 Task: For heading Use Roboto mono with red colour, bold & Underline.  font size for heading24,  'Change the font style of data to'Roboto mono and font size to 16,  Change the alignment of both headline & data to Align right In the sheet  Apex Sales review 
Action: Mouse moved to (88, 221)
Screenshot: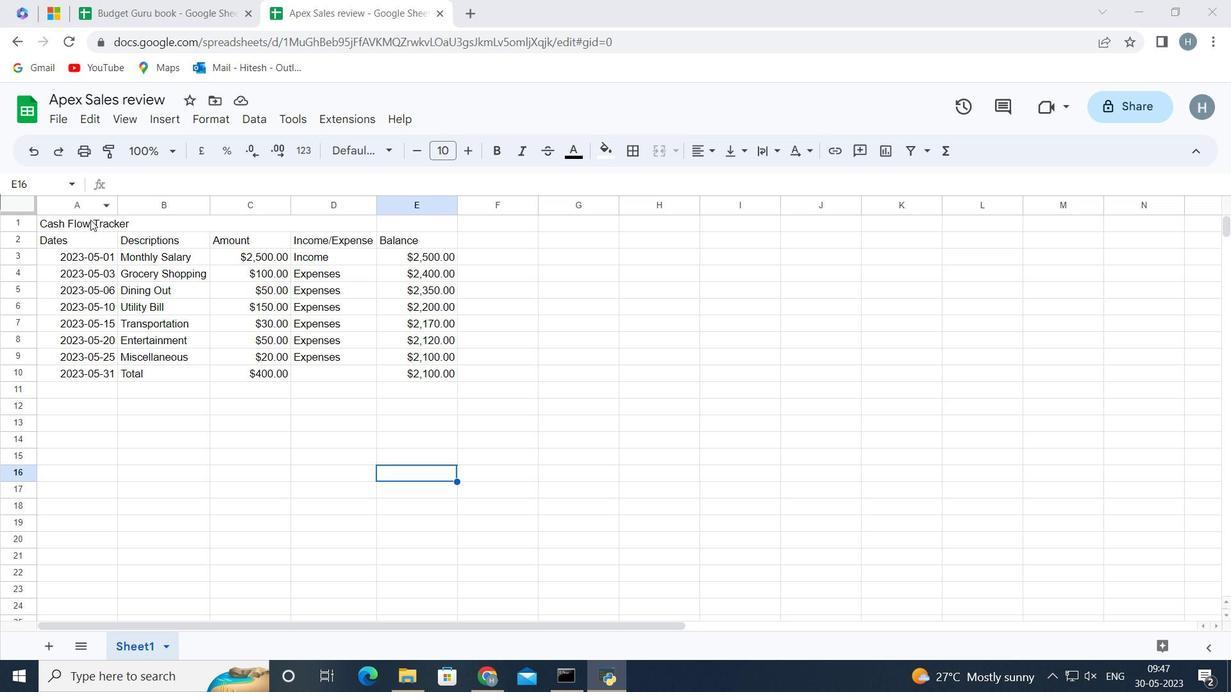 
Action: Mouse pressed left at (88, 221)
Screenshot: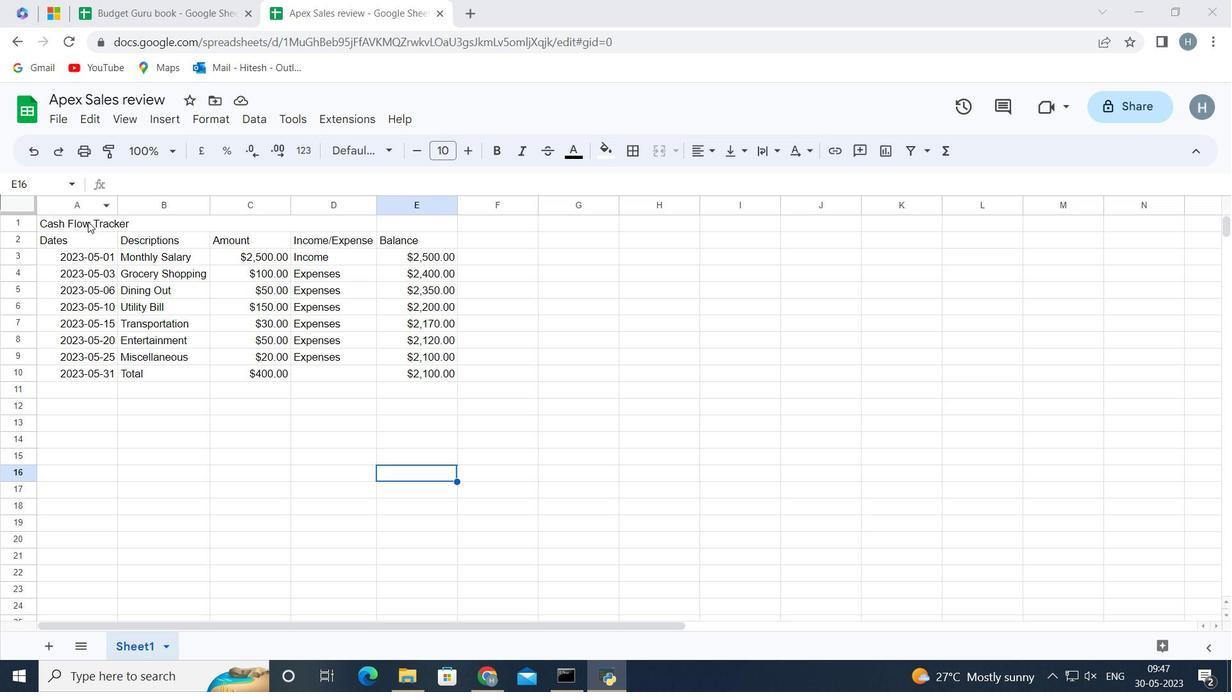 
Action: Key pressed <Key.shift><Key.right>
Screenshot: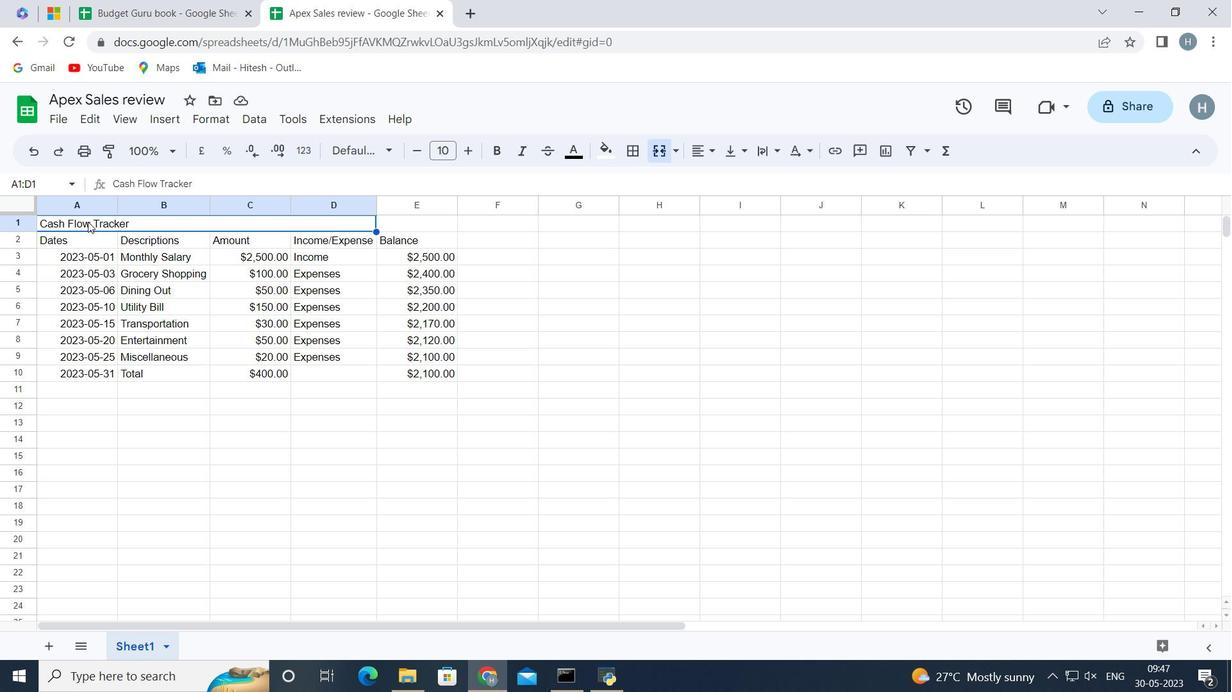
Action: Mouse moved to (658, 146)
Screenshot: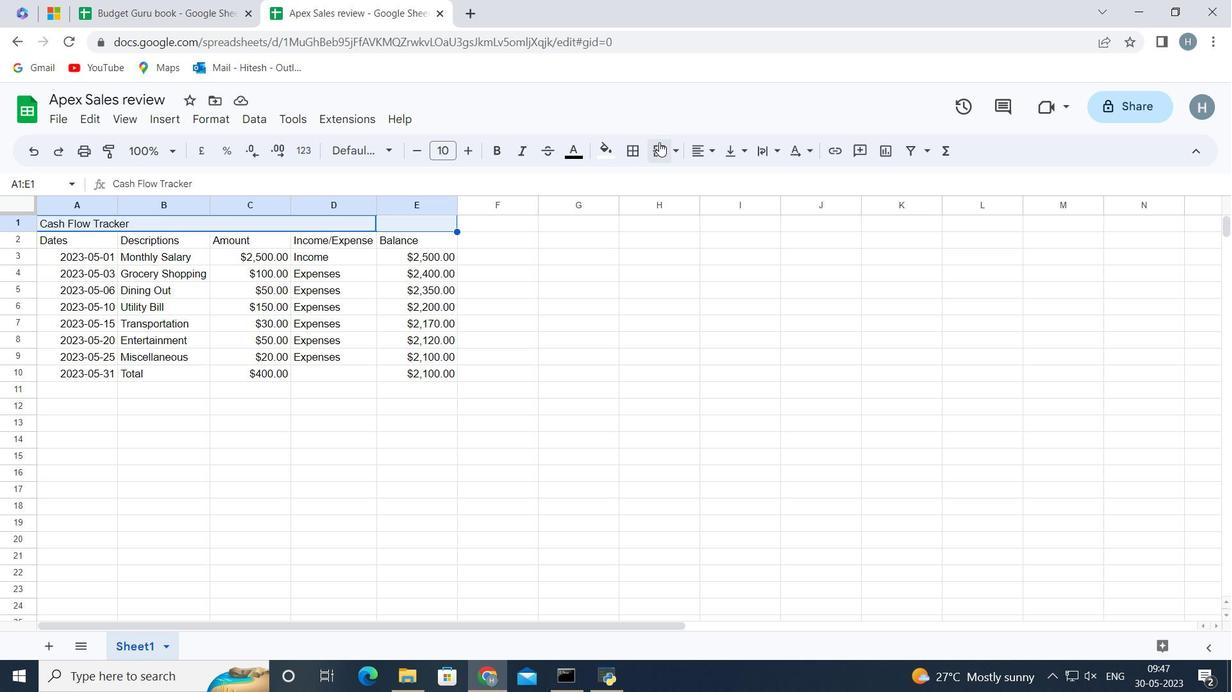 
Action: Mouse pressed left at (658, 146)
Screenshot: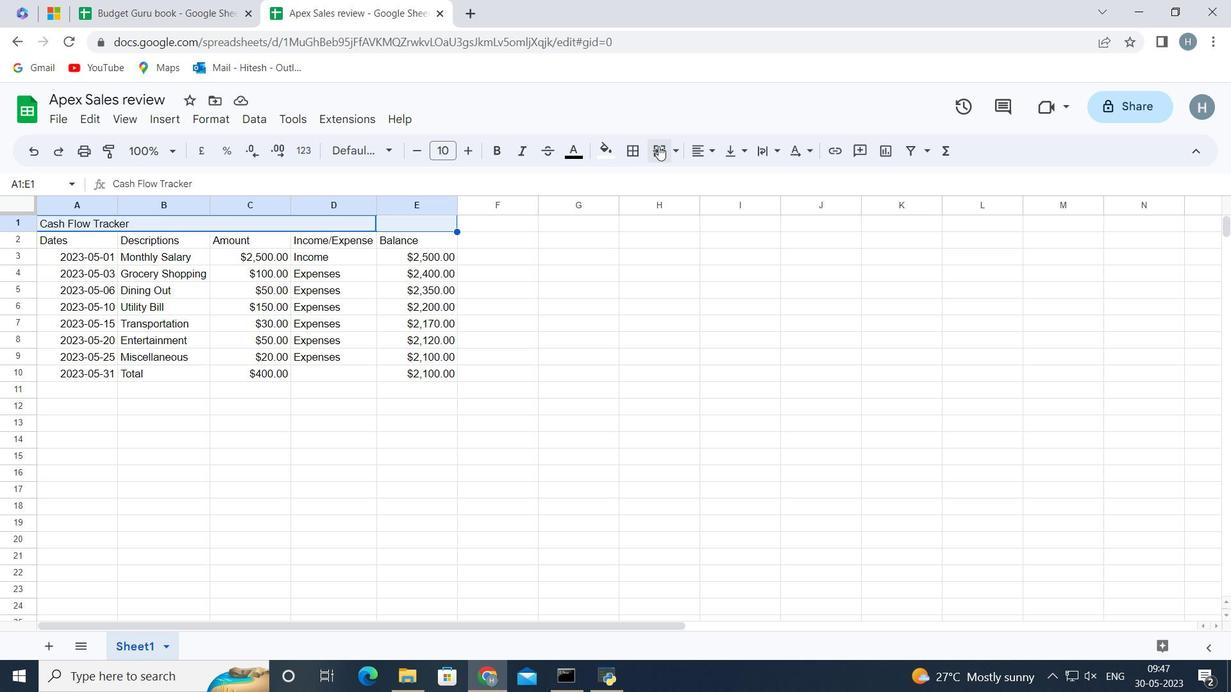 
Action: Mouse moved to (123, 380)
Screenshot: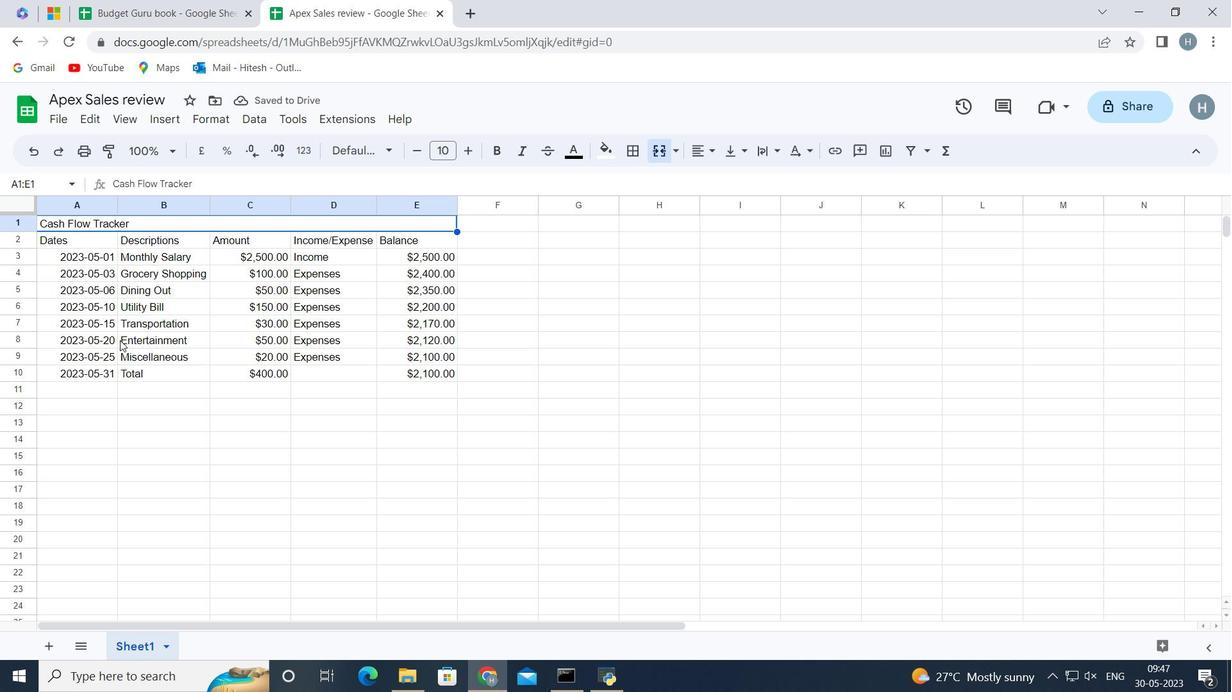 
Action: Mouse pressed left at (123, 380)
Screenshot: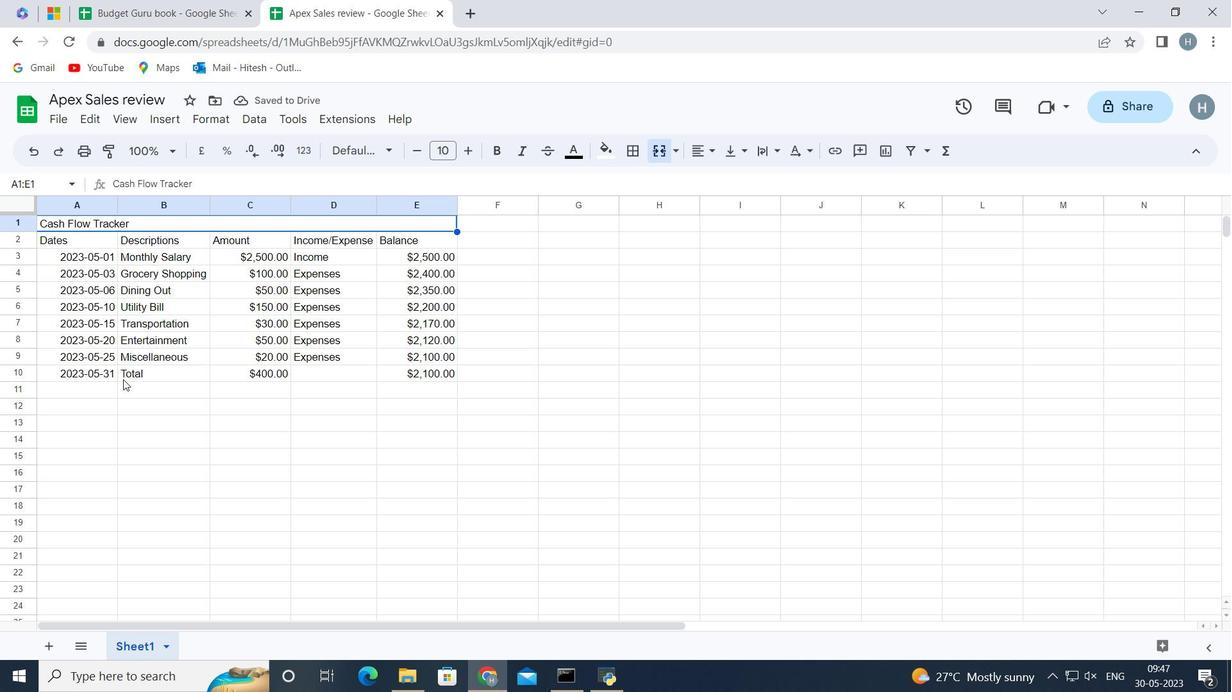 
Action: Mouse moved to (135, 223)
Screenshot: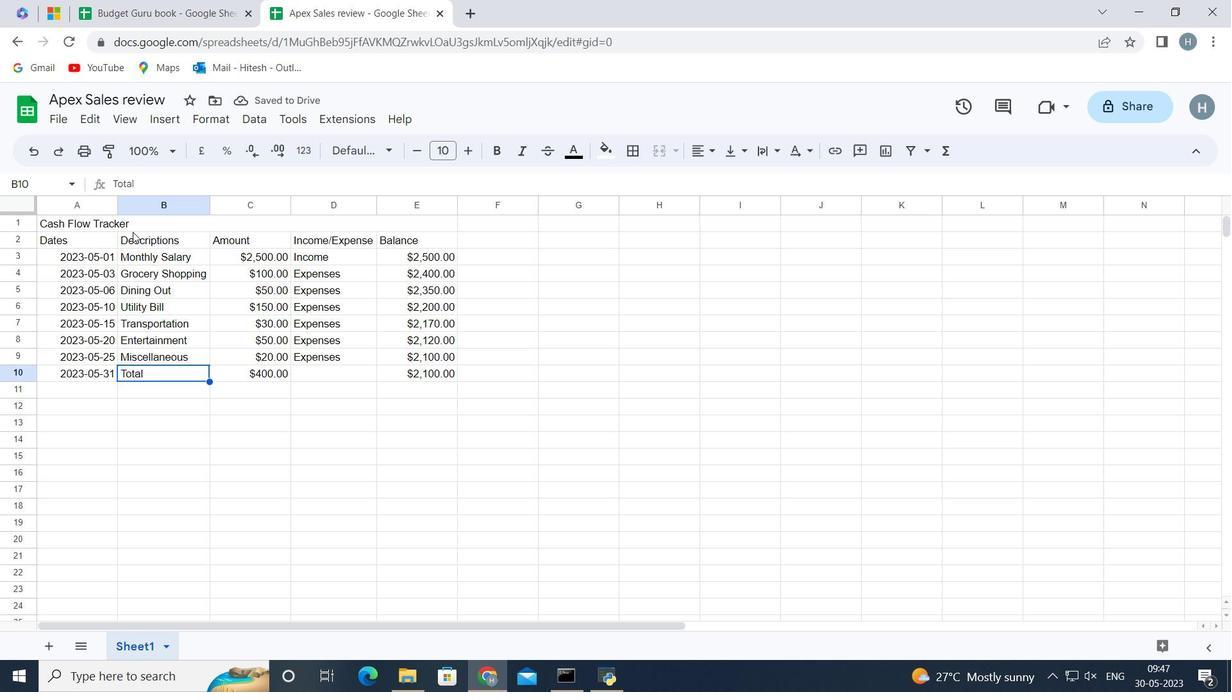 
Action: Mouse pressed left at (135, 223)
Screenshot: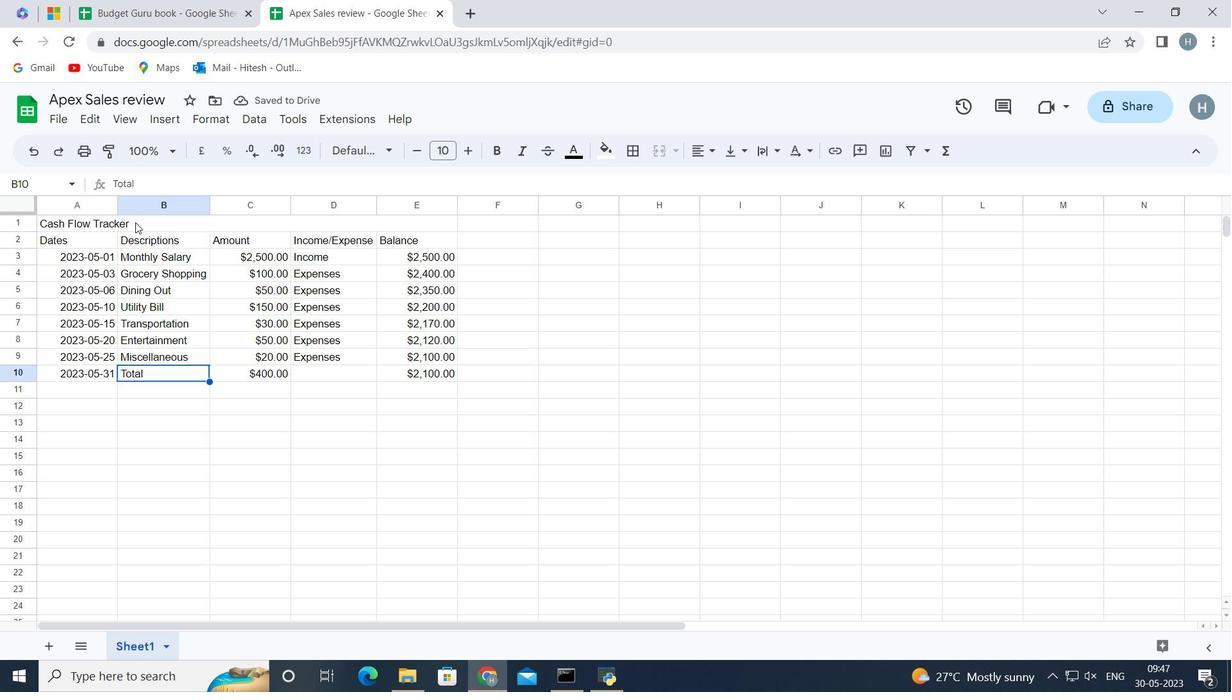 
Action: Mouse moved to (392, 150)
Screenshot: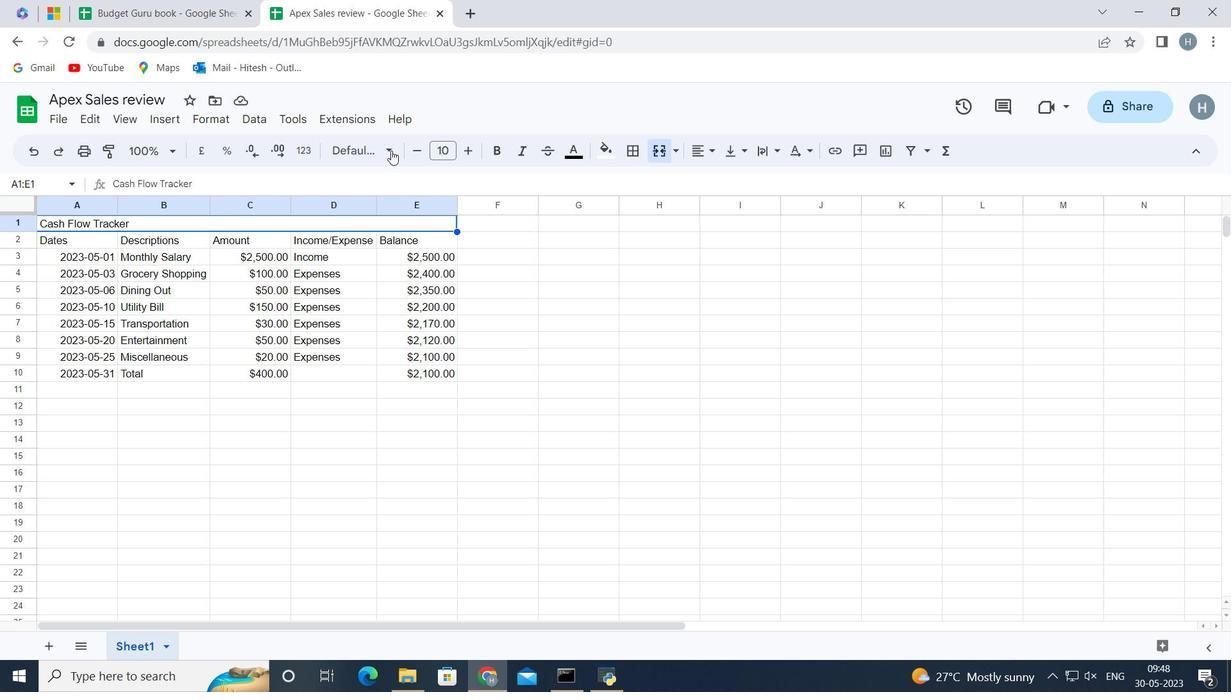 
Action: Mouse pressed left at (392, 150)
Screenshot: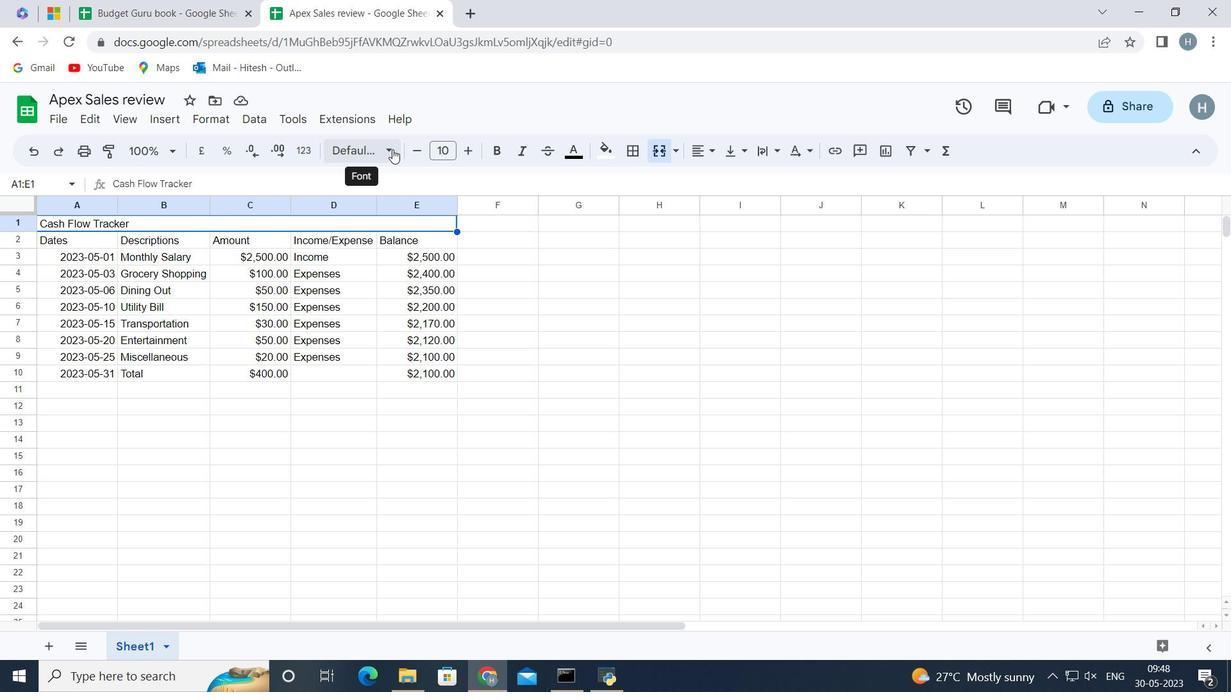 
Action: Mouse moved to (400, 480)
Screenshot: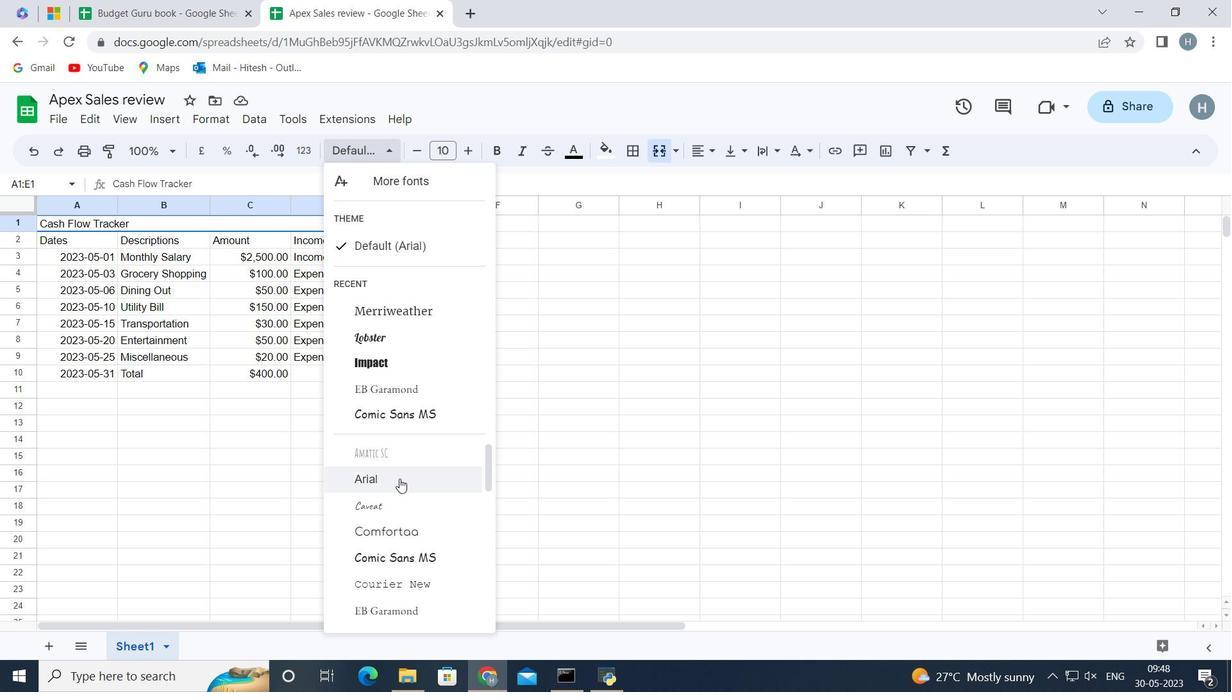 
Action: Mouse scrolled (400, 479) with delta (0, 0)
Screenshot: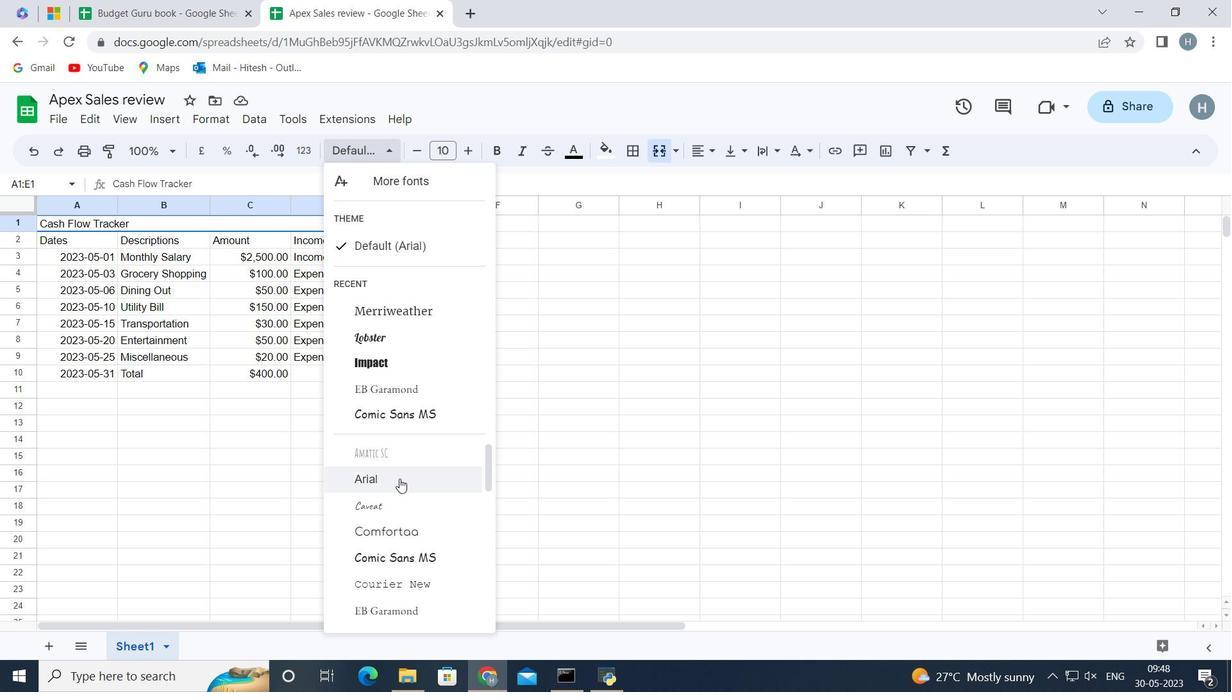 
Action: Mouse scrolled (400, 479) with delta (0, 0)
Screenshot: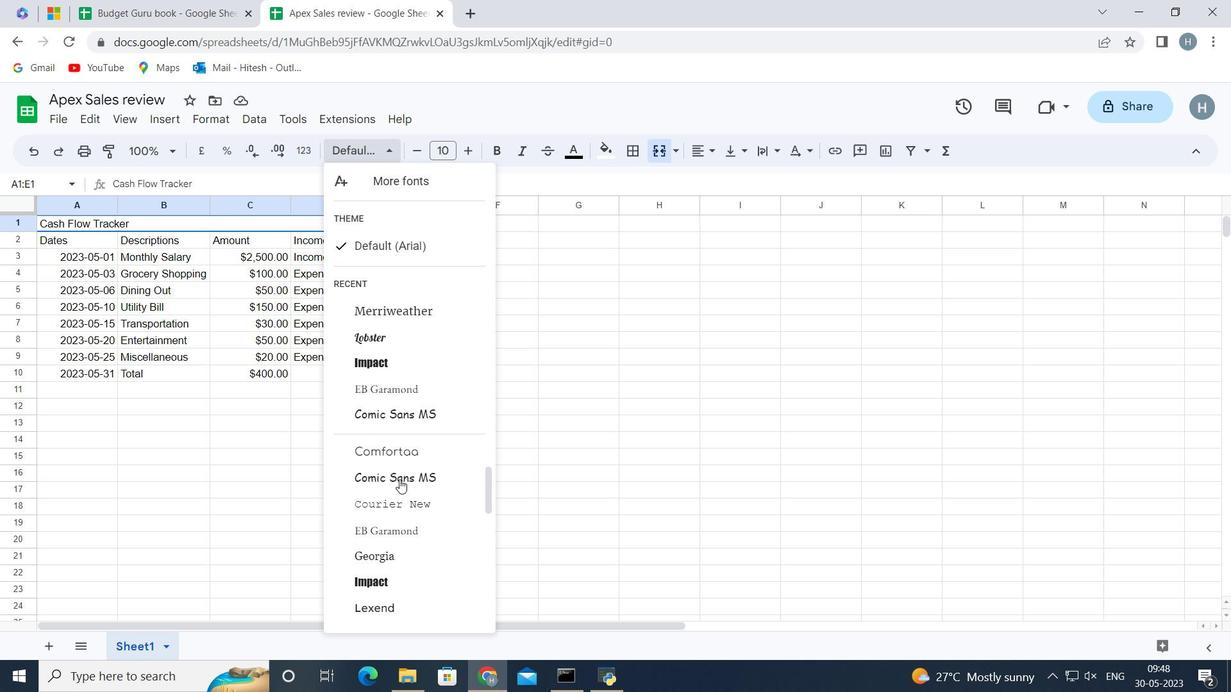 
Action: Mouse scrolled (400, 479) with delta (0, 0)
Screenshot: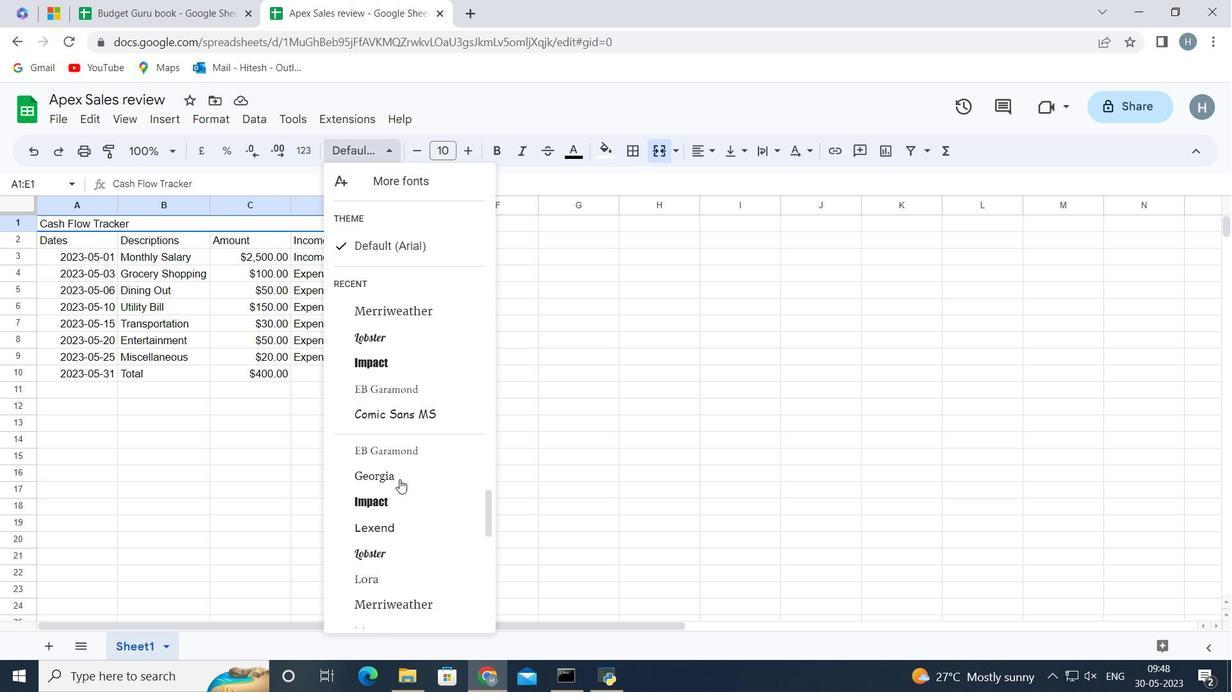 
Action: Mouse scrolled (400, 479) with delta (0, 0)
Screenshot: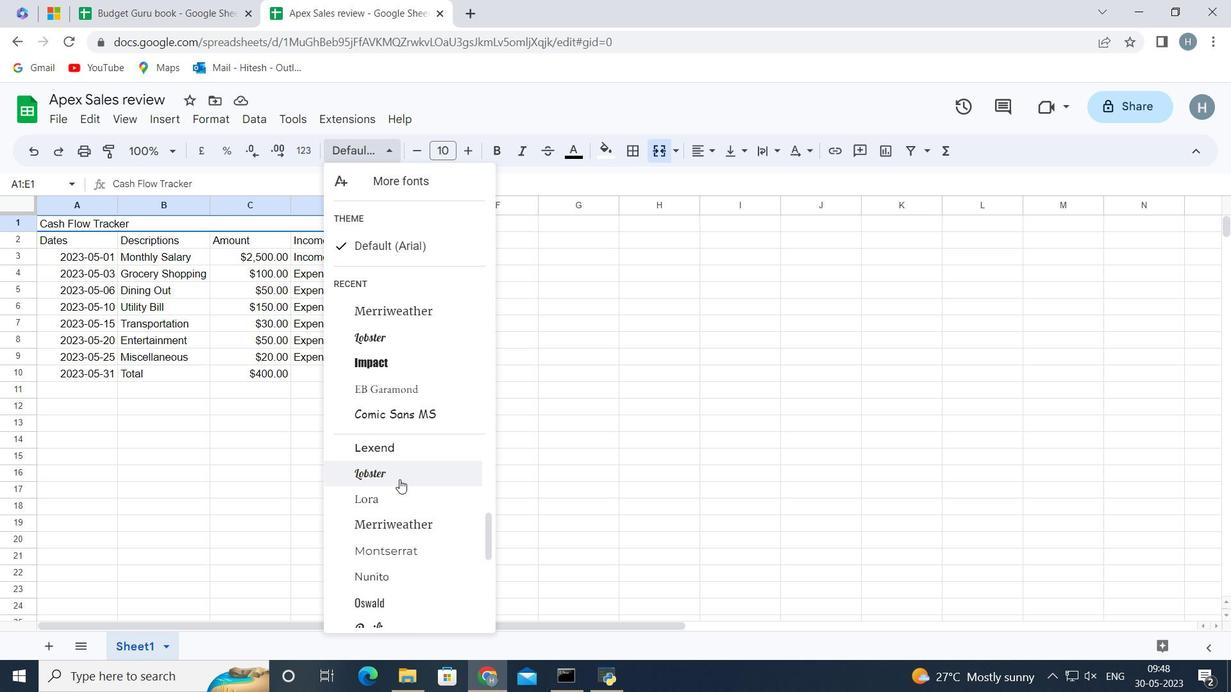 
Action: Mouse scrolled (400, 479) with delta (0, 0)
Screenshot: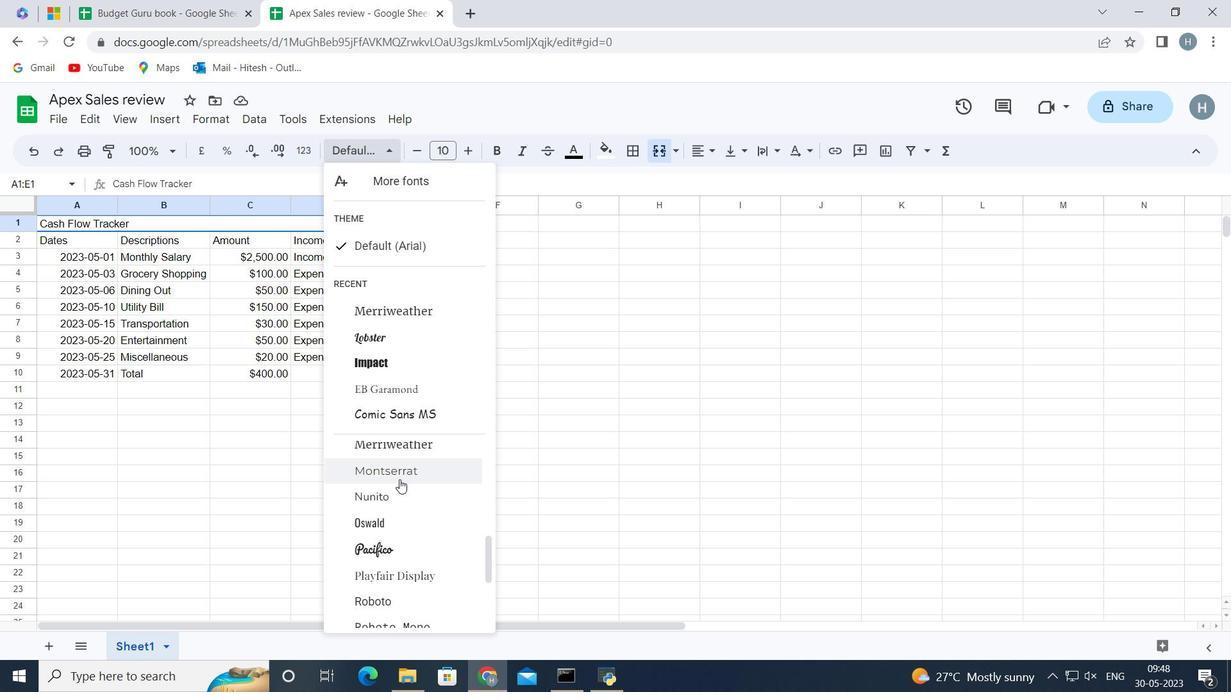 
Action: Mouse moved to (412, 538)
Screenshot: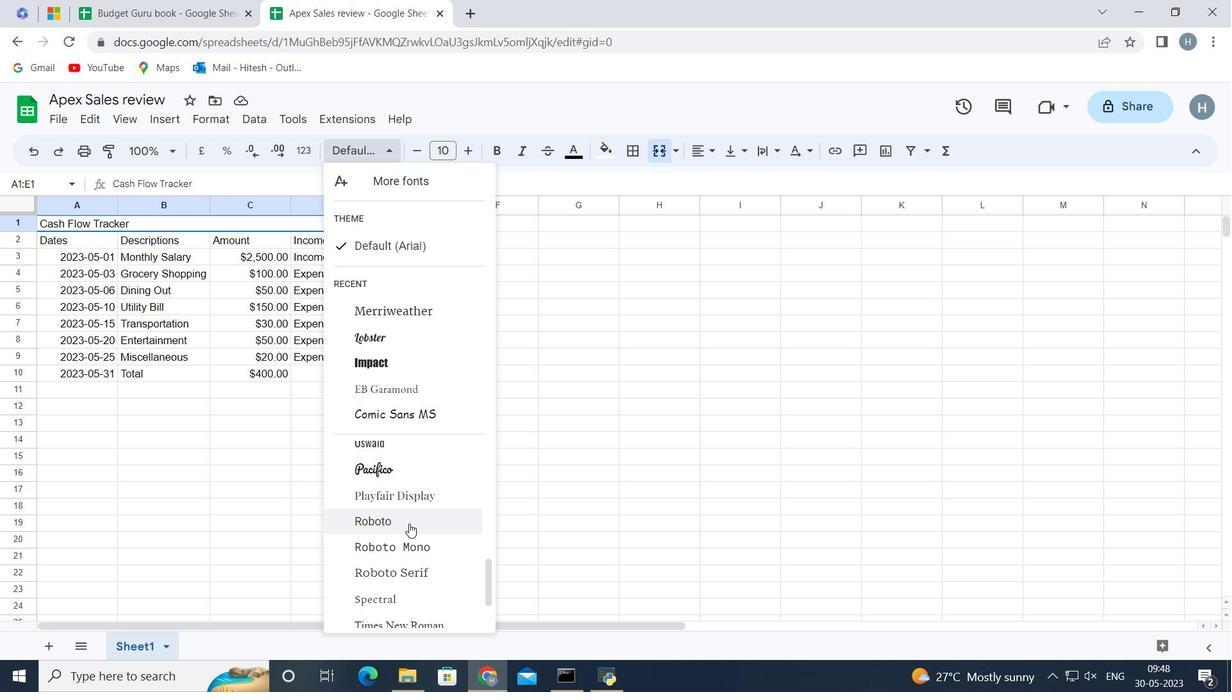 
Action: Mouse pressed left at (412, 538)
Screenshot: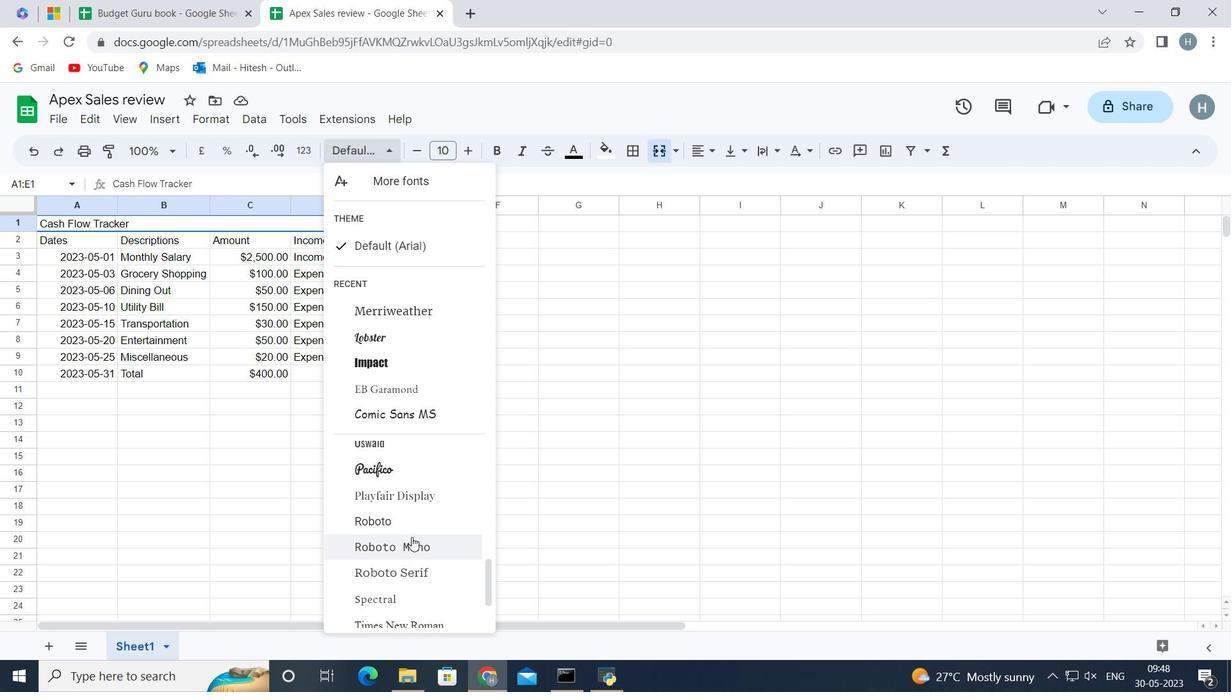 
Action: Mouse moved to (604, 153)
Screenshot: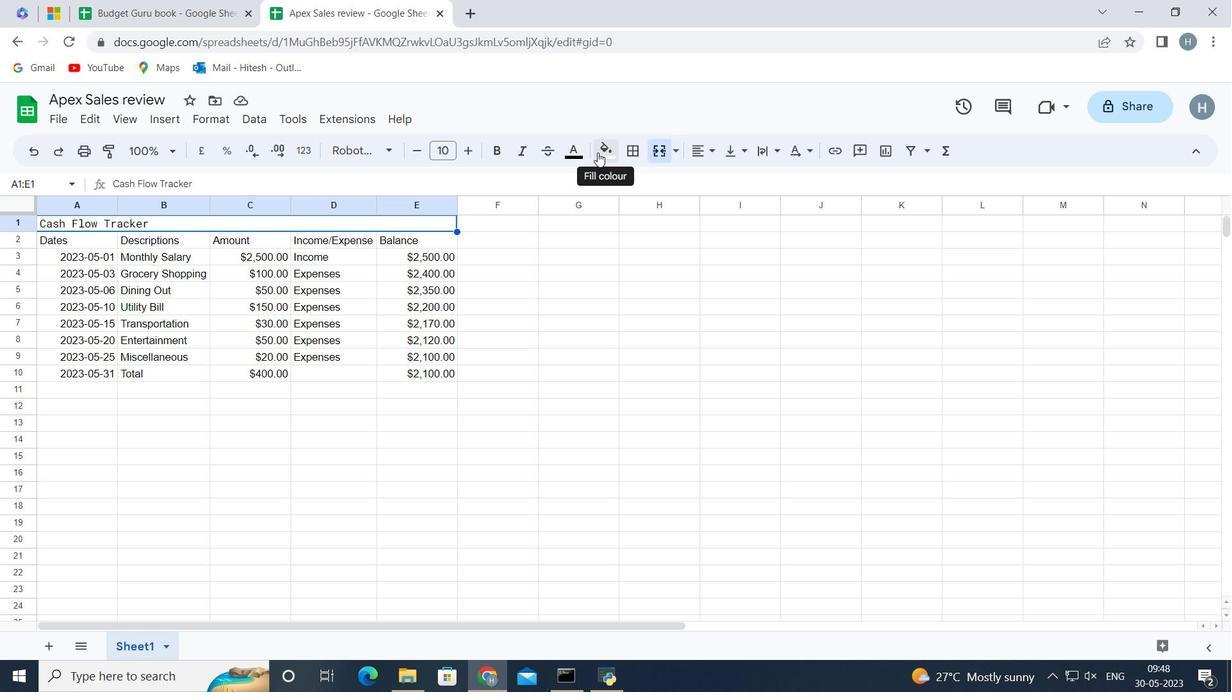 
Action: Mouse pressed left at (604, 153)
Screenshot: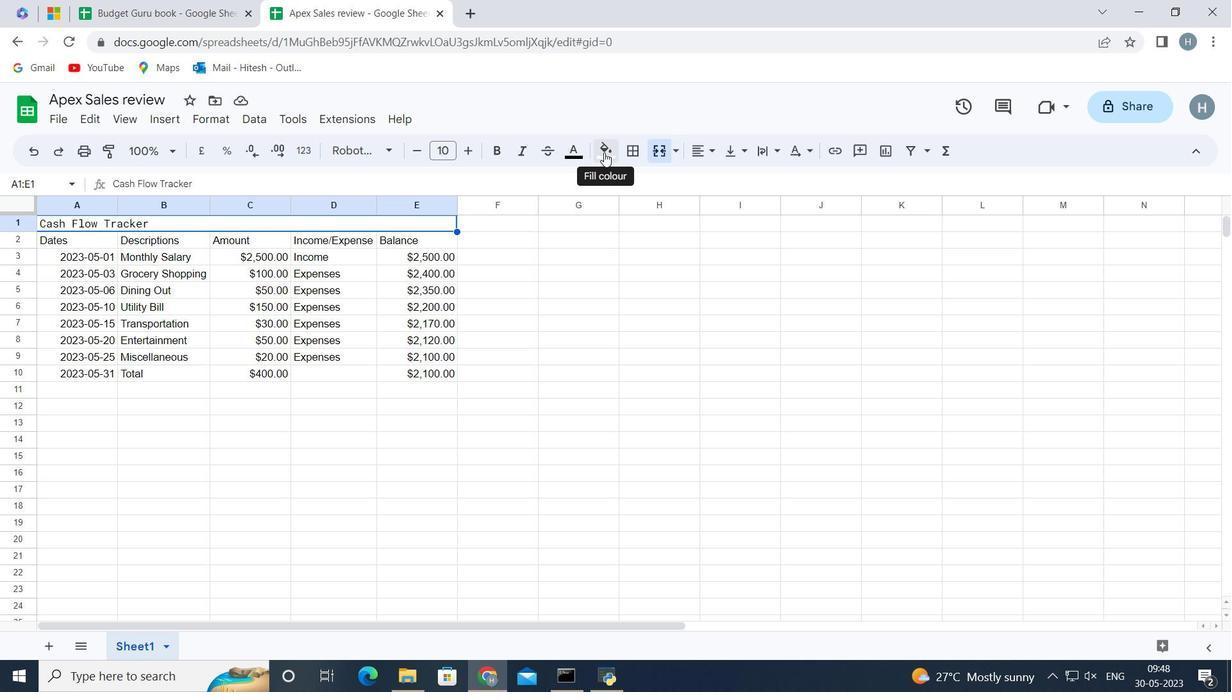 
Action: Mouse moved to (625, 219)
Screenshot: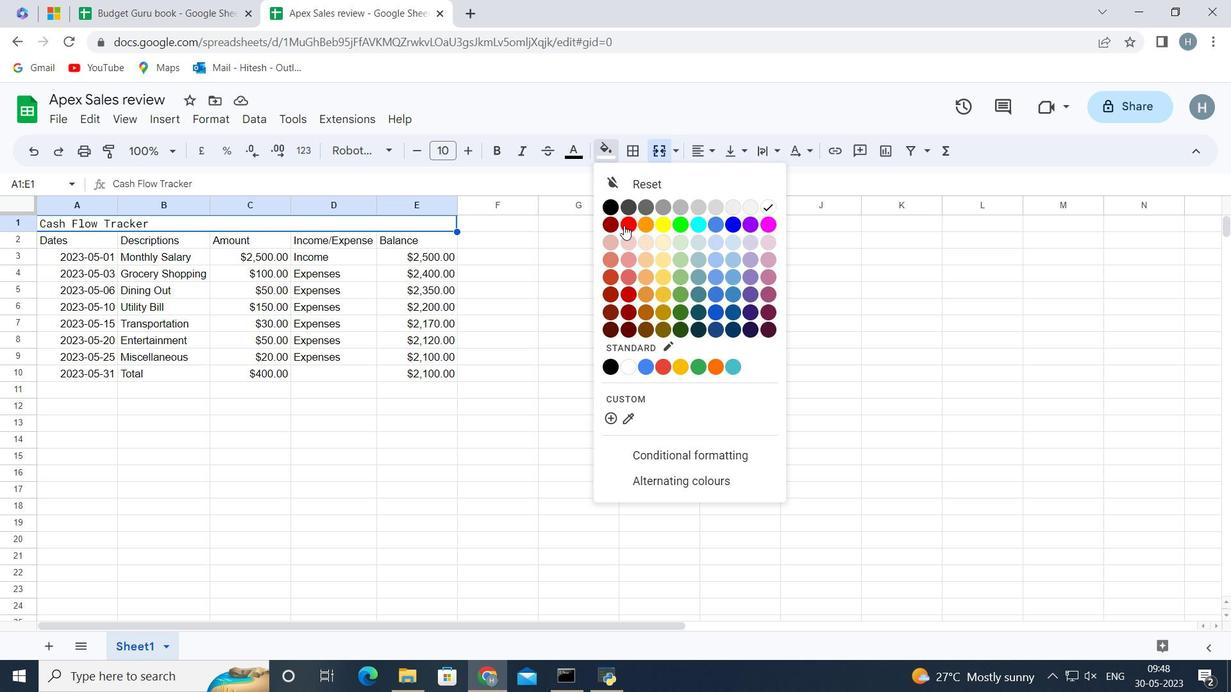 
Action: Mouse pressed left at (625, 219)
Screenshot: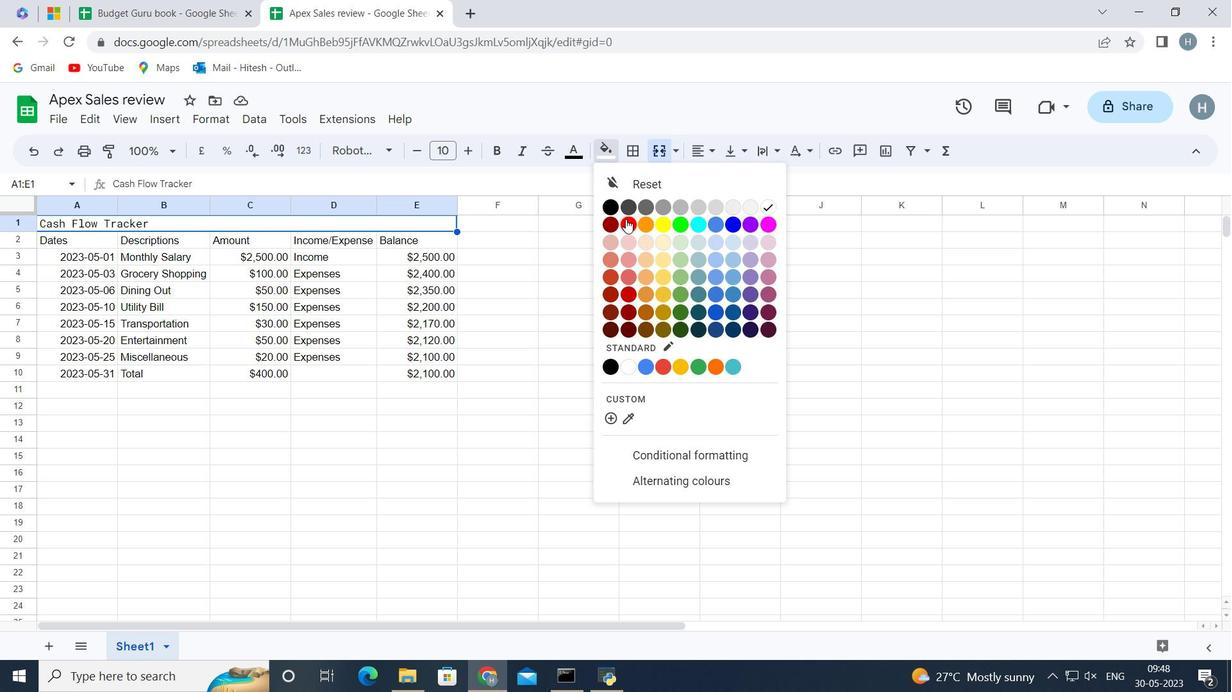 
Action: Mouse moved to (493, 154)
Screenshot: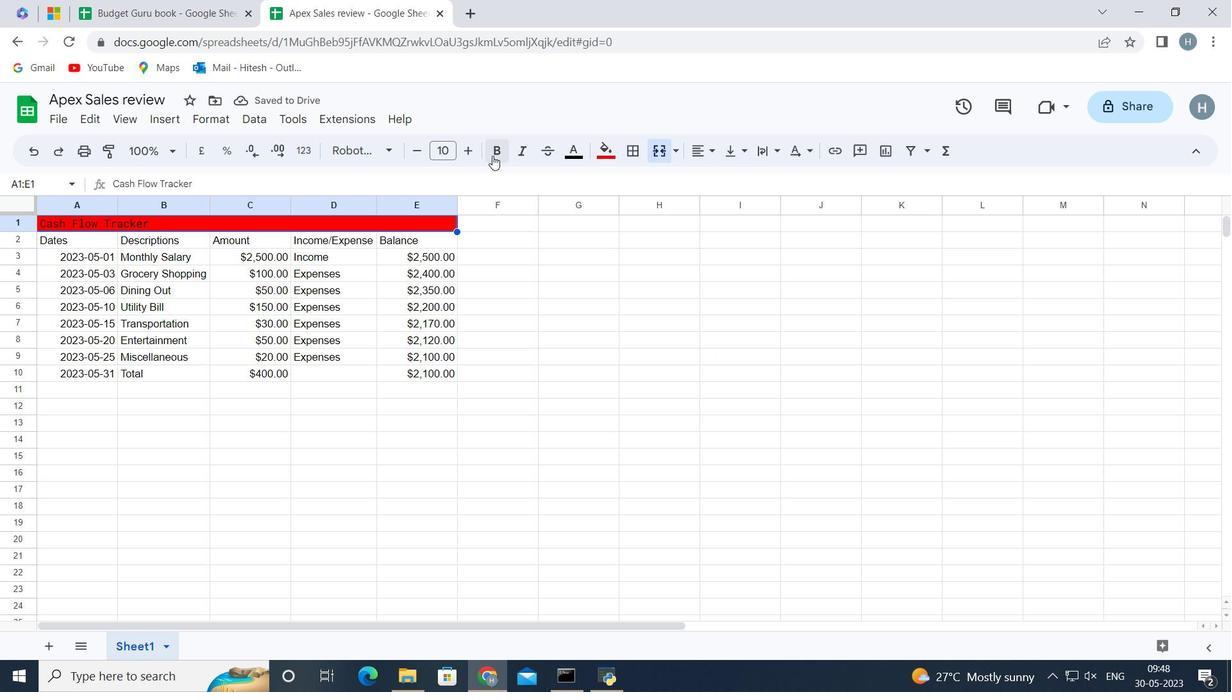 
Action: Mouse pressed left at (493, 154)
Screenshot: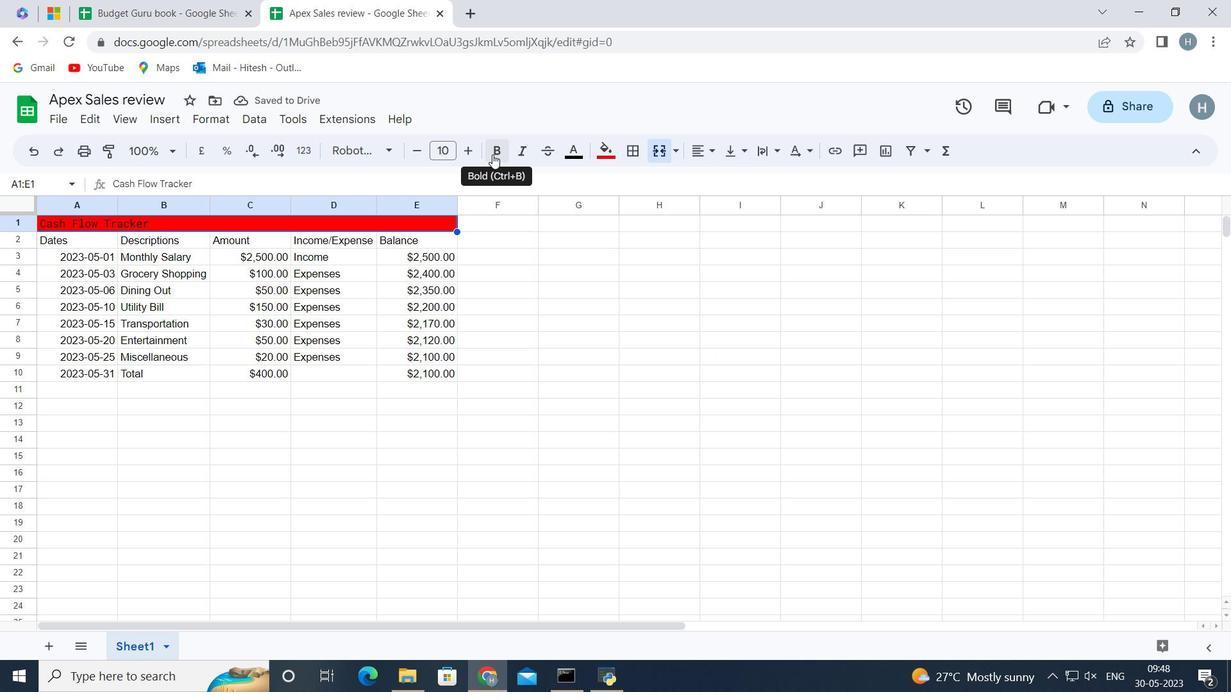 
Action: Mouse moved to (199, 121)
Screenshot: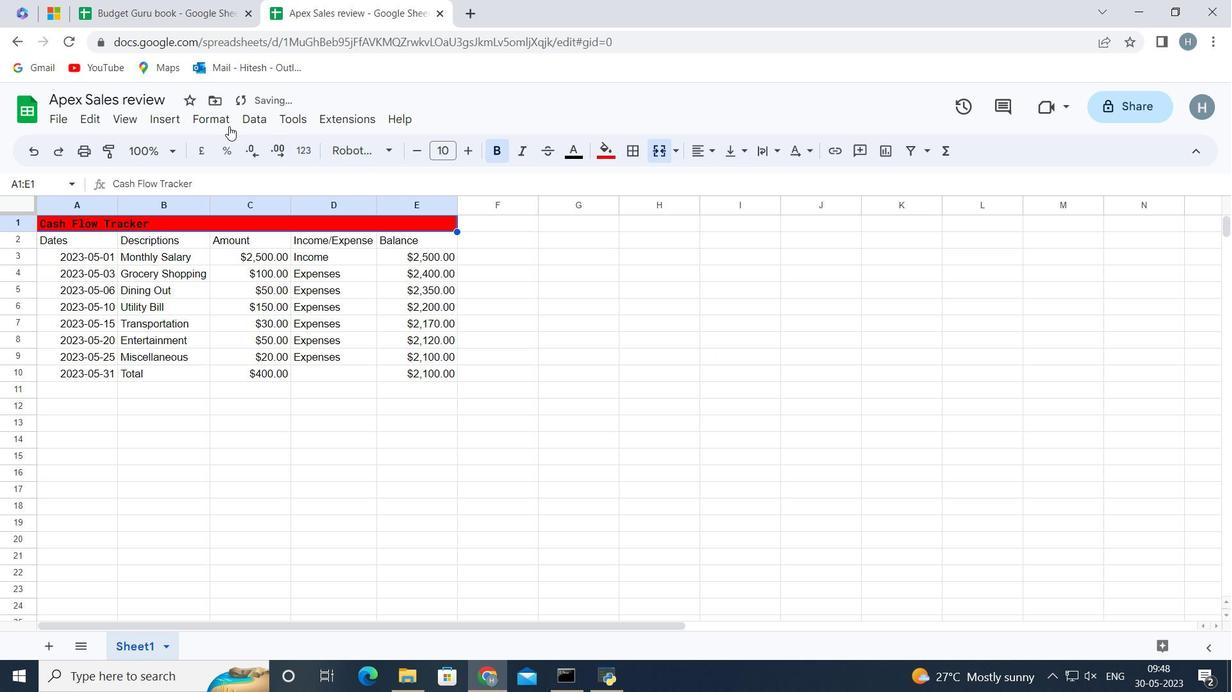 
Action: Mouse pressed left at (199, 121)
Screenshot: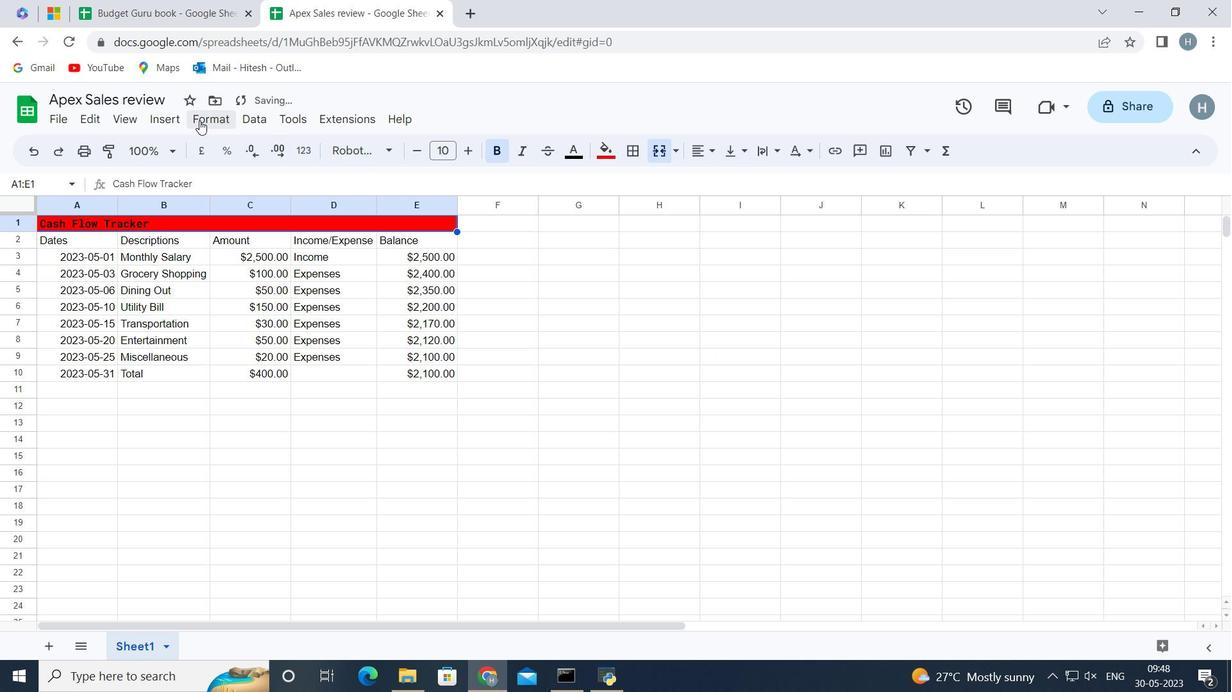
Action: Mouse moved to (492, 264)
Screenshot: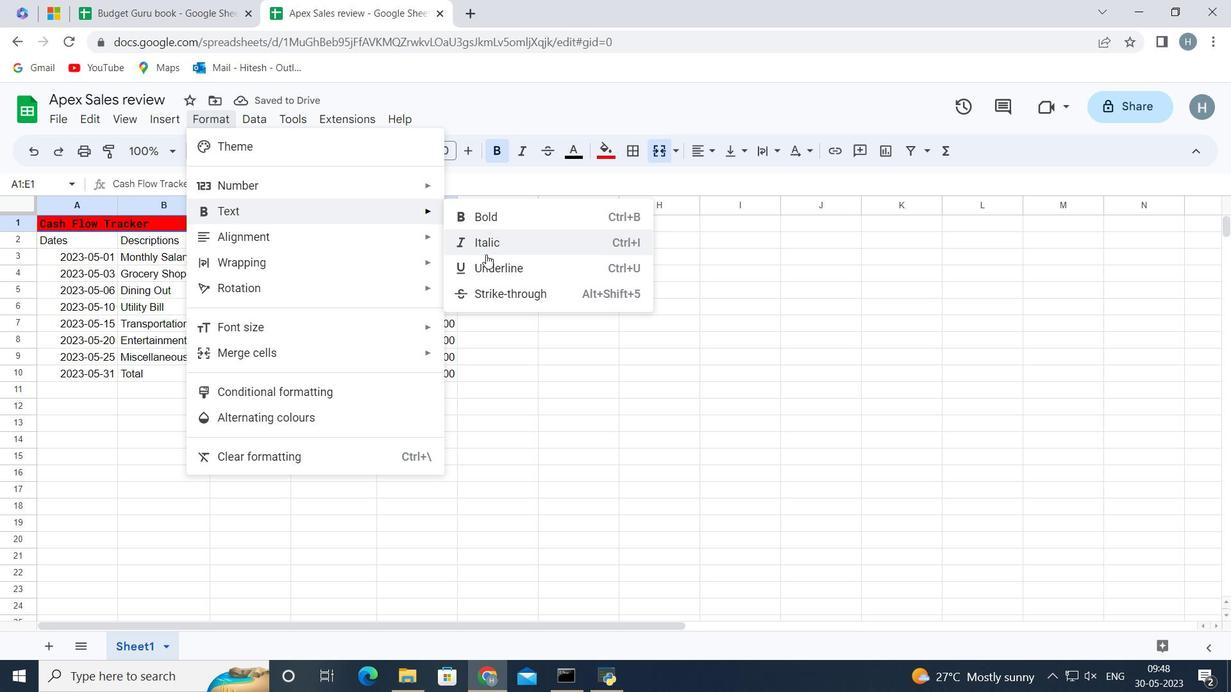 
Action: Mouse pressed left at (492, 264)
Screenshot: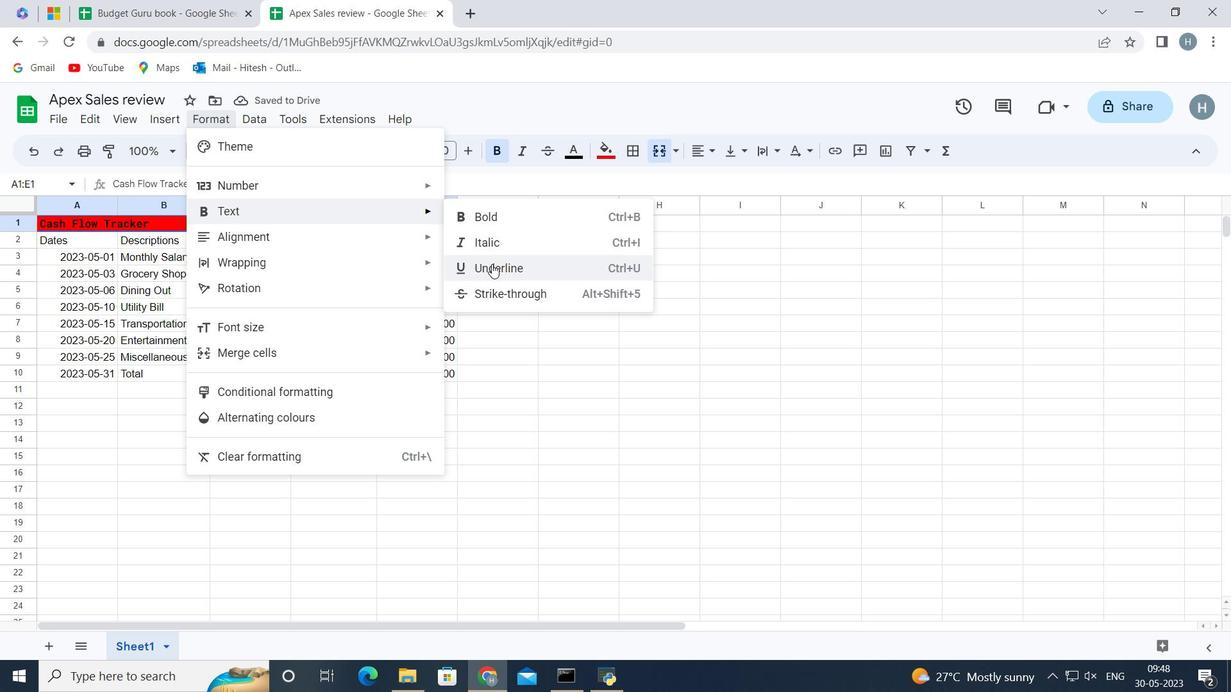 
Action: Mouse moved to (303, 463)
Screenshot: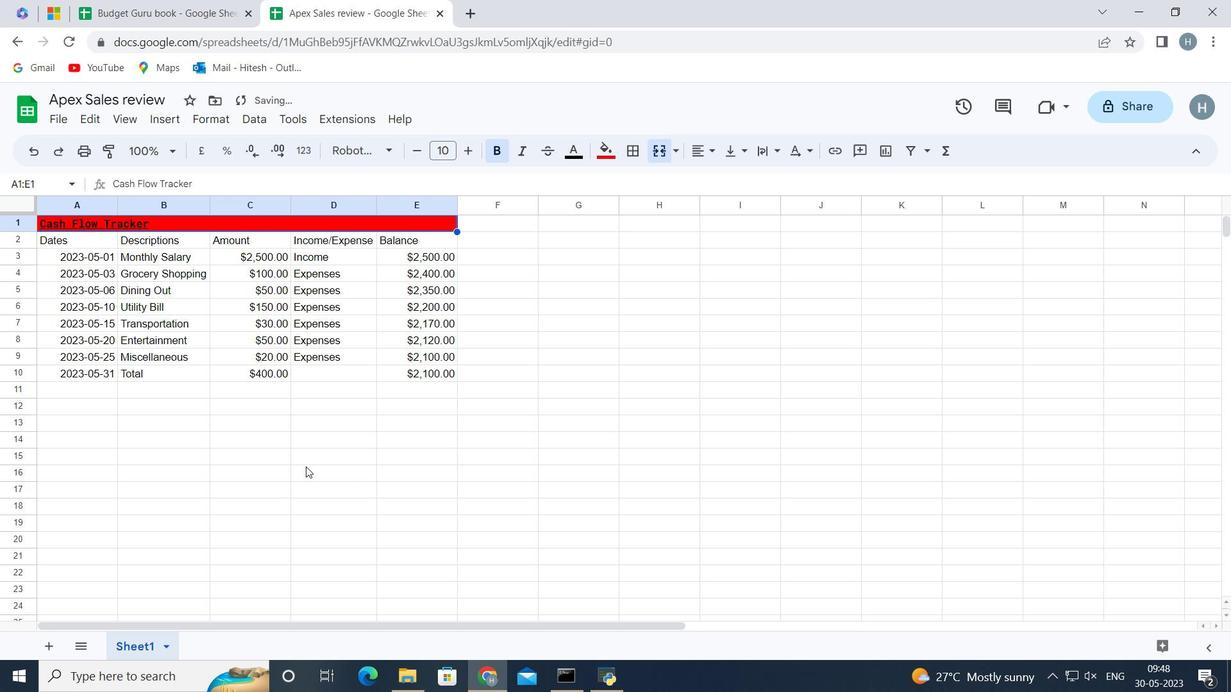 
Action: Mouse pressed left at (303, 463)
Screenshot: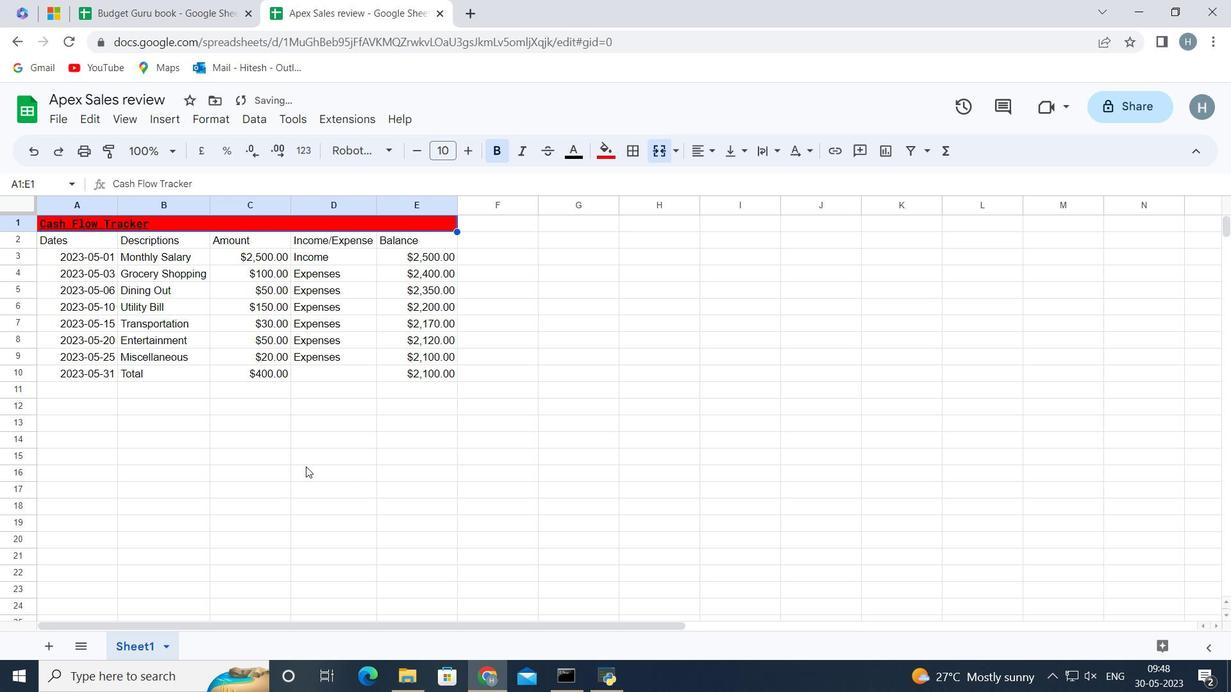
Action: Mouse moved to (277, 224)
Screenshot: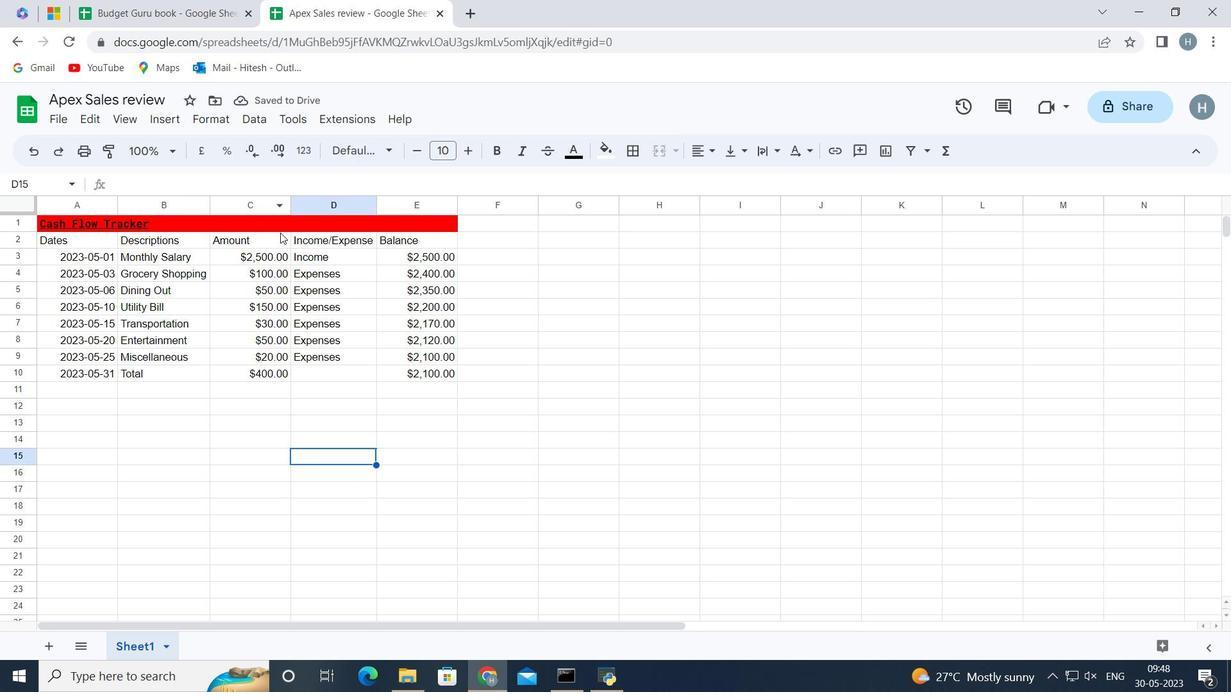 
Action: Mouse pressed left at (277, 224)
Screenshot: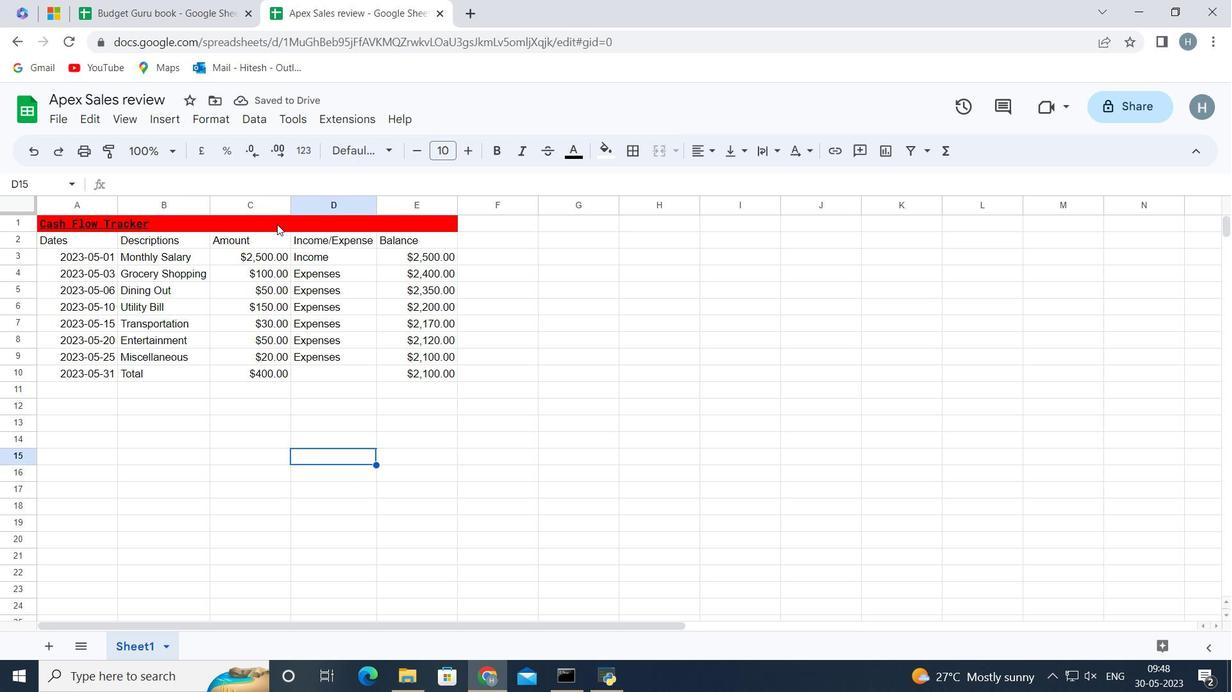 
Action: Mouse moved to (476, 146)
Screenshot: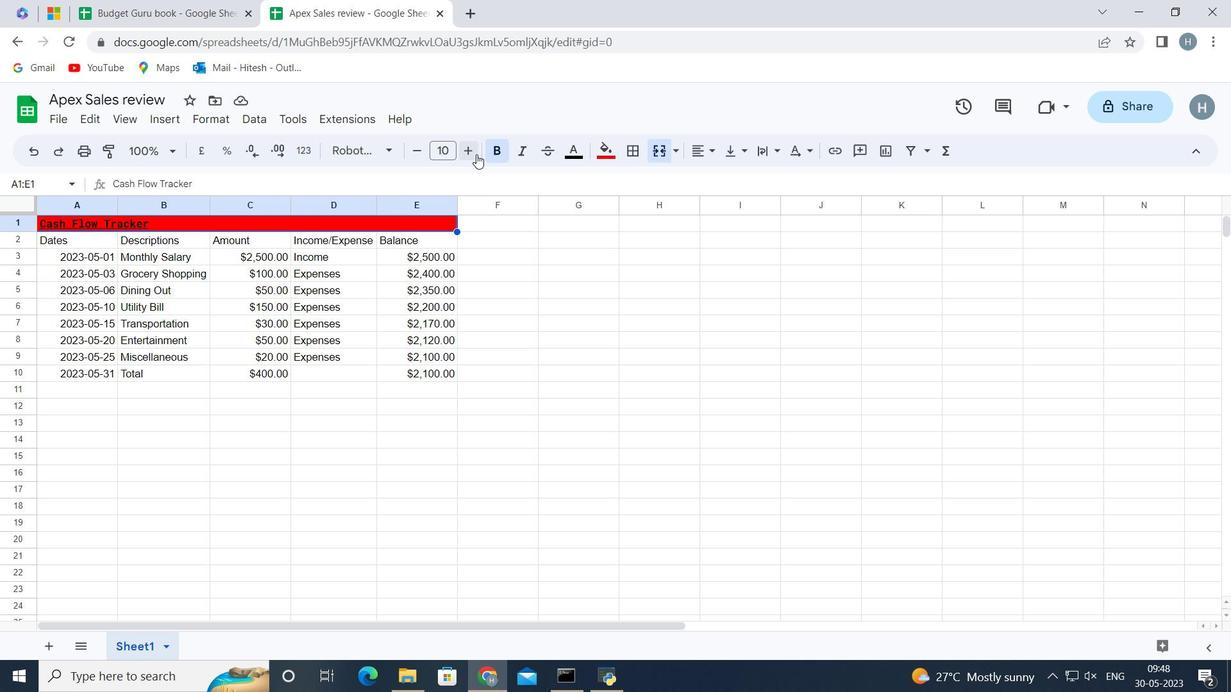 
Action: Mouse pressed left at (476, 146)
Screenshot: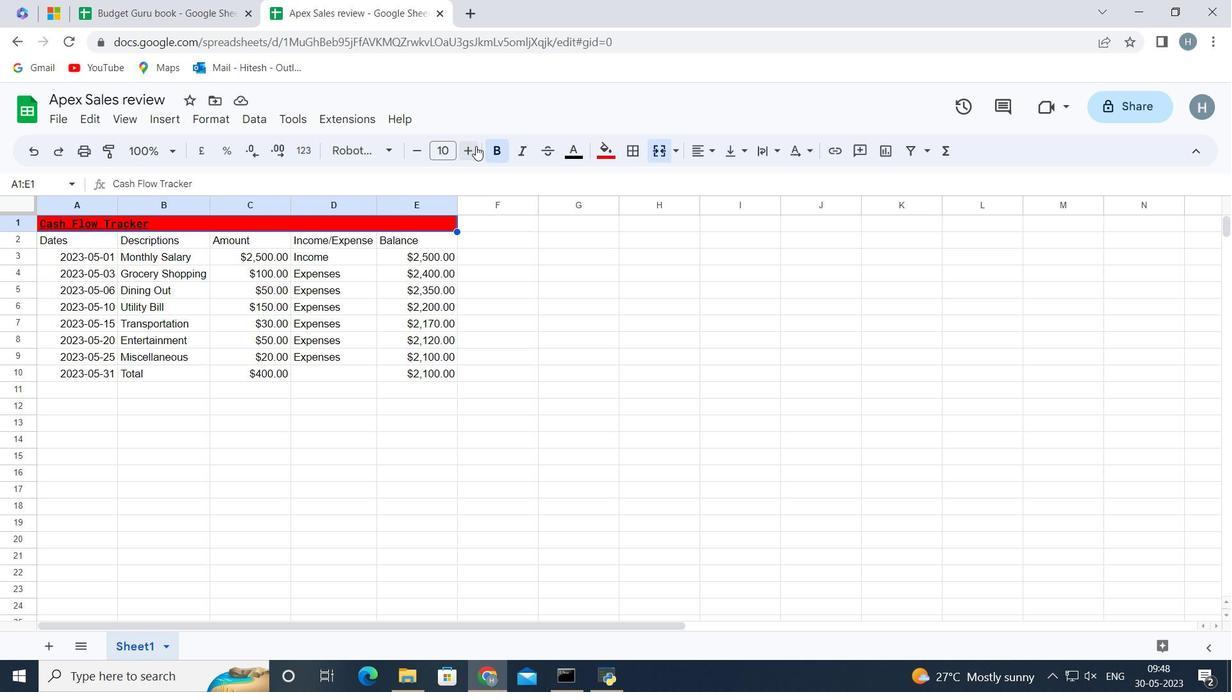 
Action: Mouse pressed left at (476, 146)
Screenshot: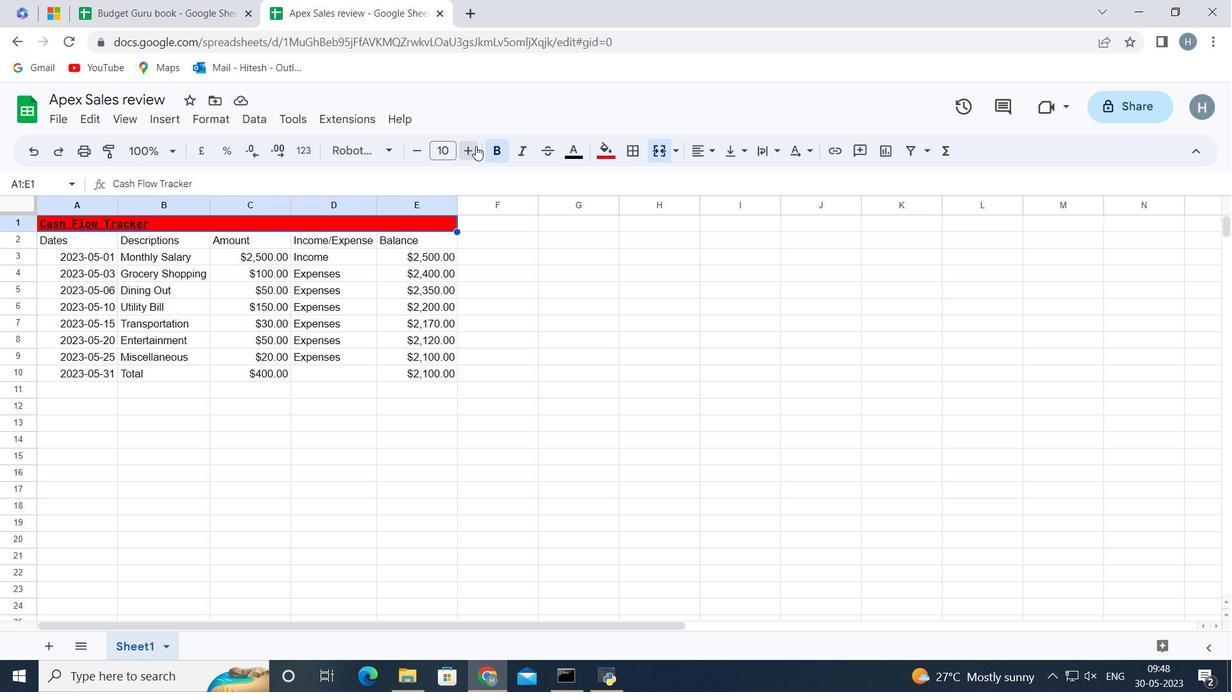 
Action: Mouse pressed left at (476, 146)
Screenshot: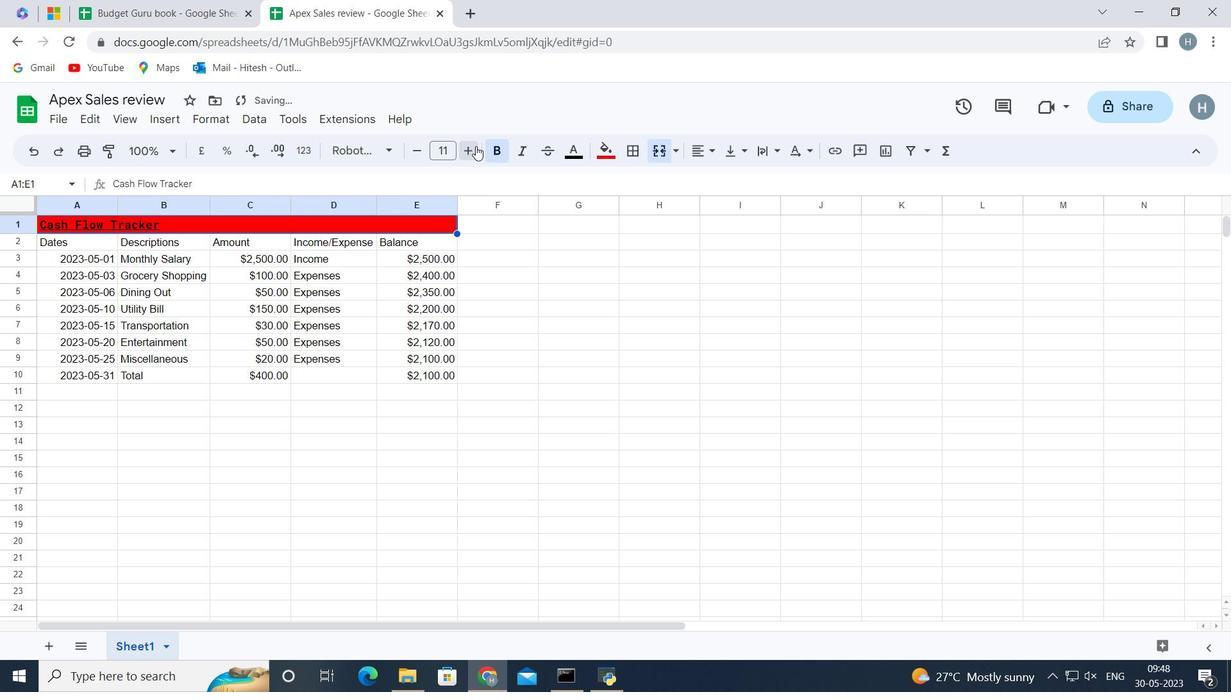
Action: Mouse pressed left at (476, 146)
Screenshot: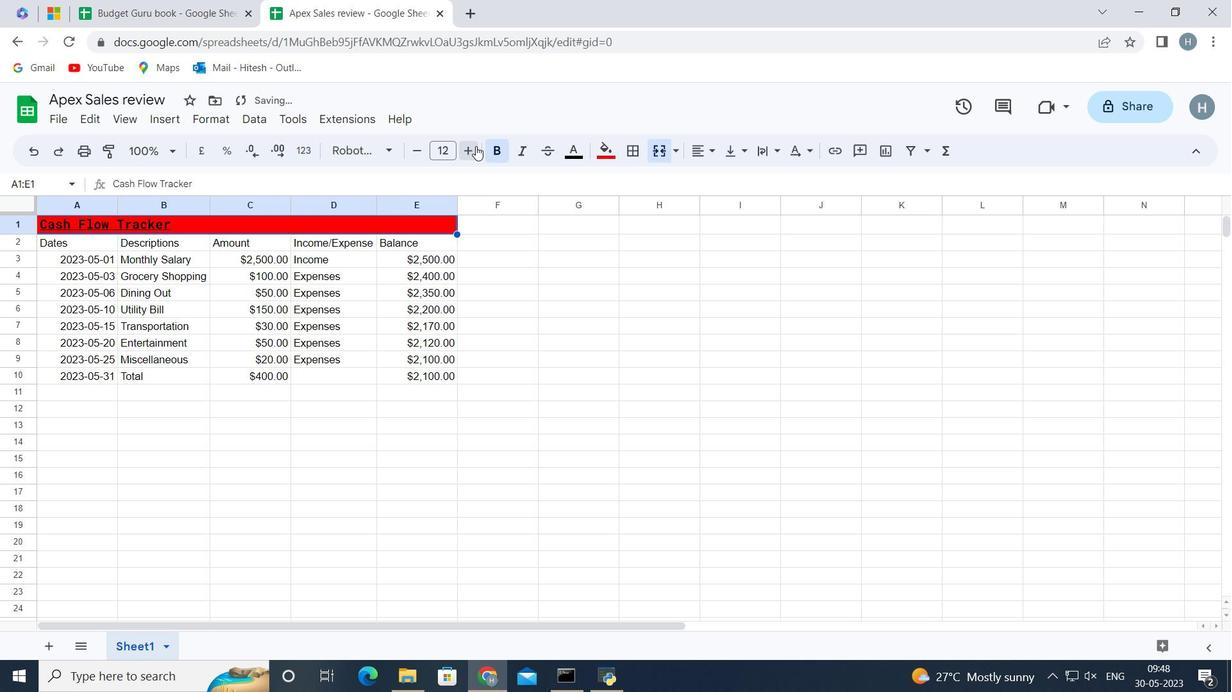 
Action: Mouse pressed left at (476, 146)
Screenshot: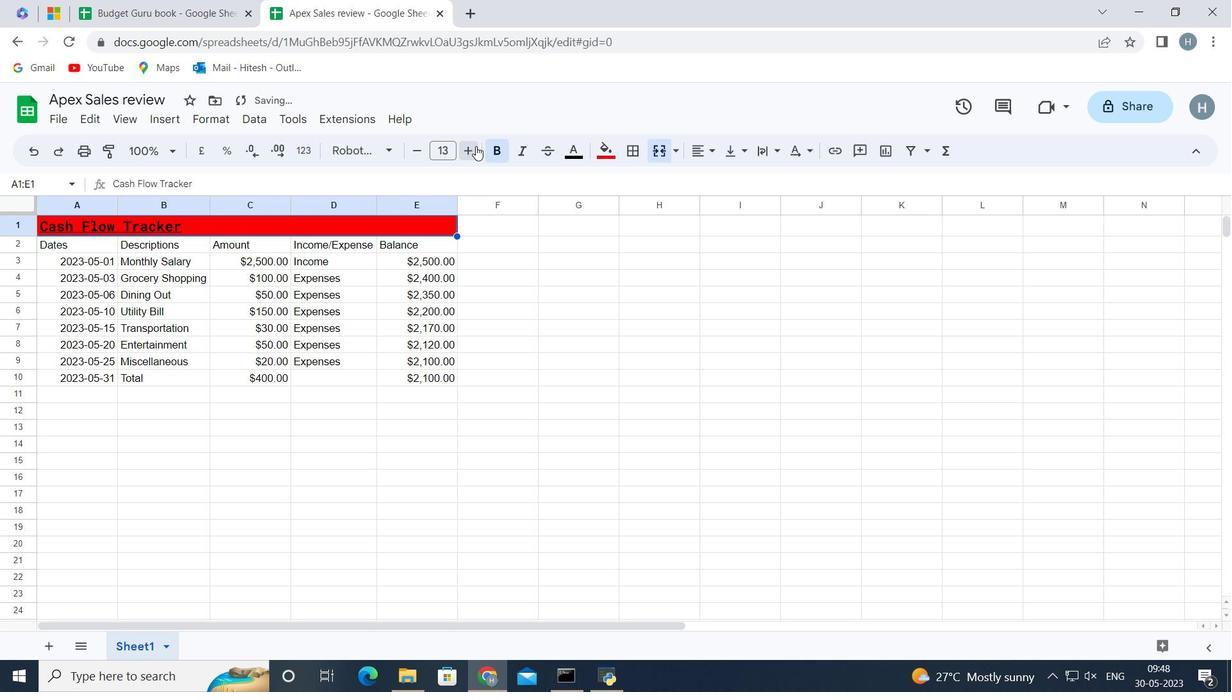 
Action: Mouse pressed left at (476, 146)
Screenshot: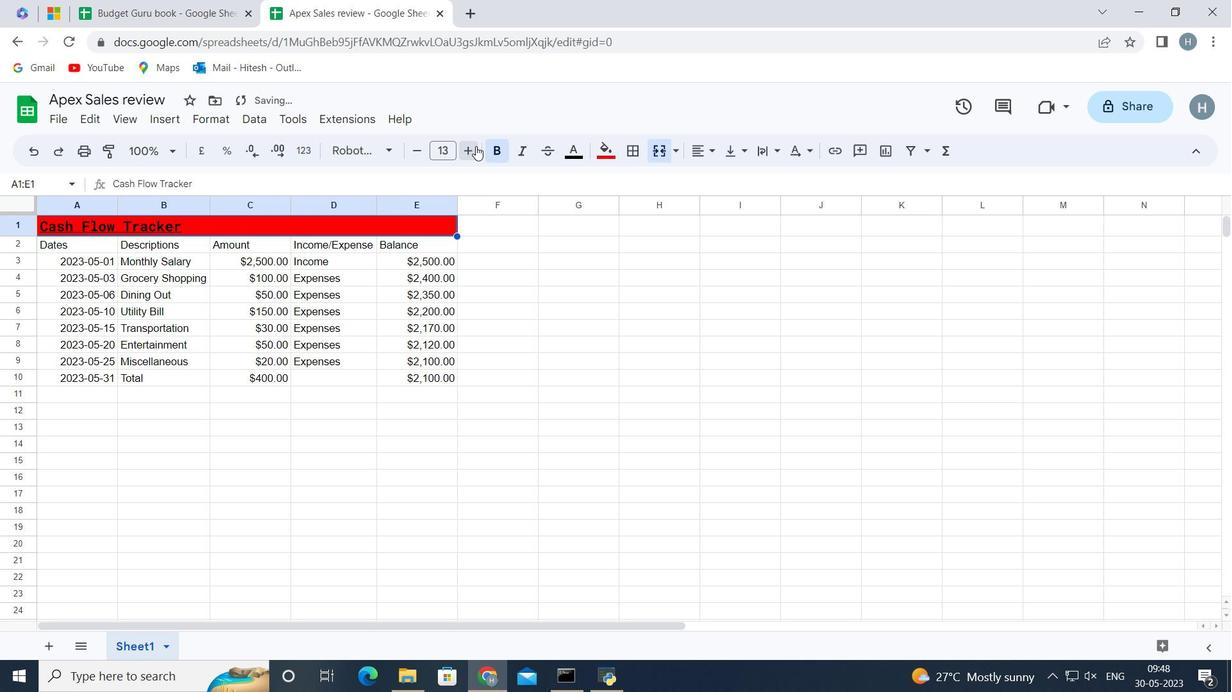 
Action: Mouse pressed left at (476, 146)
Screenshot: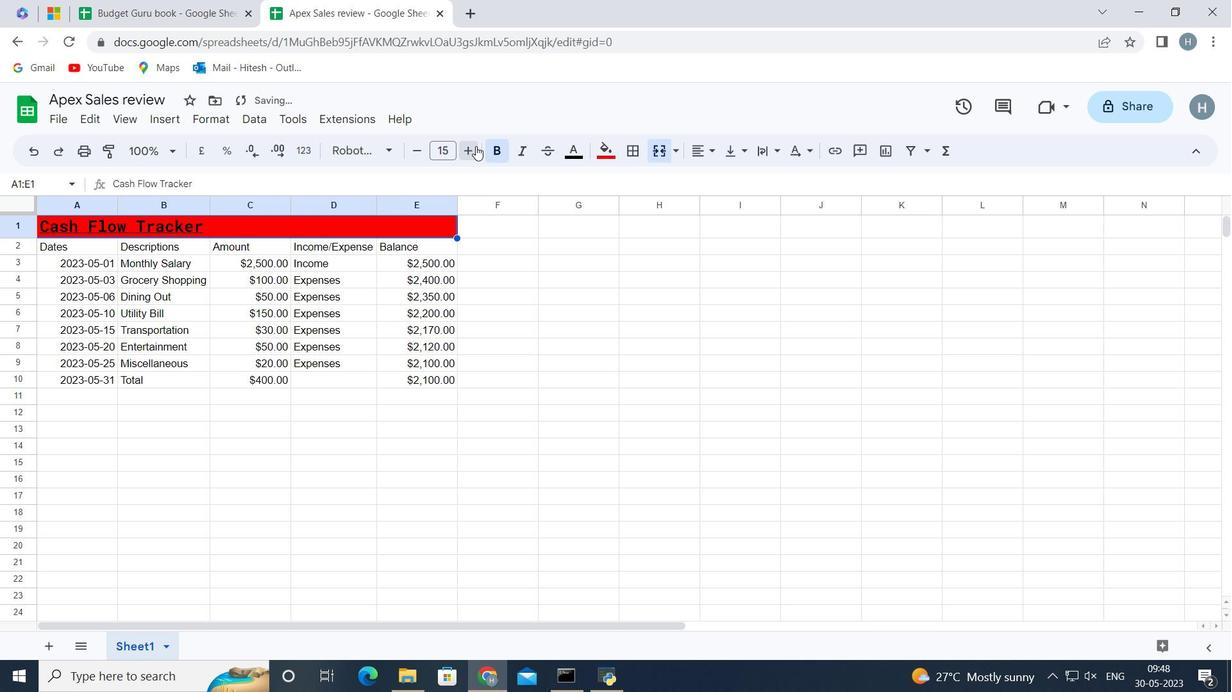 
Action: Mouse pressed left at (476, 146)
Screenshot: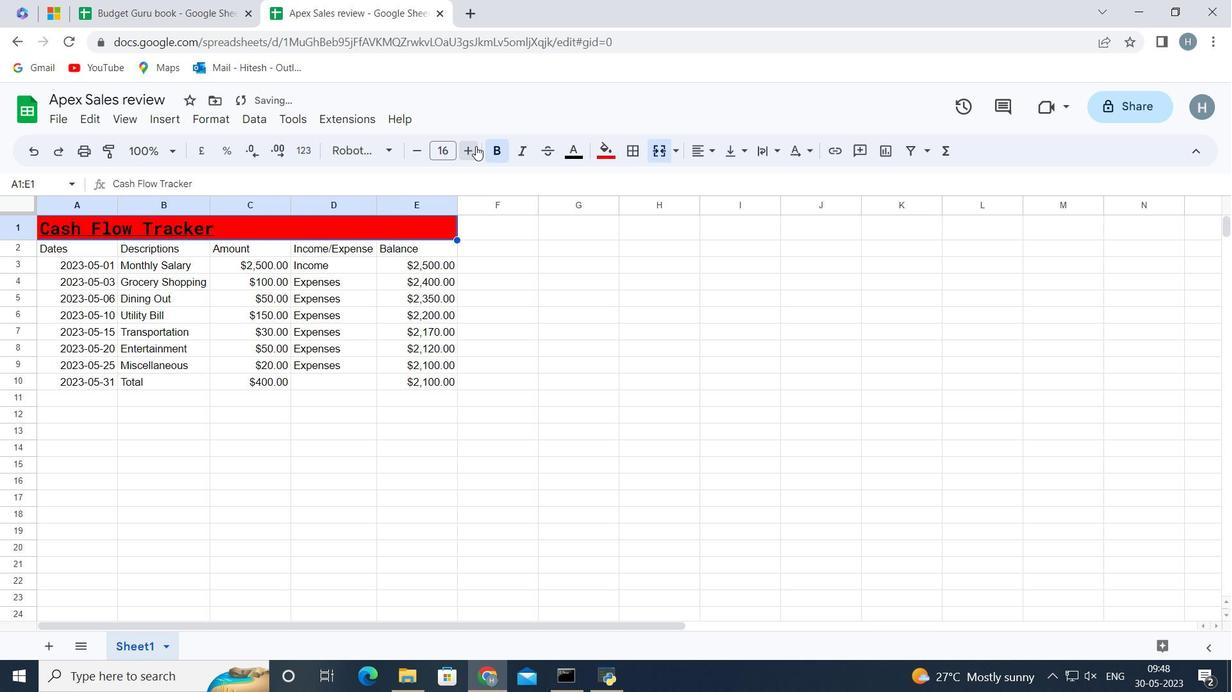 
Action: Mouse pressed left at (476, 146)
Screenshot: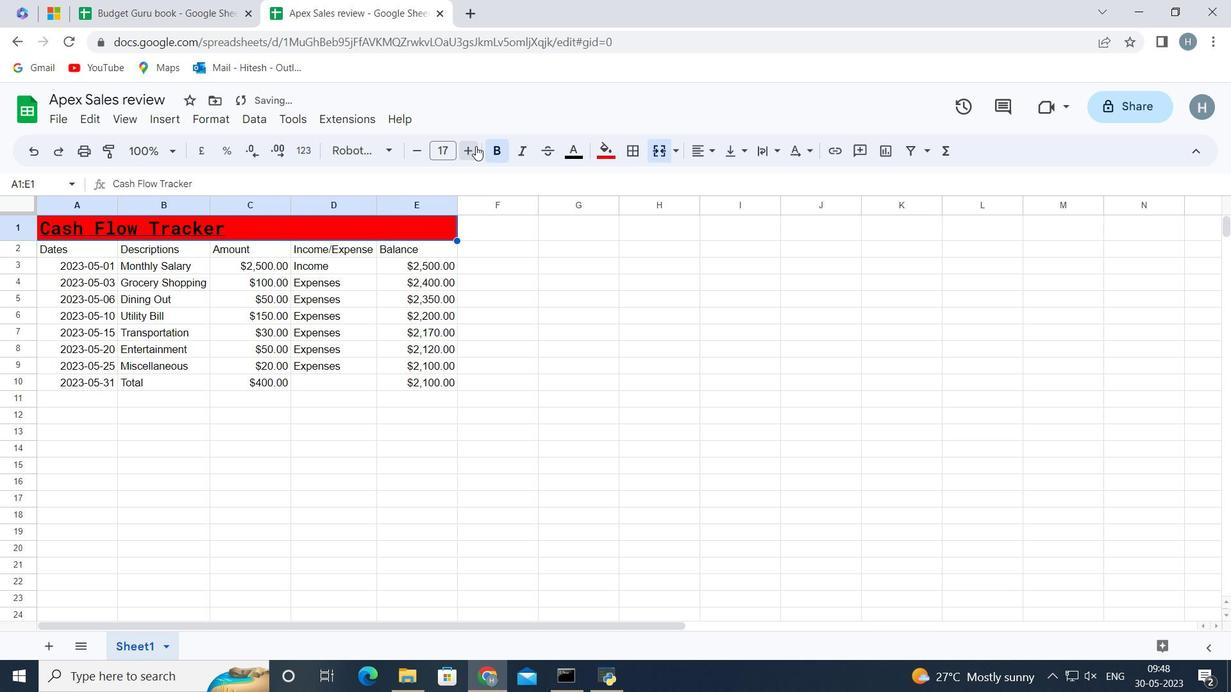 
Action: Mouse pressed left at (476, 146)
Screenshot: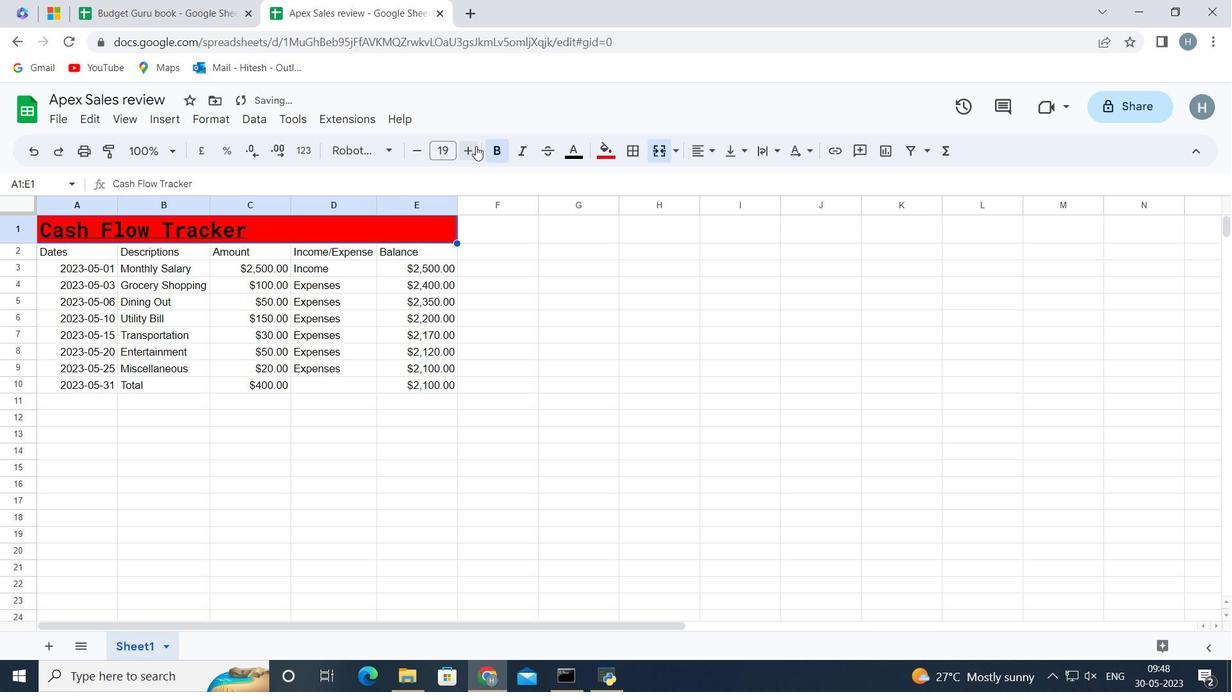 
Action: Mouse pressed left at (476, 146)
Screenshot: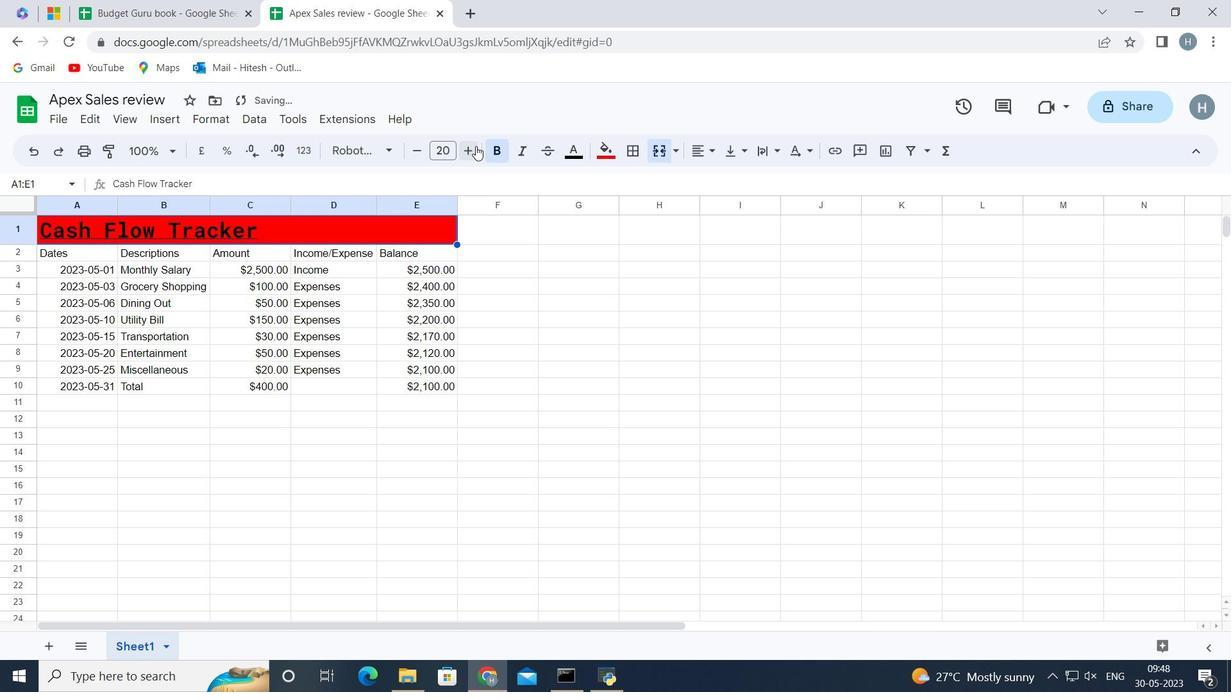 
Action: Mouse pressed left at (476, 146)
Screenshot: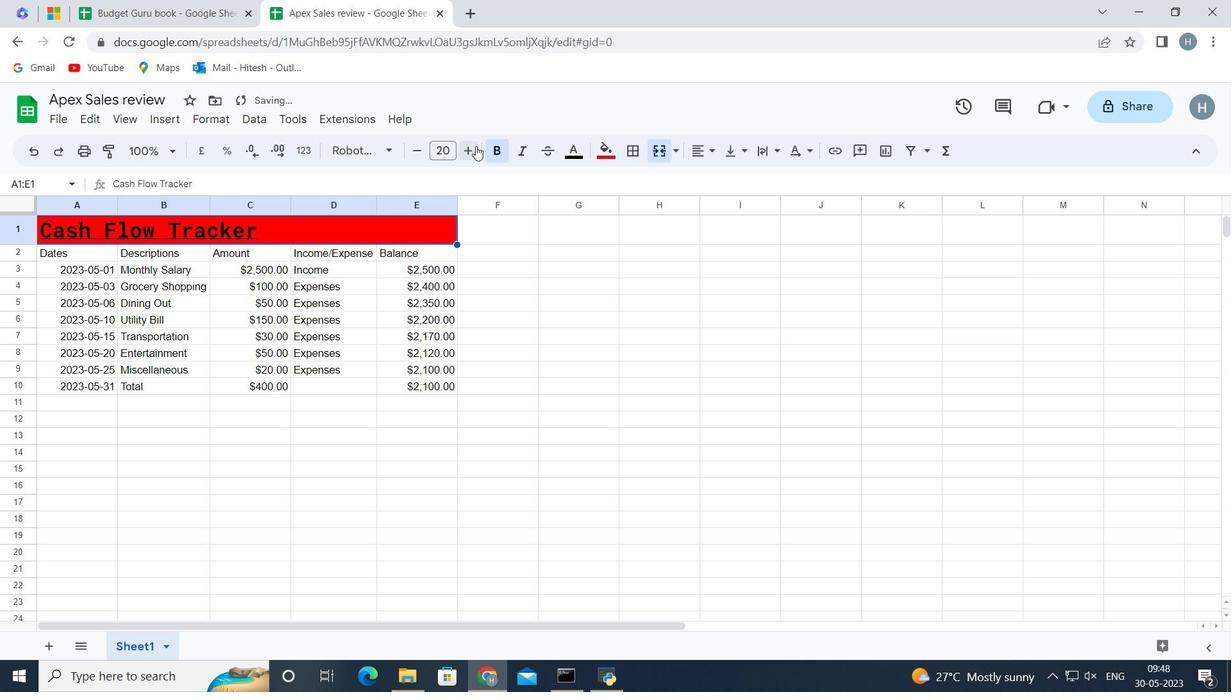 
Action: Mouse pressed left at (476, 146)
Screenshot: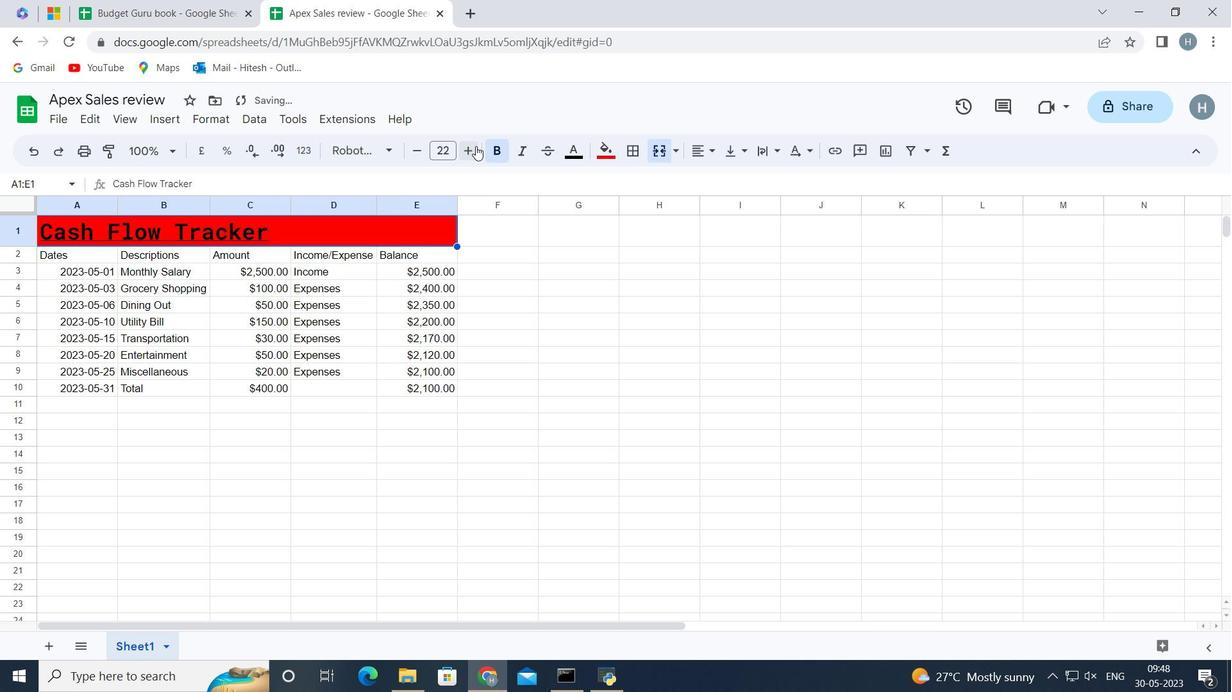 
Action: Mouse pressed left at (476, 146)
Screenshot: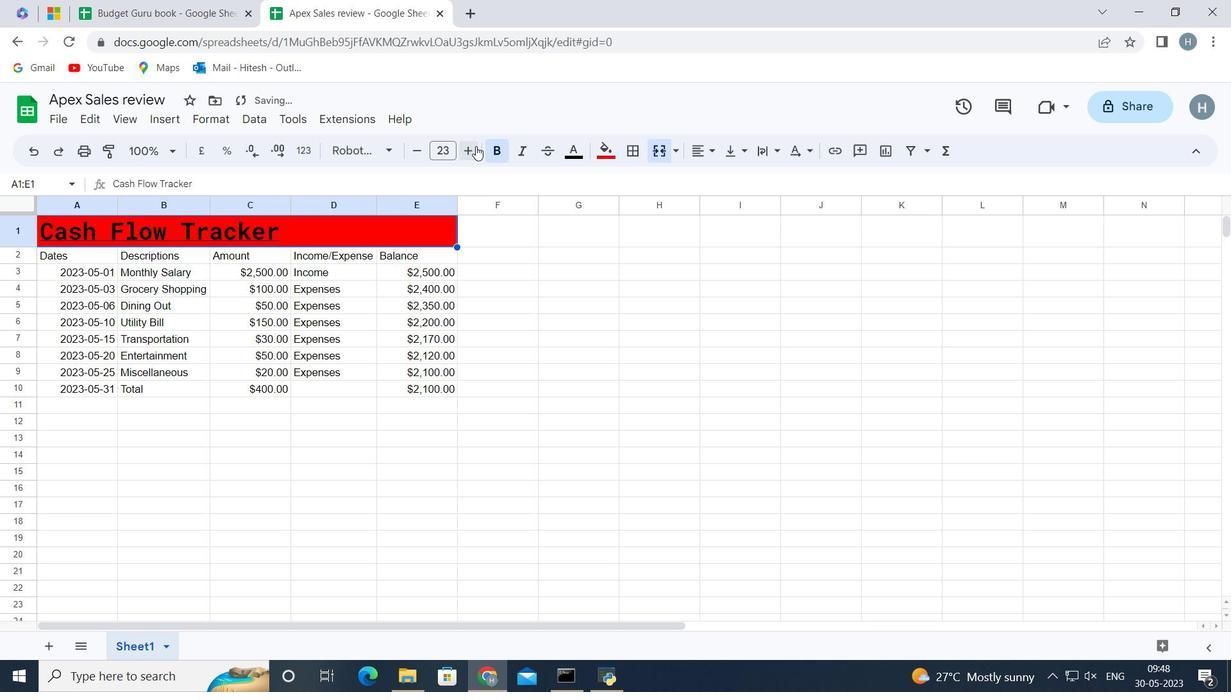 
Action: Mouse moved to (204, 441)
Screenshot: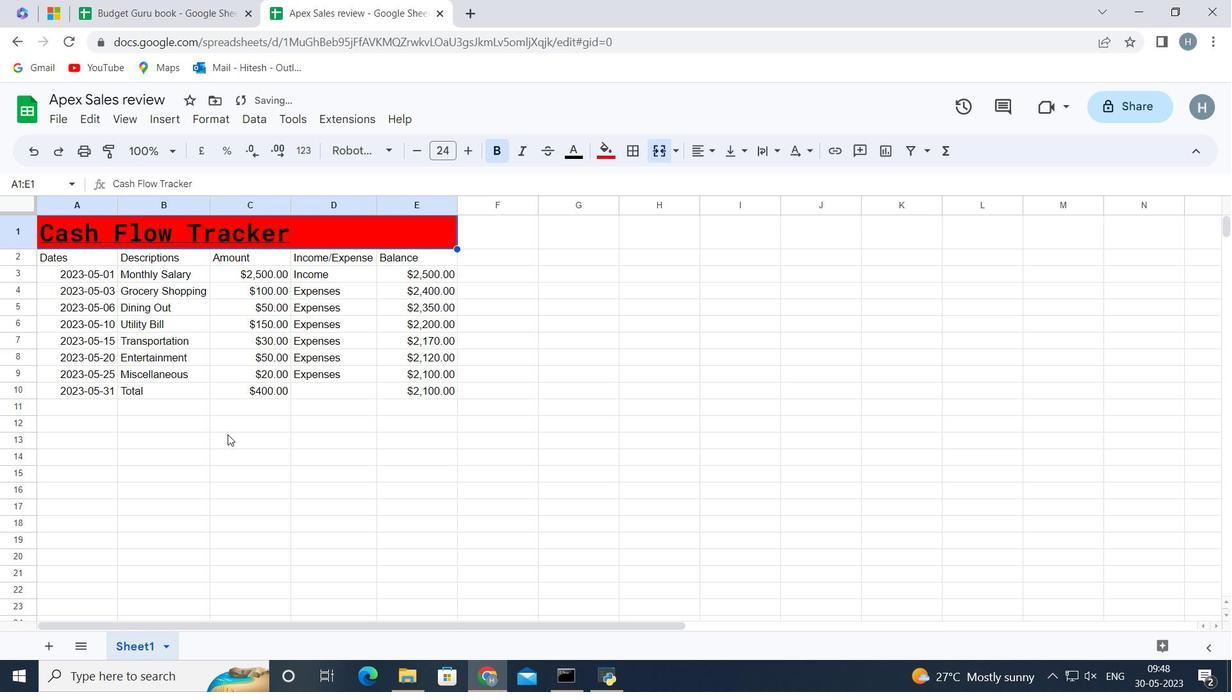 
Action: Mouse pressed left at (204, 441)
Screenshot: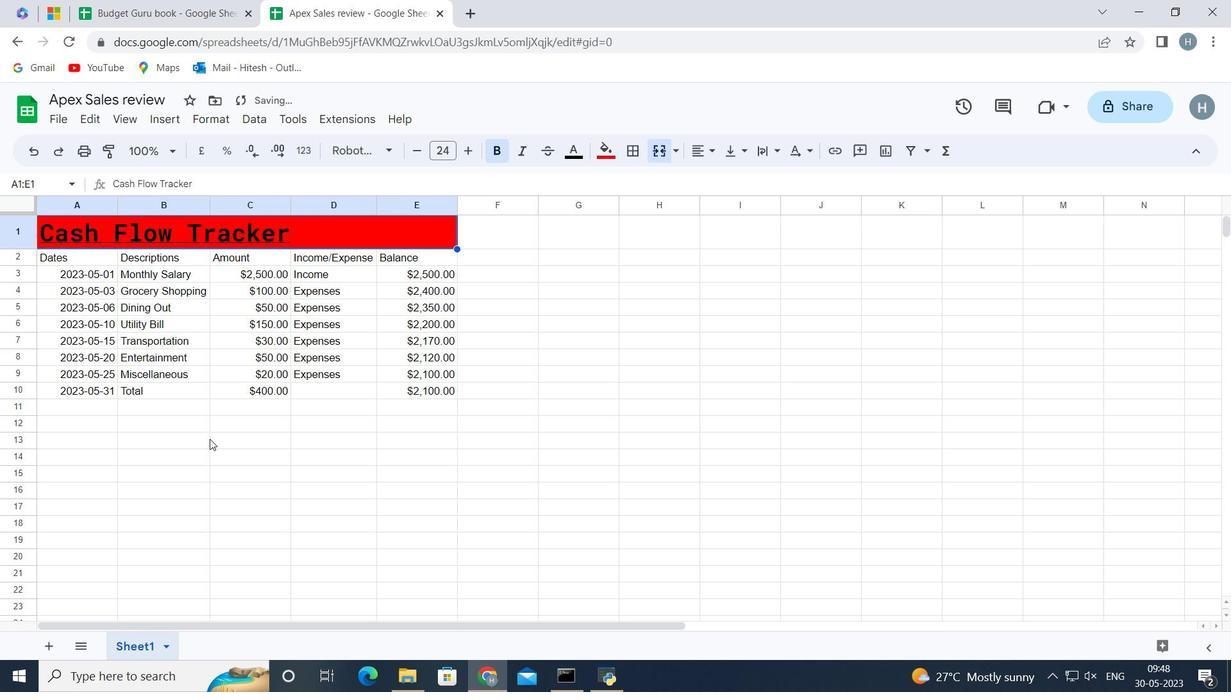 
Action: Mouse moved to (69, 253)
Screenshot: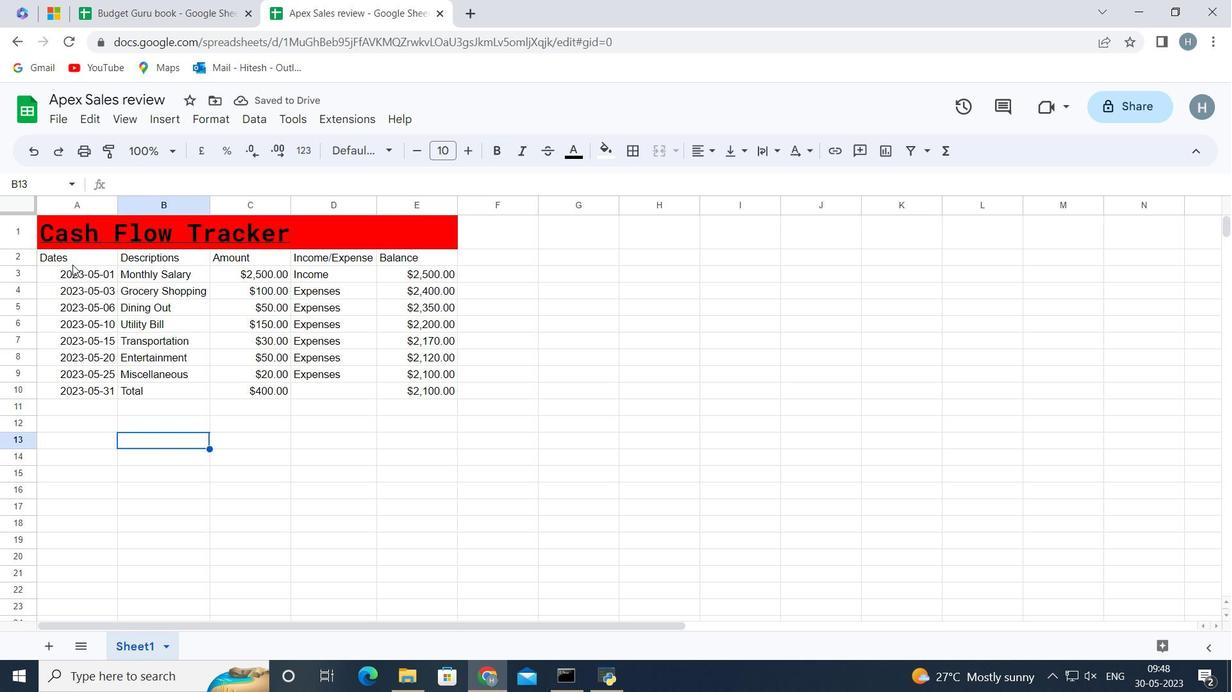 
Action: Mouse pressed left at (69, 253)
Screenshot: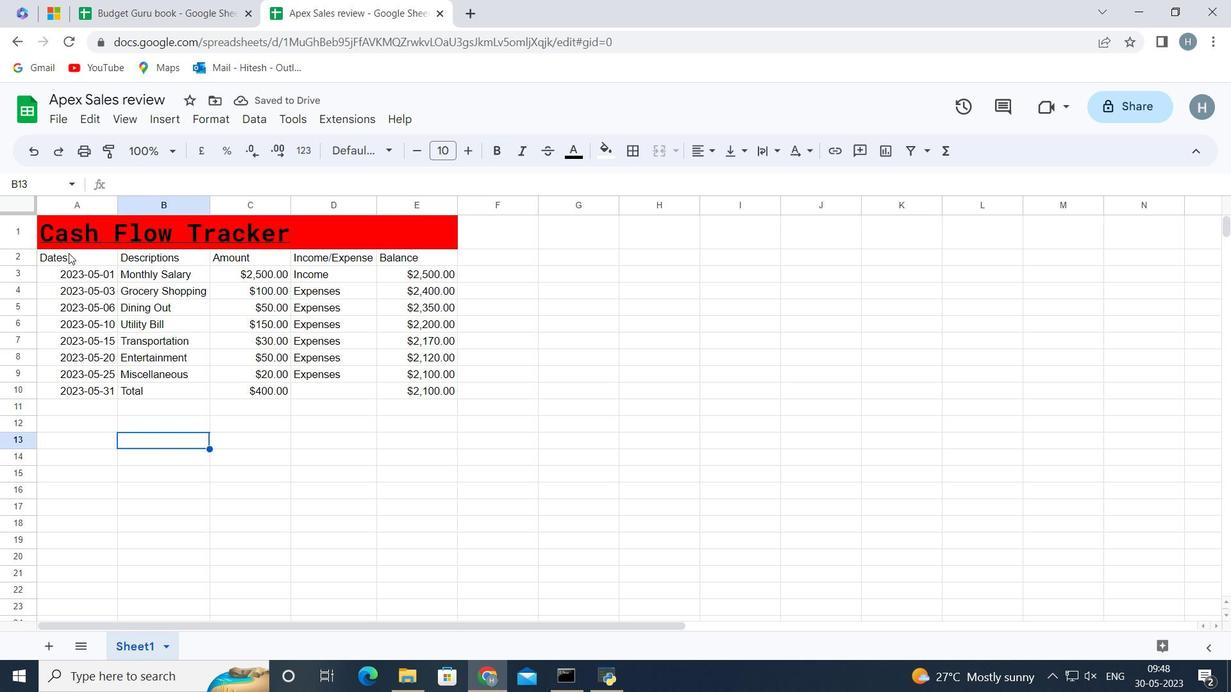 
Action: Key pressed <Key.shift><Key.right><Key.right><Key.right><Key.right><Key.down><Key.down><Key.down><Key.down><Key.down><Key.down><Key.down><Key.down>
Screenshot: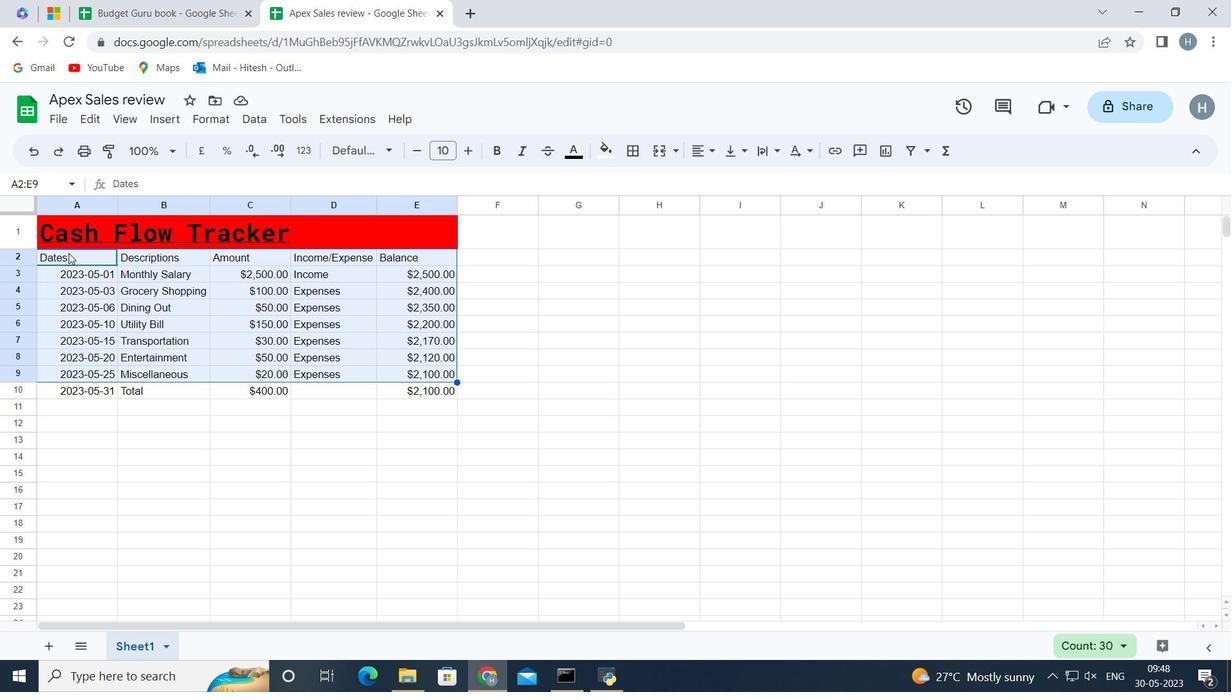 
Action: Mouse moved to (382, 148)
Screenshot: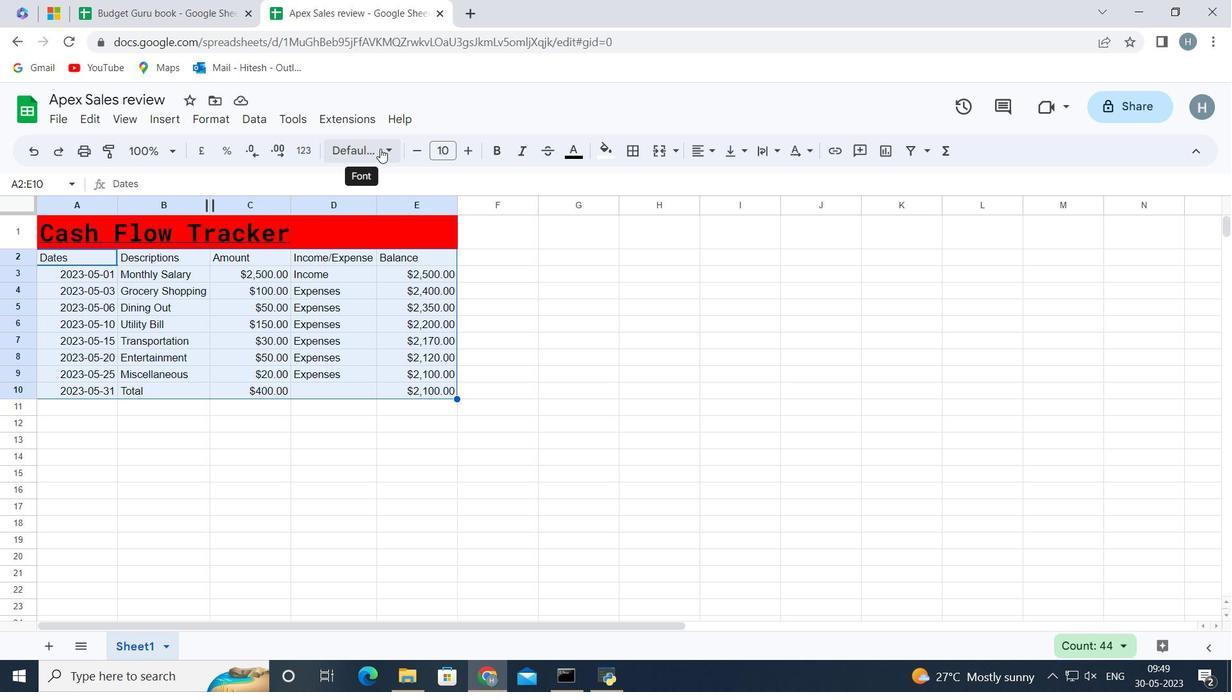 
Action: Mouse pressed left at (382, 148)
Screenshot: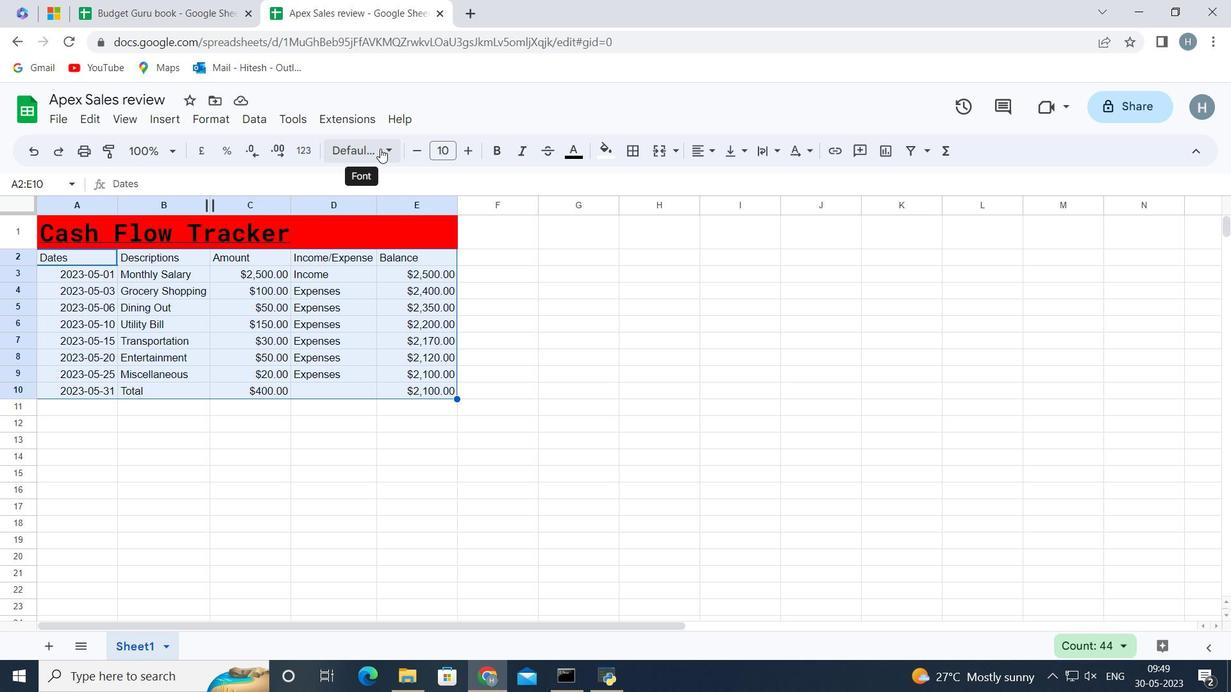 
Action: Mouse moved to (383, 307)
Screenshot: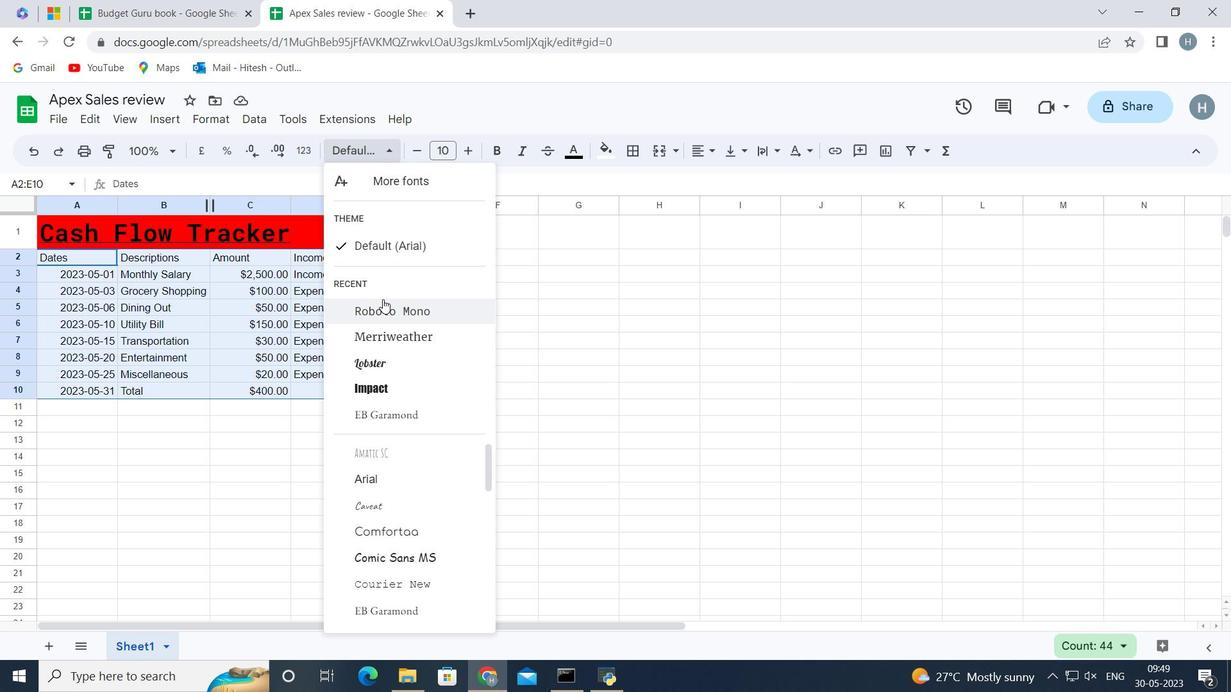 
Action: Mouse pressed left at (383, 307)
Screenshot: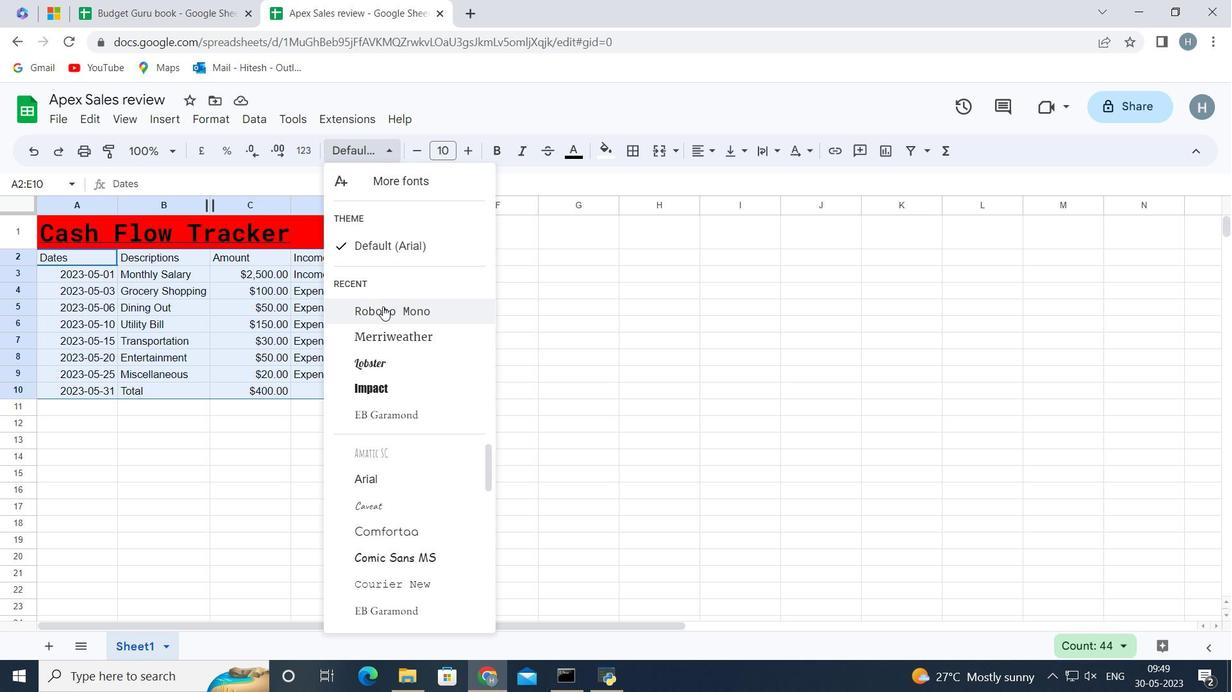 
Action: Mouse moved to (459, 155)
Screenshot: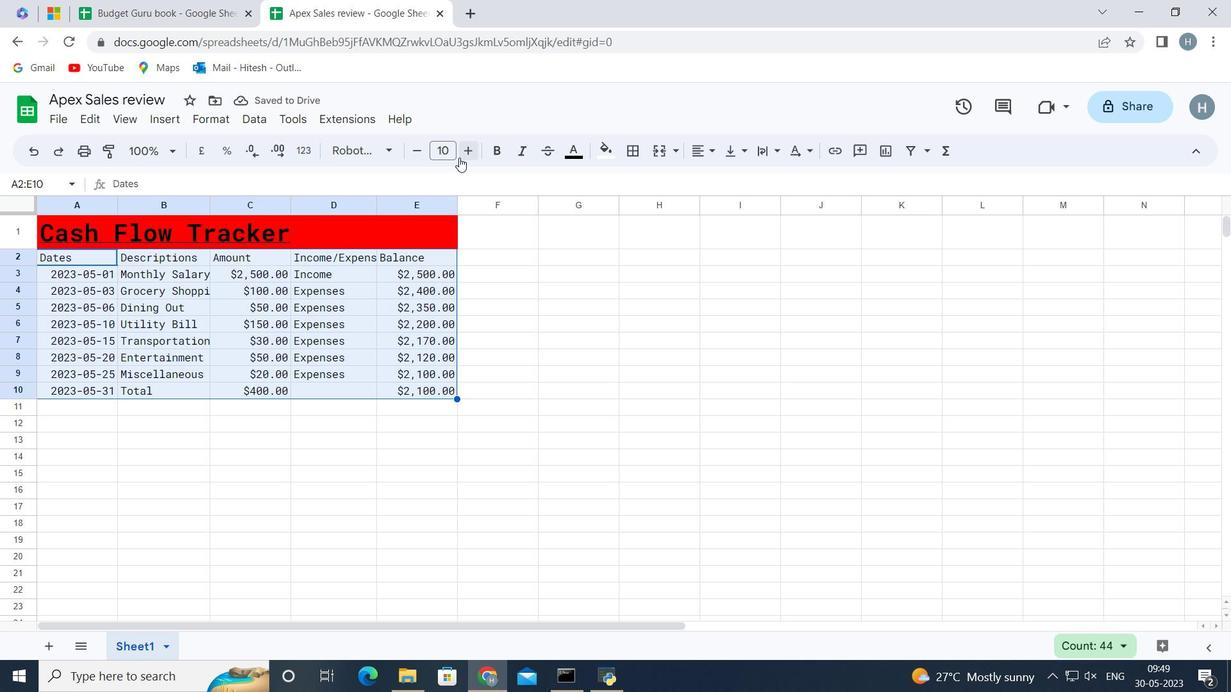 
Action: Mouse pressed left at (459, 155)
Screenshot: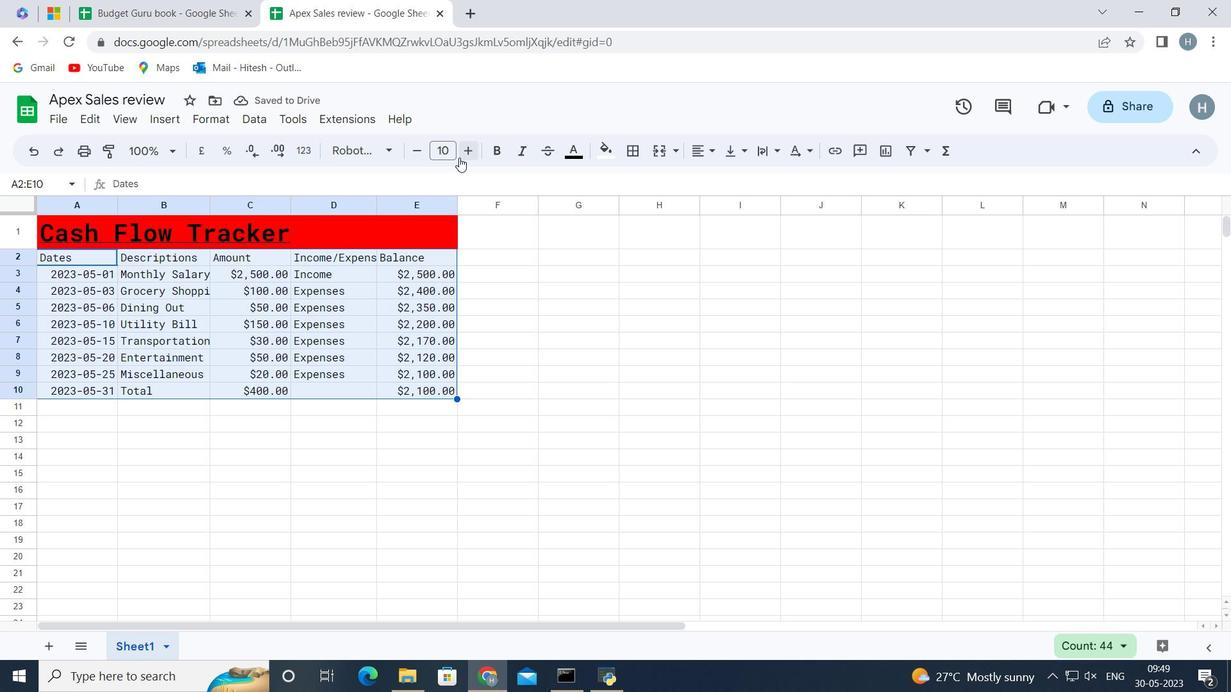 
Action: Mouse pressed left at (459, 155)
Screenshot: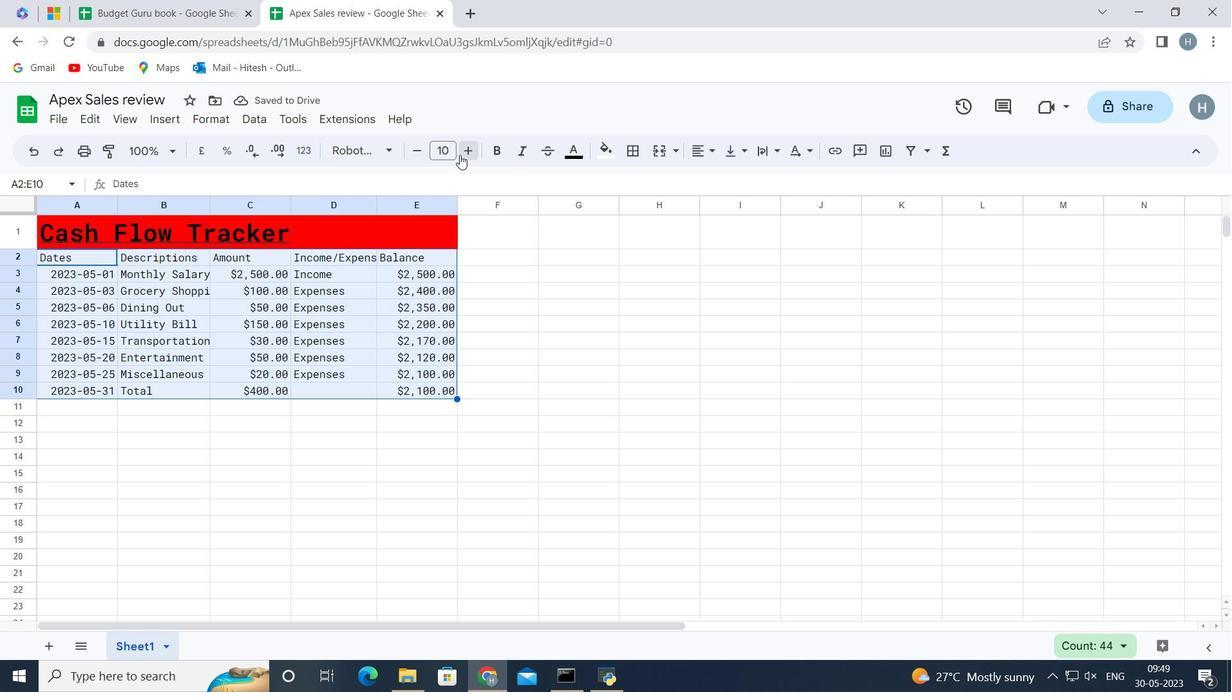 
Action: Mouse pressed left at (459, 155)
Screenshot: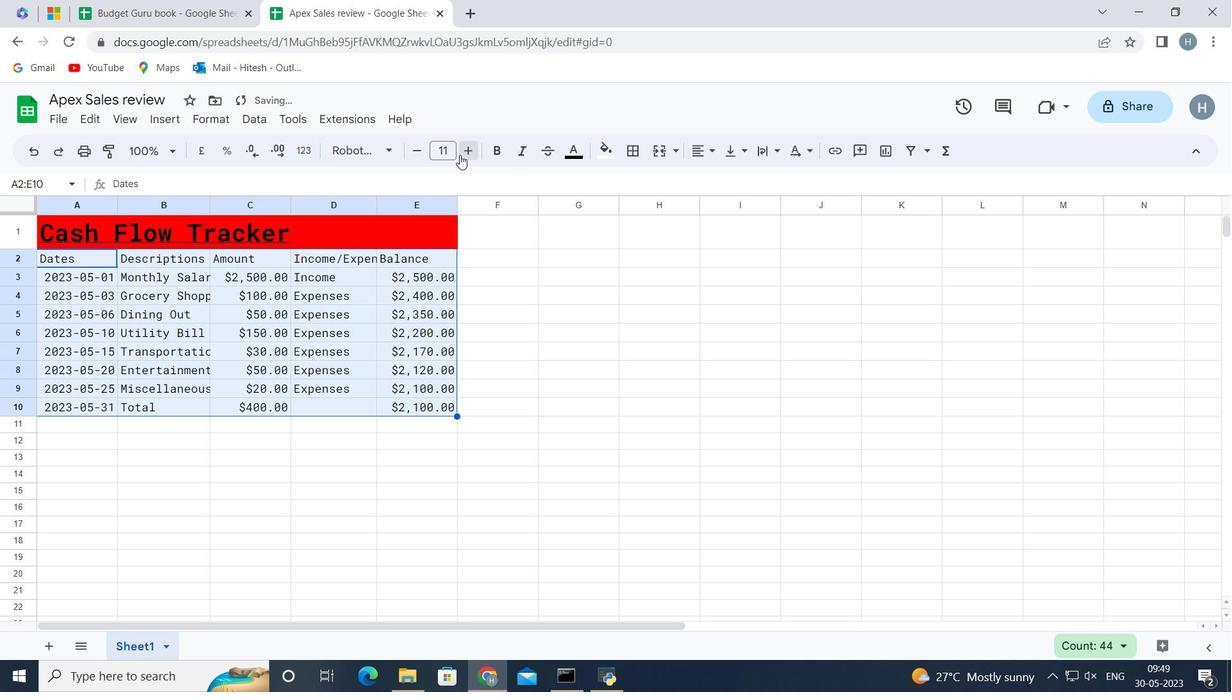 
Action: Mouse pressed left at (459, 155)
Screenshot: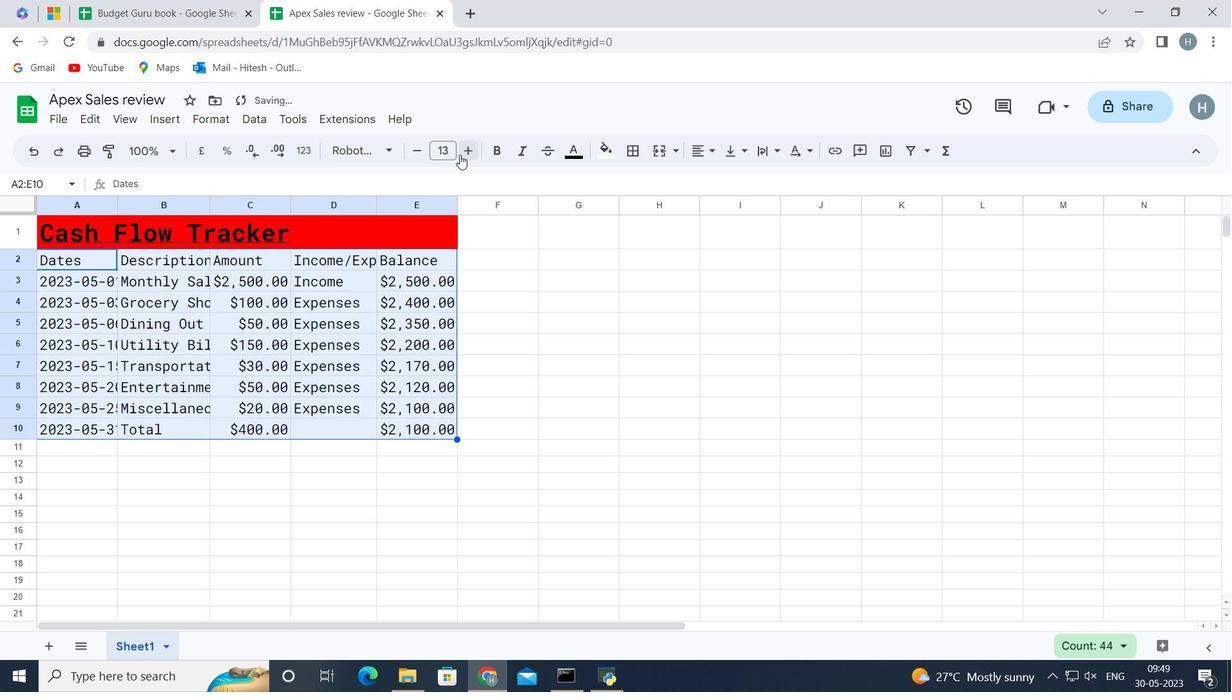 
Action: Mouse pressed left at (459, 155)
Screenshot: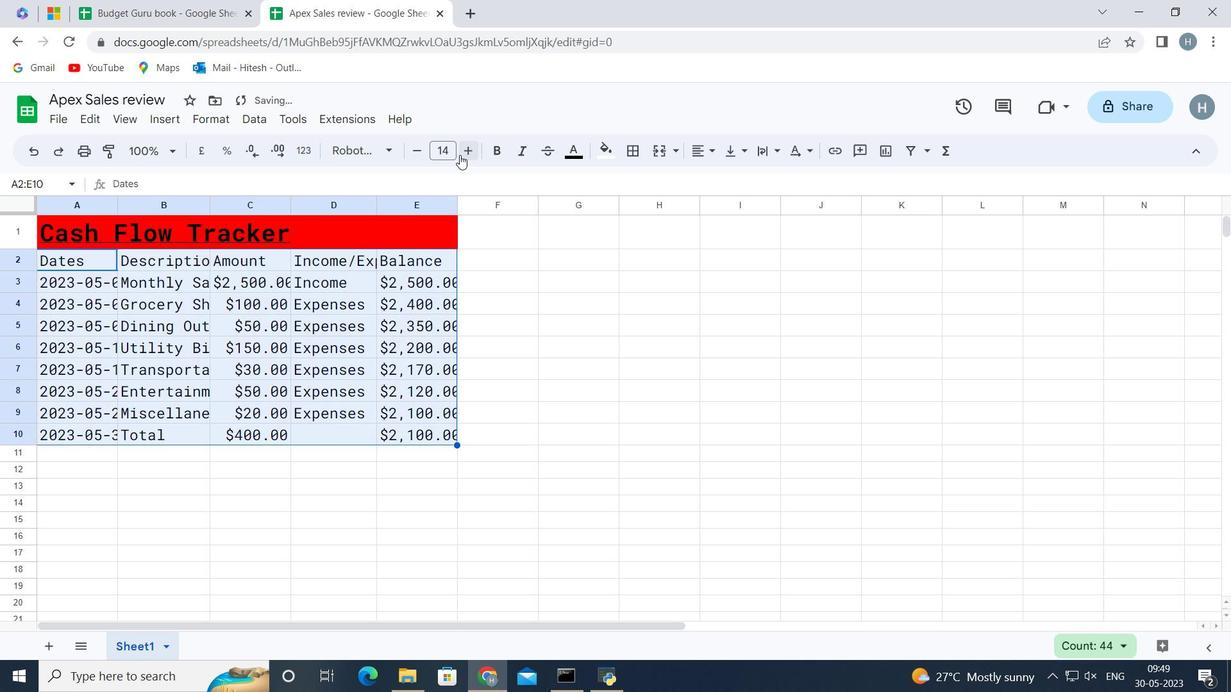 
Action: Mouse pressed left at (459, 155)
Screenshot: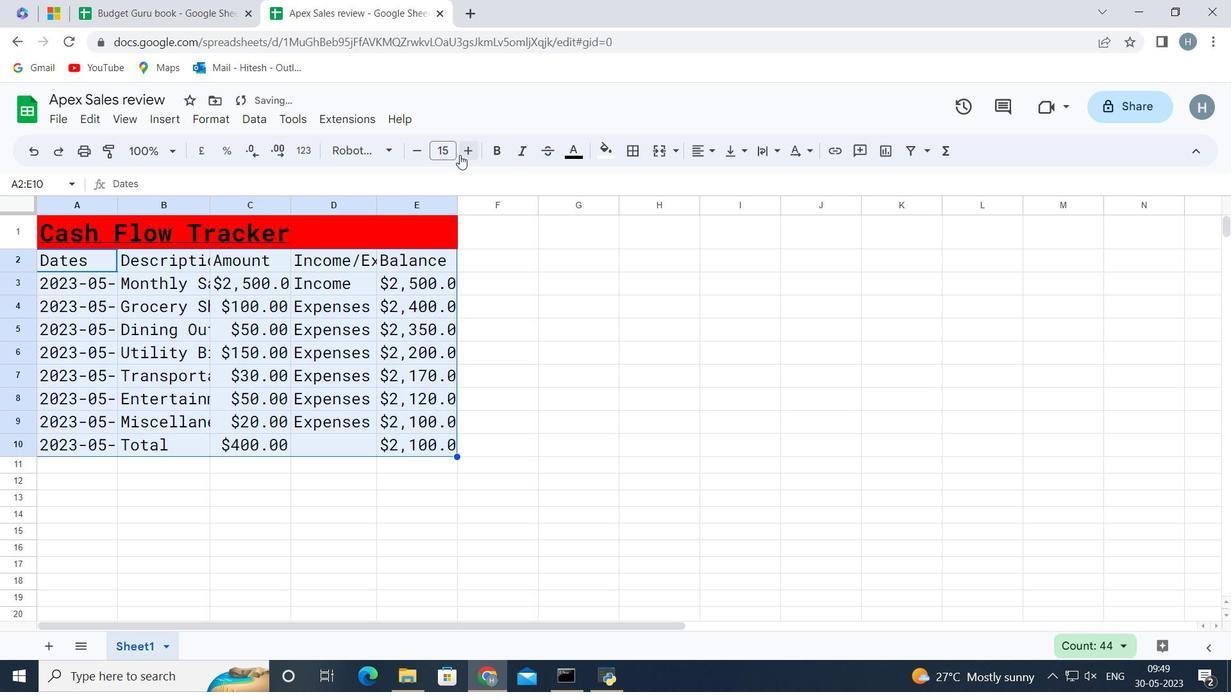 
Action: Mouse moved to (153, 523)
Screenshot: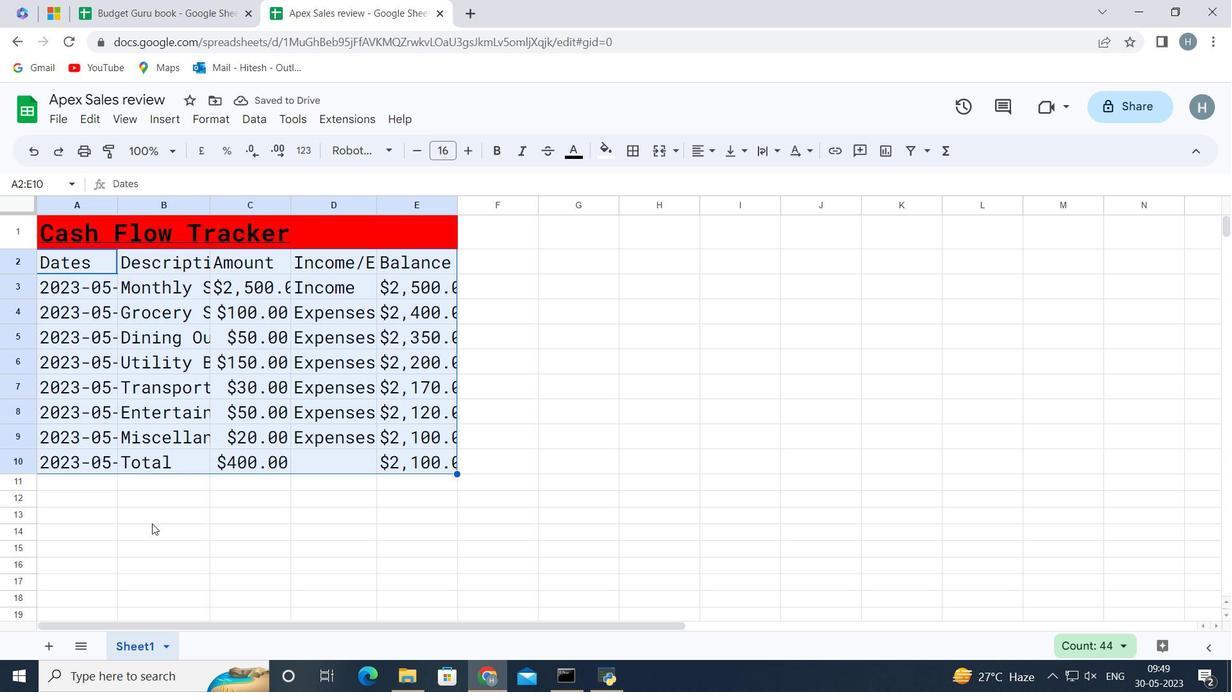 
Action: Mouse pressed left at (153, 523)
Screenshot: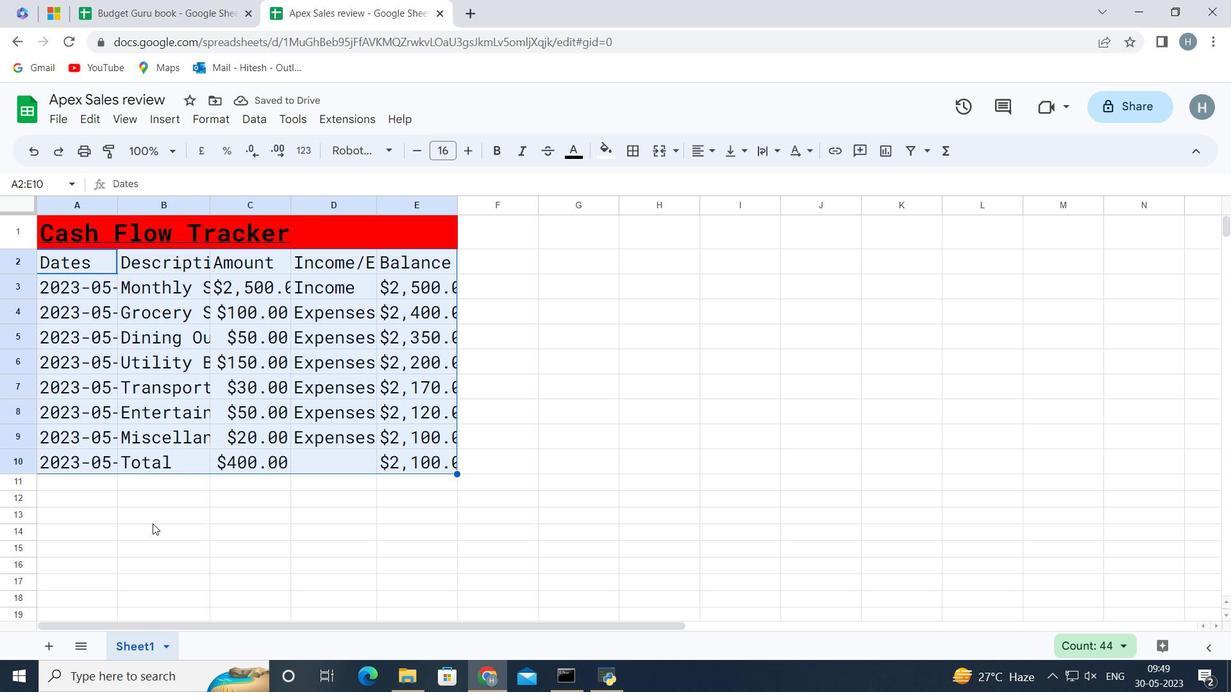 
Action: Mouse moved to (81, 201)
Screenshot: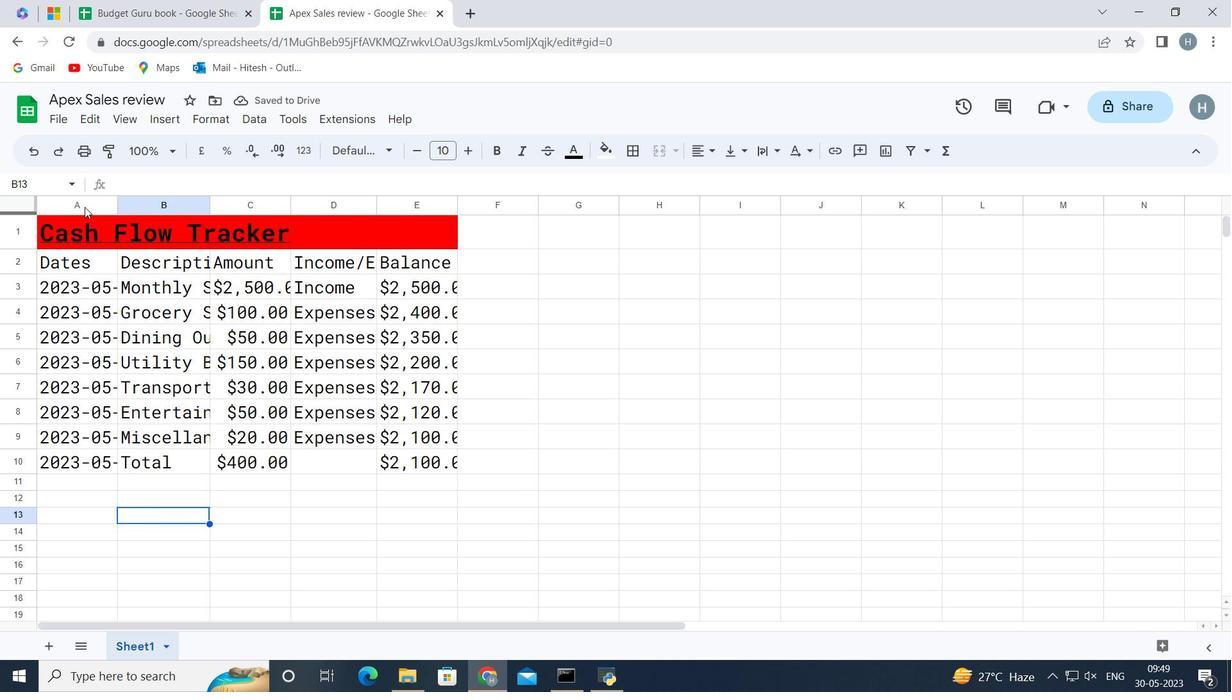 
Action: Mouse pressed left at (81, 201)
Screenshot: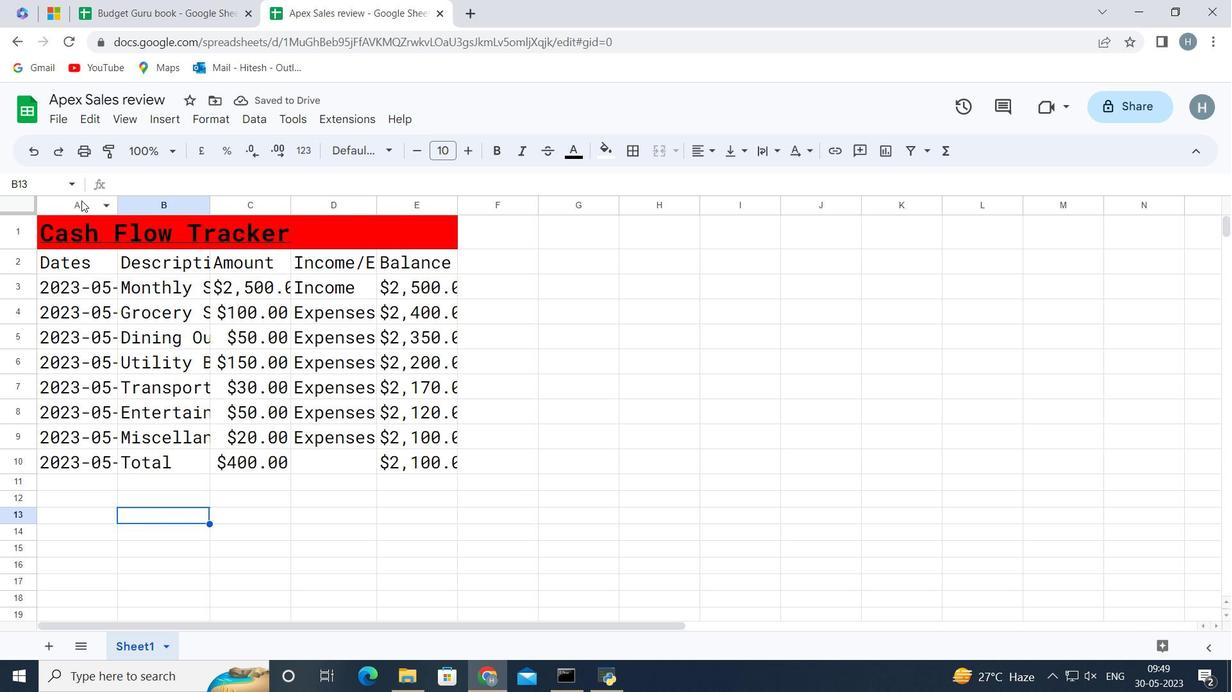 
Action: Mouse moved to (116, 200)
Screenshot: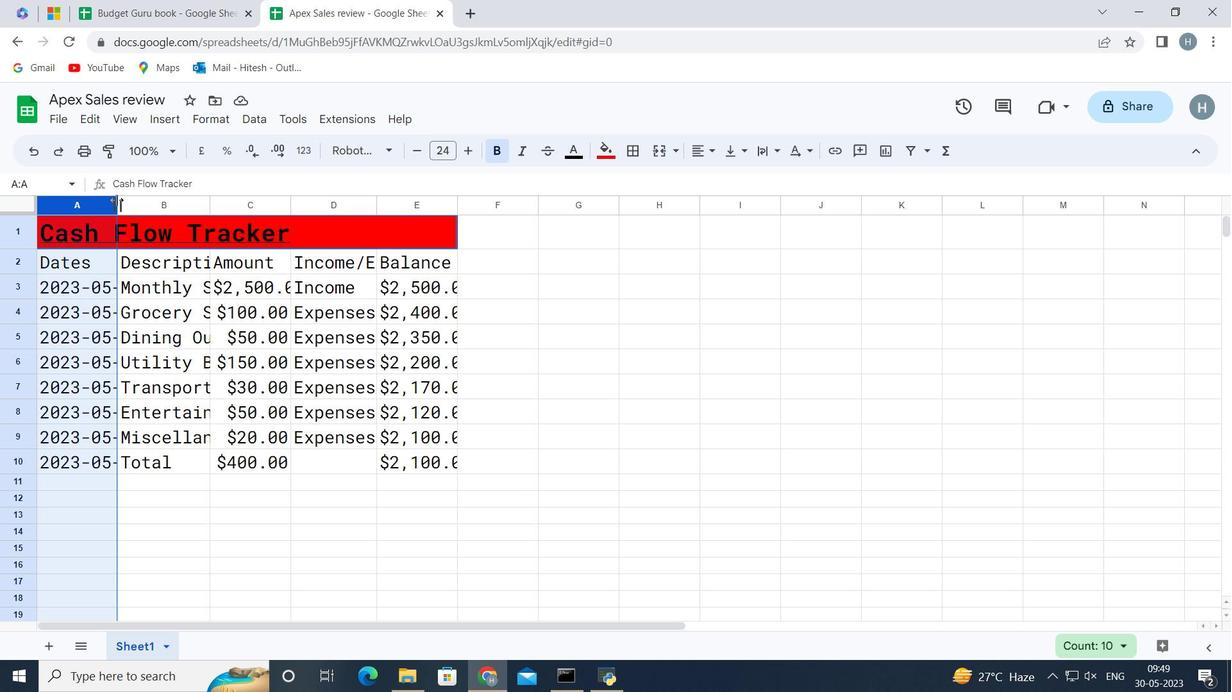 
Action: Mouse pressed left at (116, 200)
Screenshot: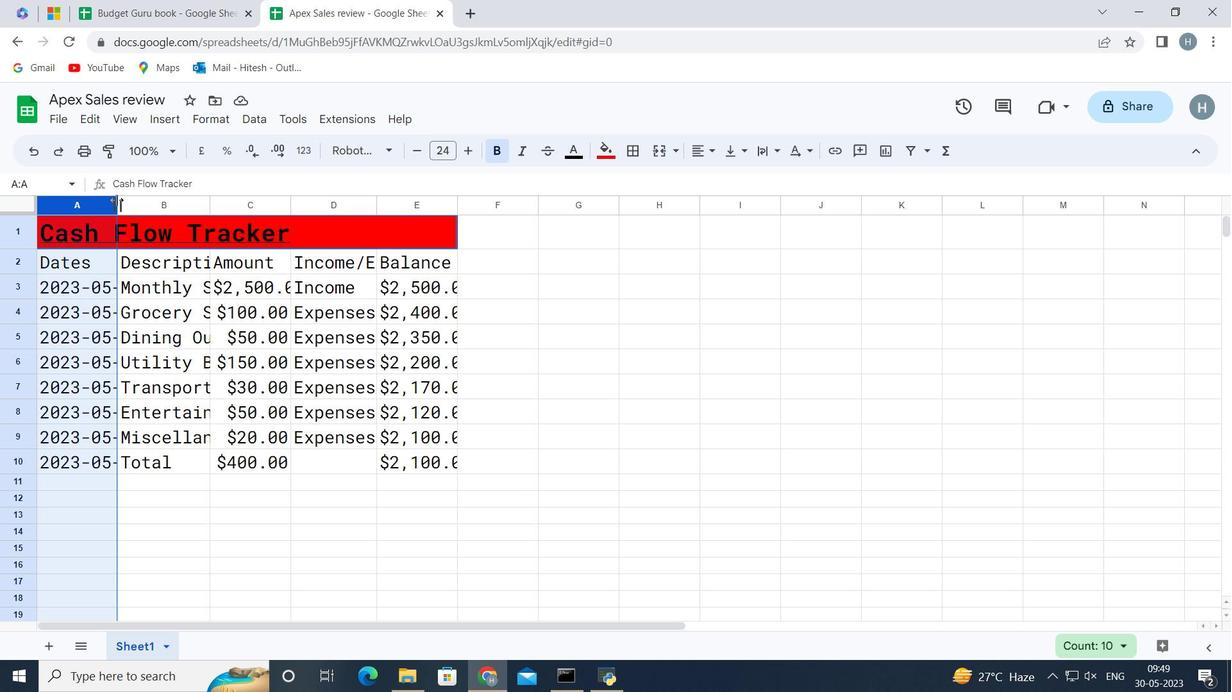 
Action: Mouse pressed left at (116, 200)
Screenshot: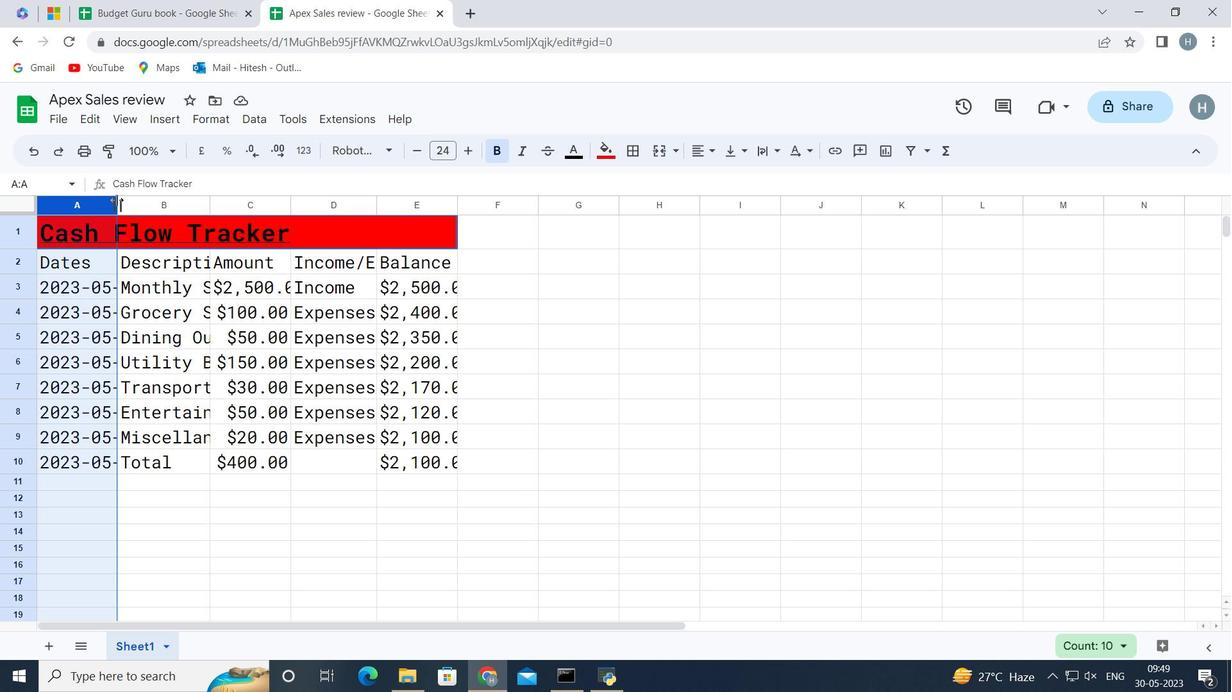 
Action: Mouse moved to (350, 204)
Screenshot: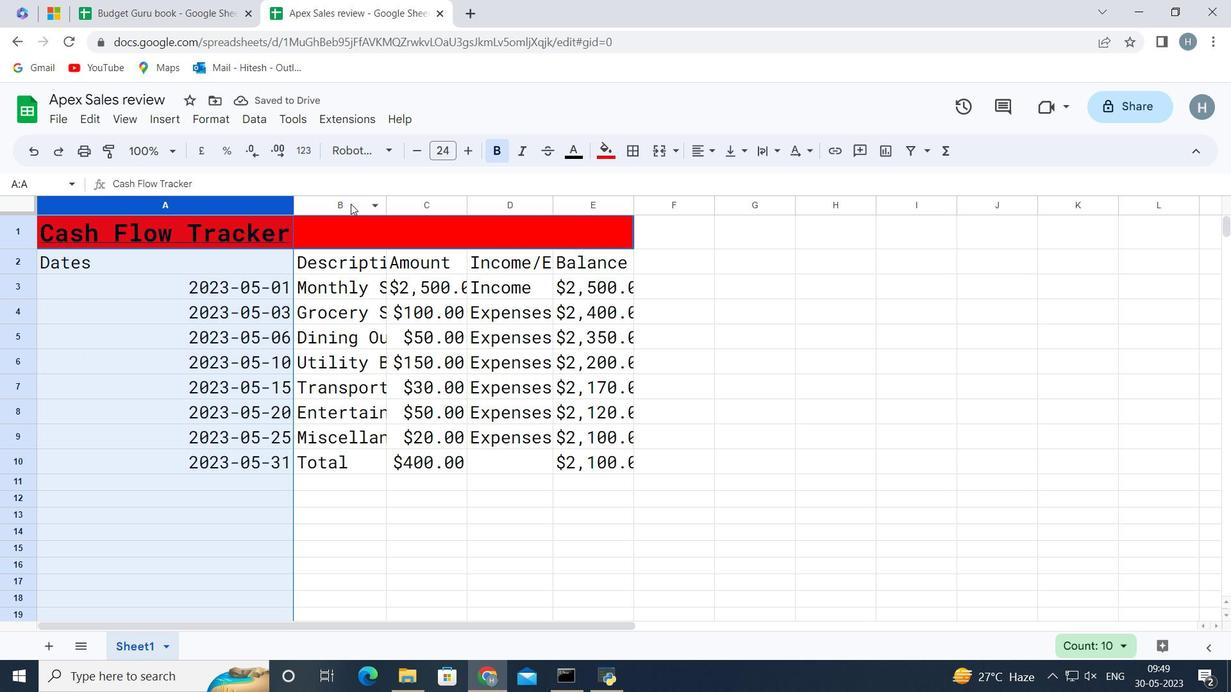 
Action: Mouse pressed left at (350, 204)
Screenshot: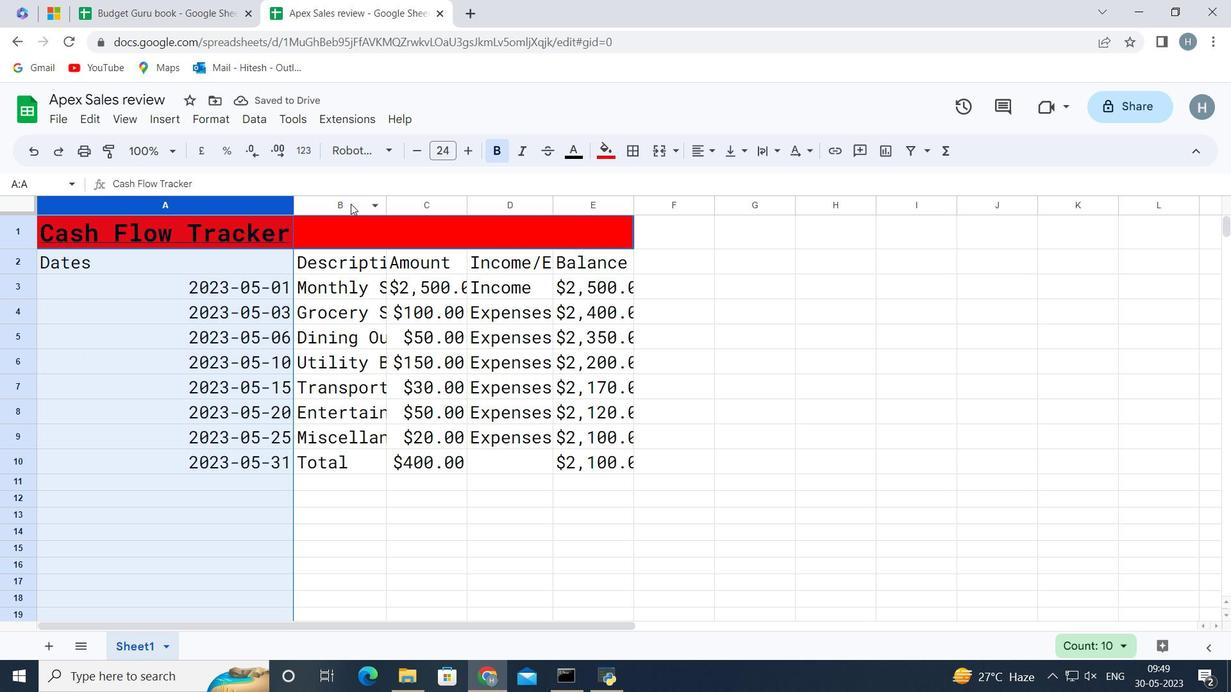 
Action: Mouse moved to (387, 202)
Screenshot: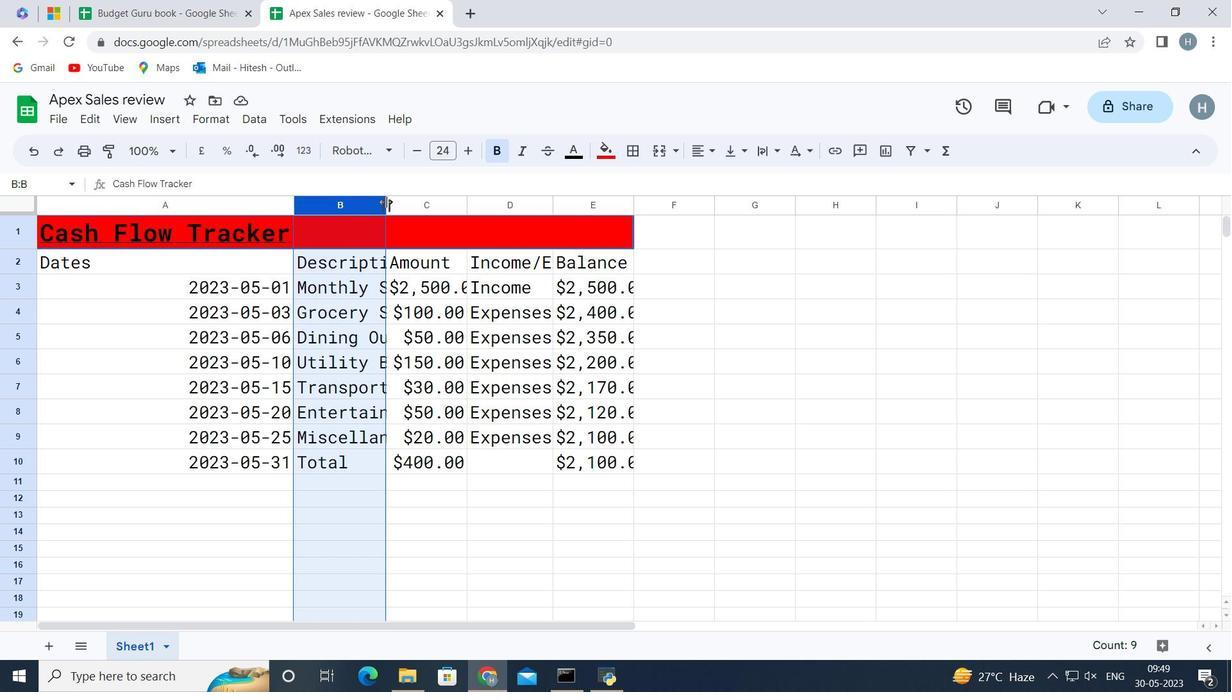
Action: Mouse pressed left at (387, 202)
Screenshot: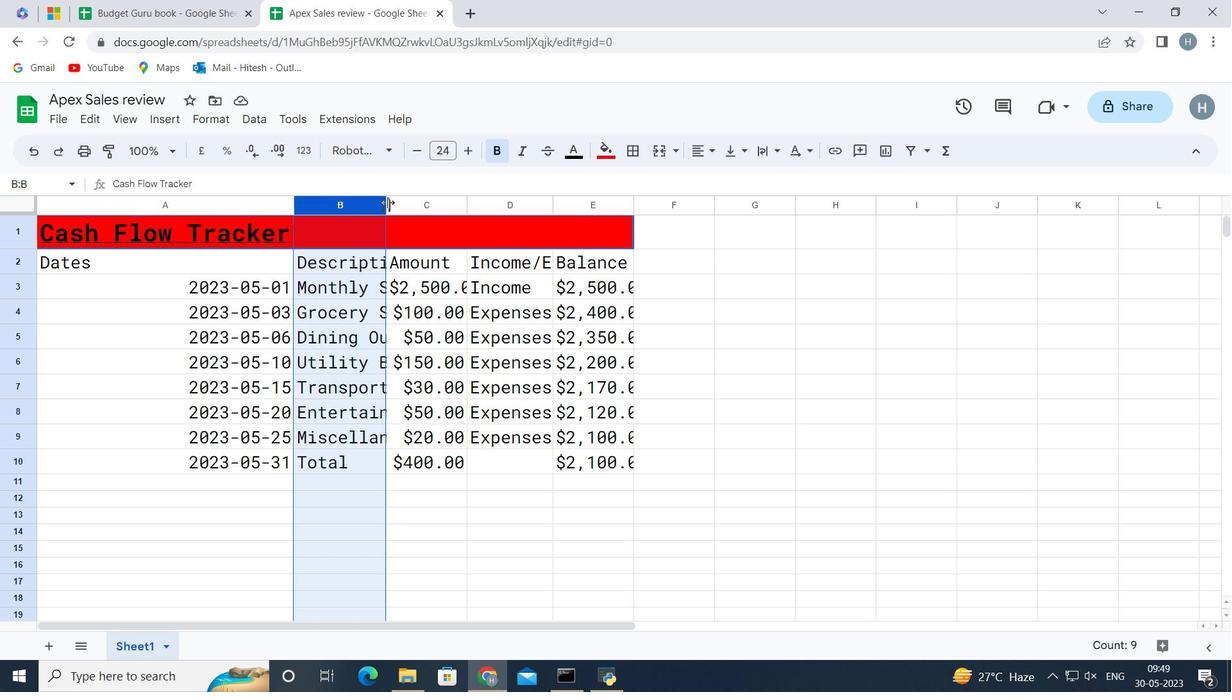 
Action: Mouse pressed left at (387, 202)
Screenshot: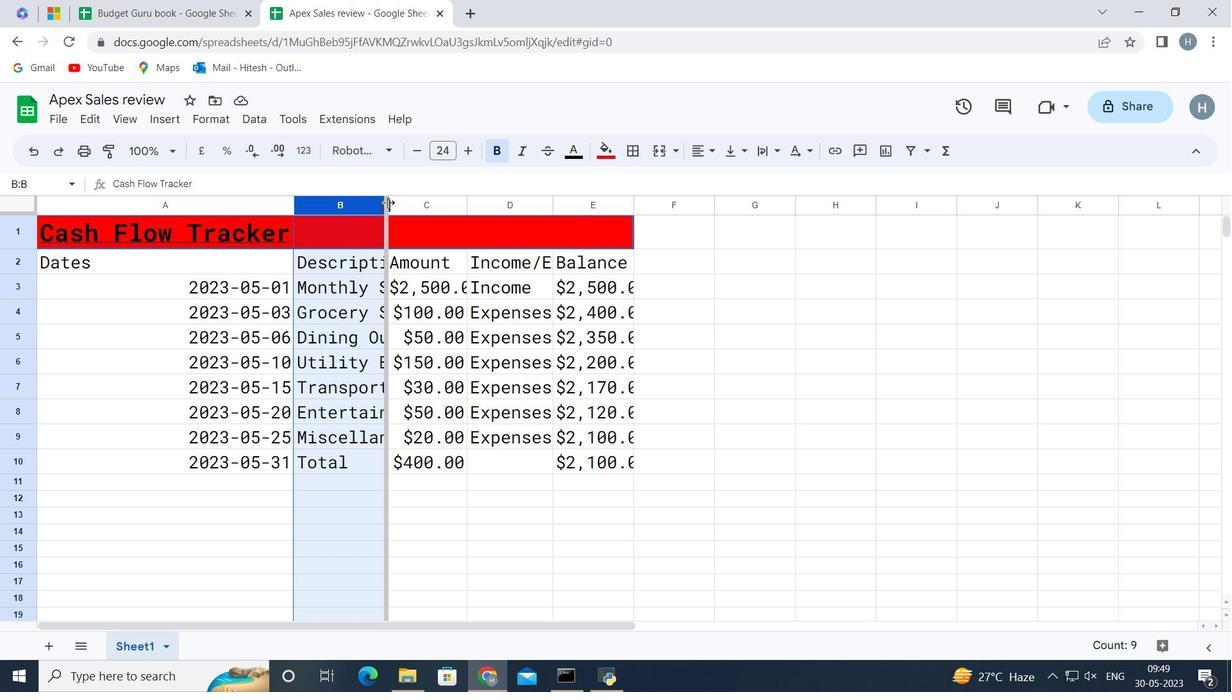 
Action: Mouse moved to (493, 207)
Screenshot: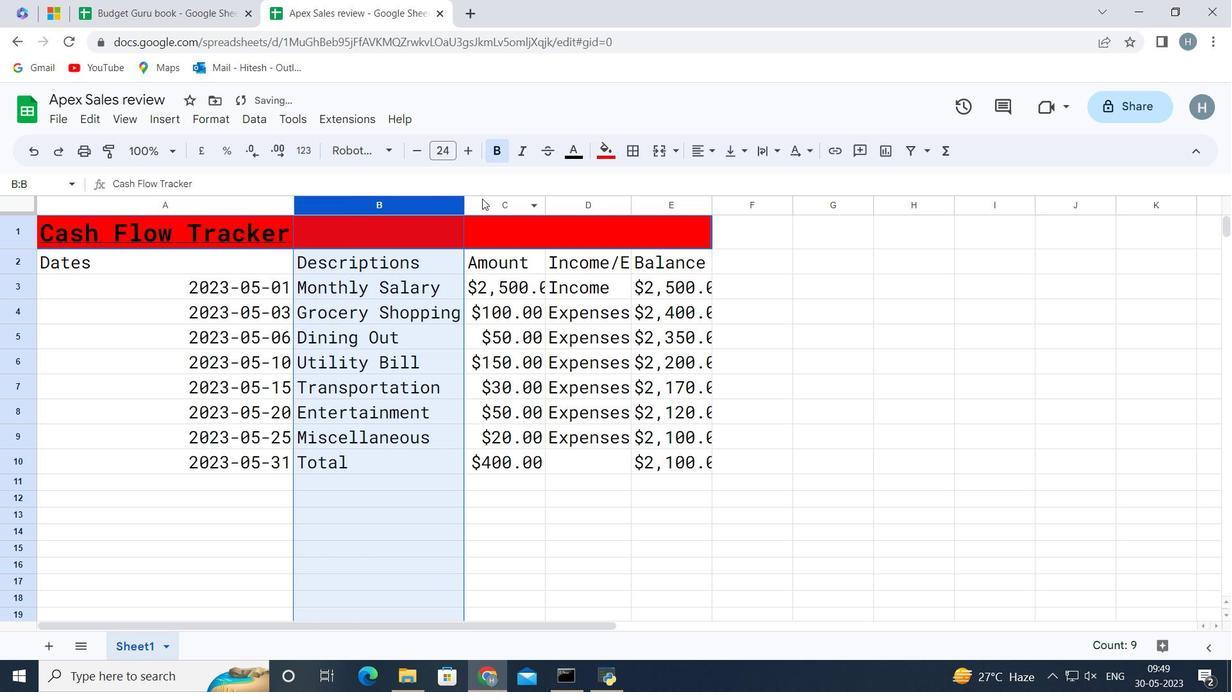 
Action: Mouse pressed left at (493, 207)
Screenshot: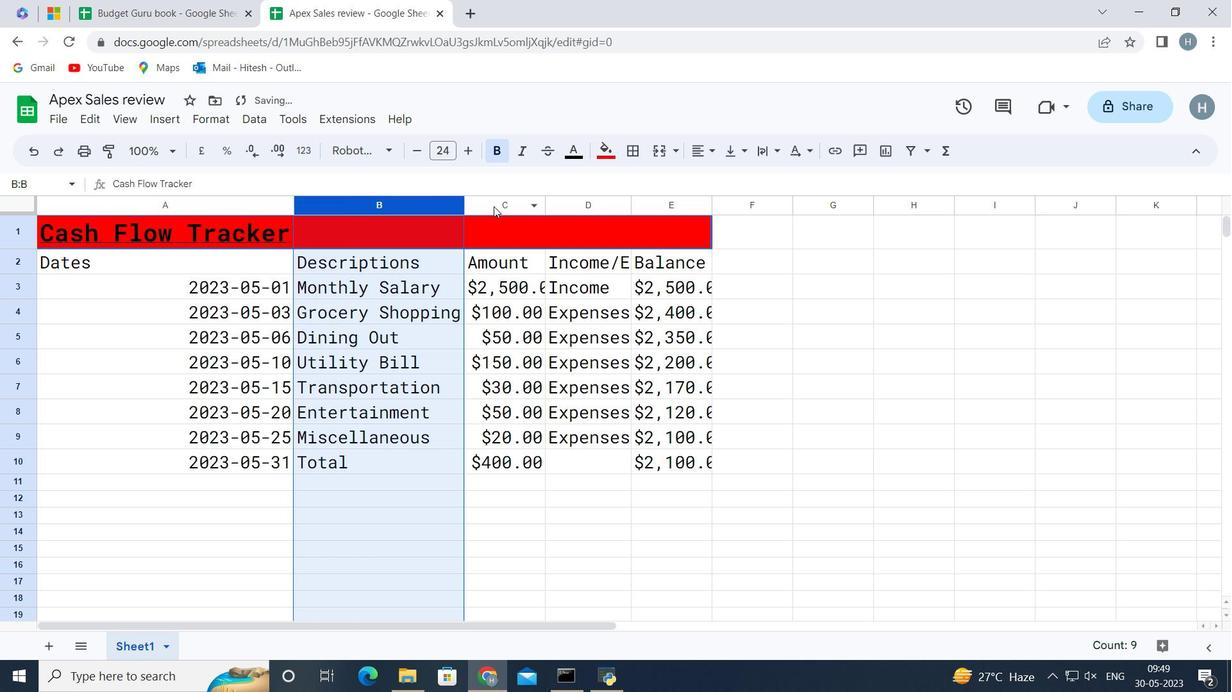 
Action: Mouse moved to (543, 208)
Screenshot: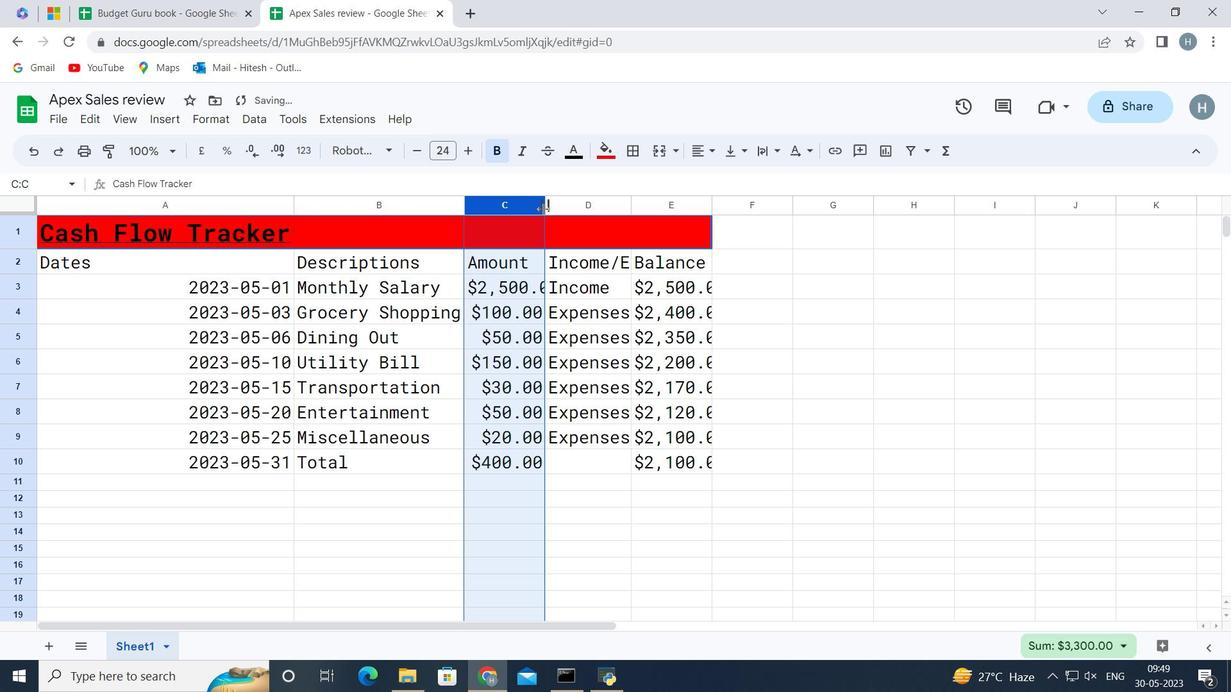 
Action: Mouse pressed left at (543, 208)
Screenshot: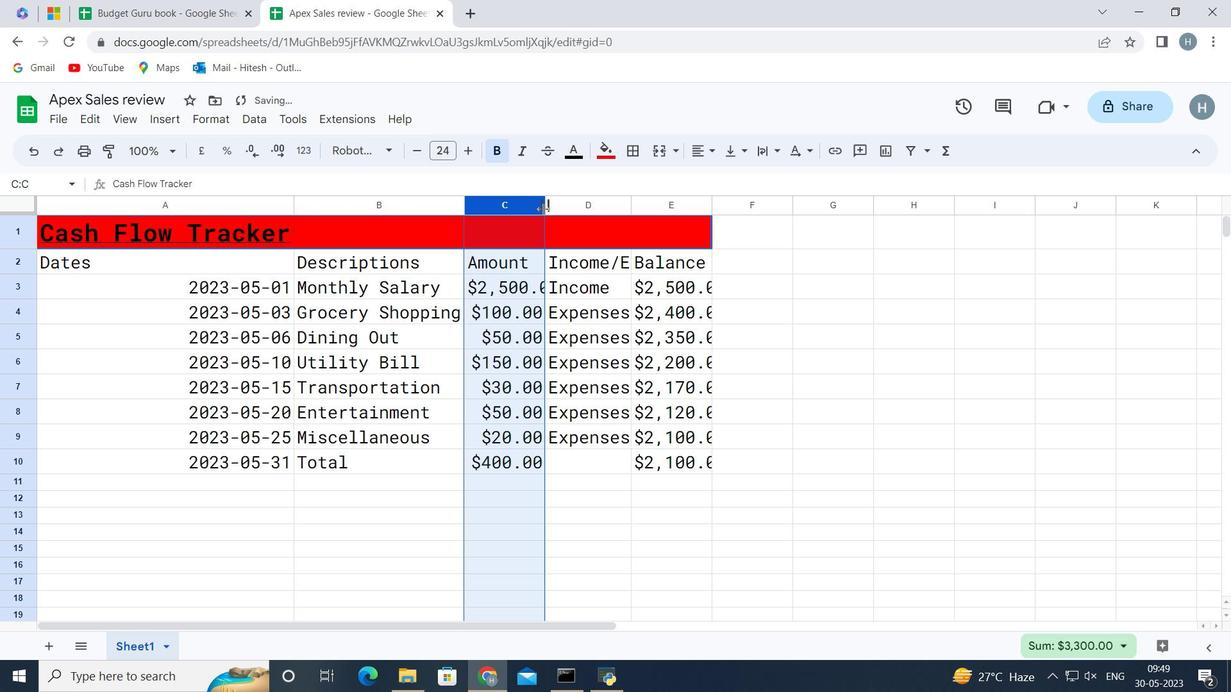 
Action: Mouse moved to (544, 207)
Screenshot: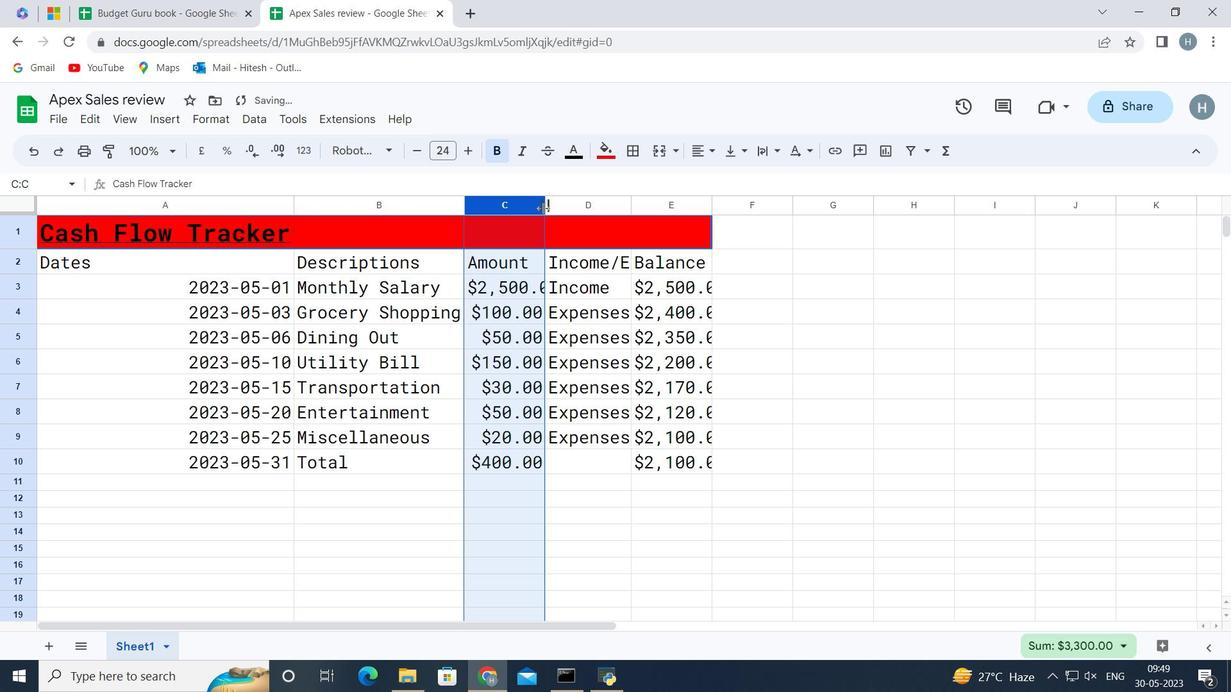 
Action: Mouse pressed left at (544, 207)
Screenshot: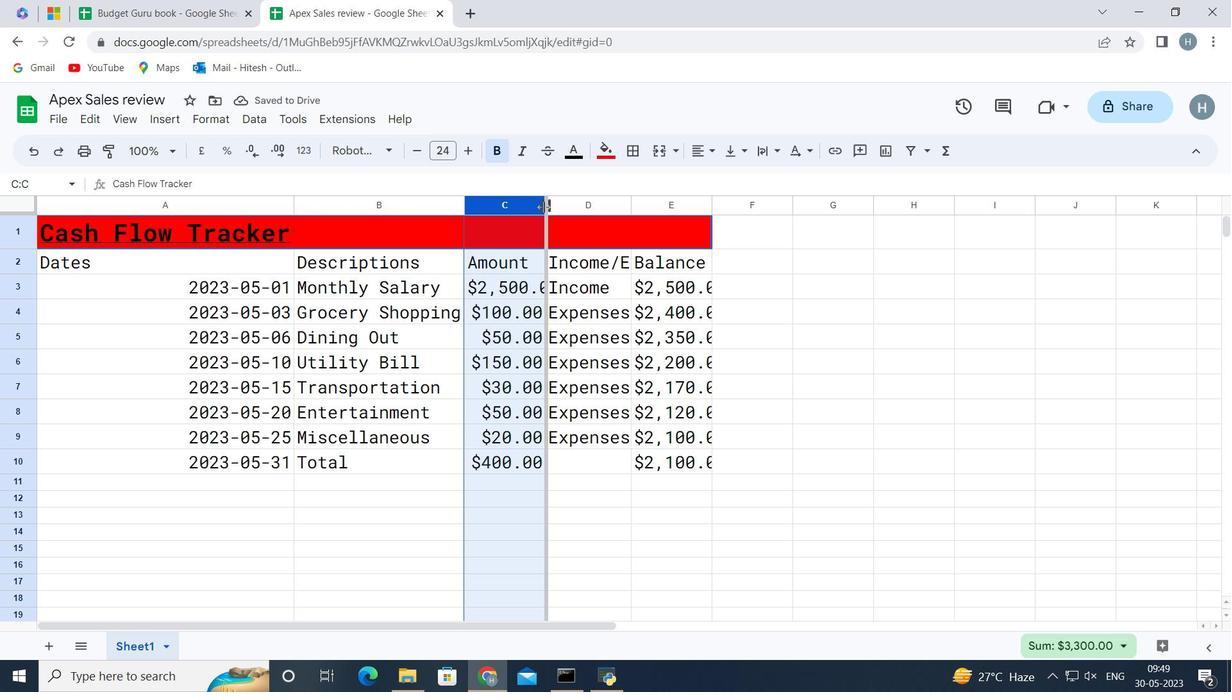 
Action: Mouse moved to (609, 203)
Screenshot: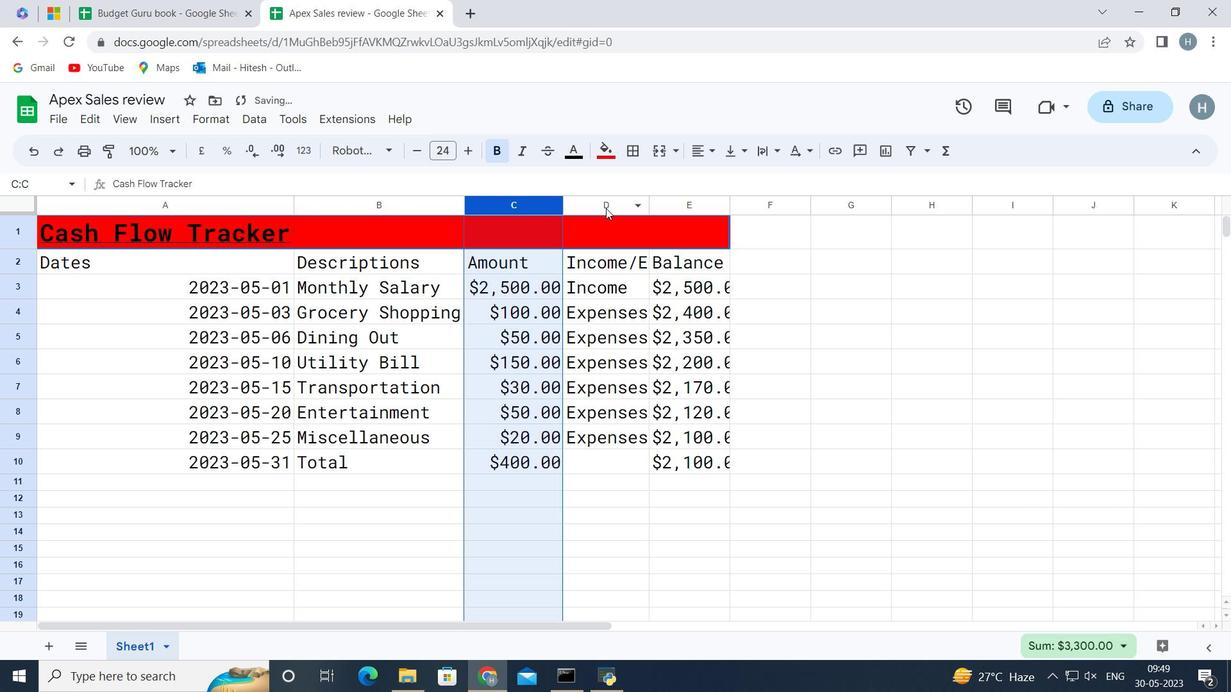 
Action: Mouse pressed left at (609, 203)
Screenshot: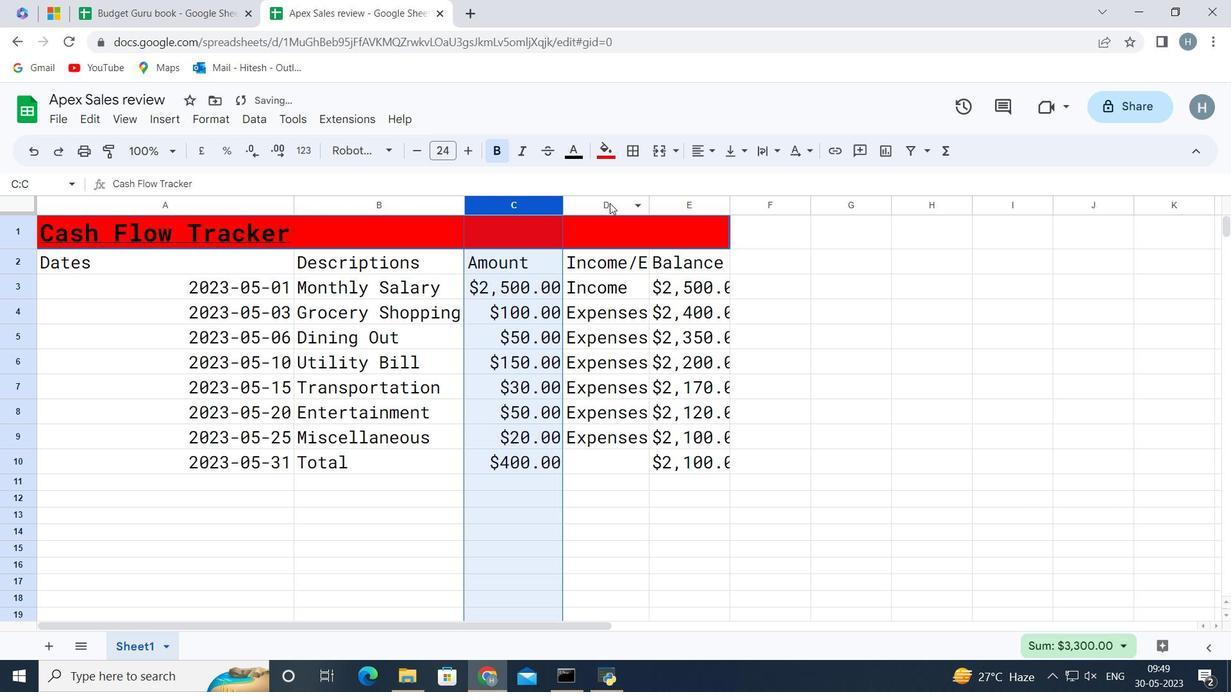 
Action: Mouse moved to (649, 203)
Screenshot: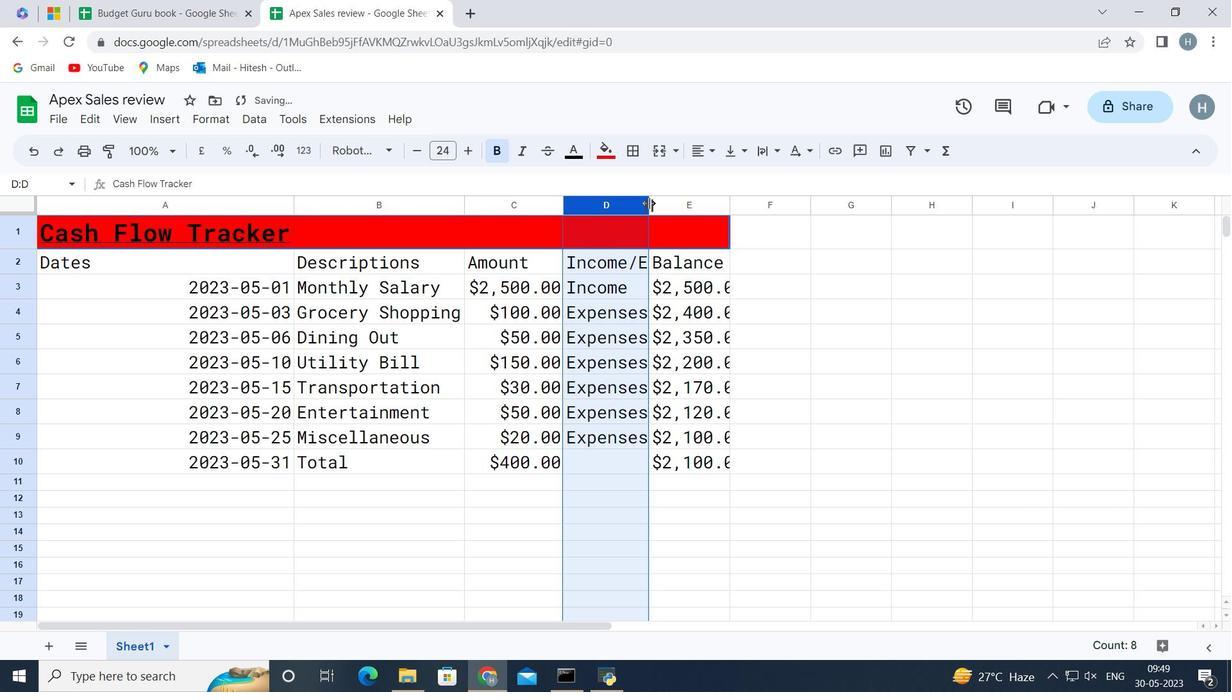 
Action: Mouse pressed left at (649, 203)
Screenshot: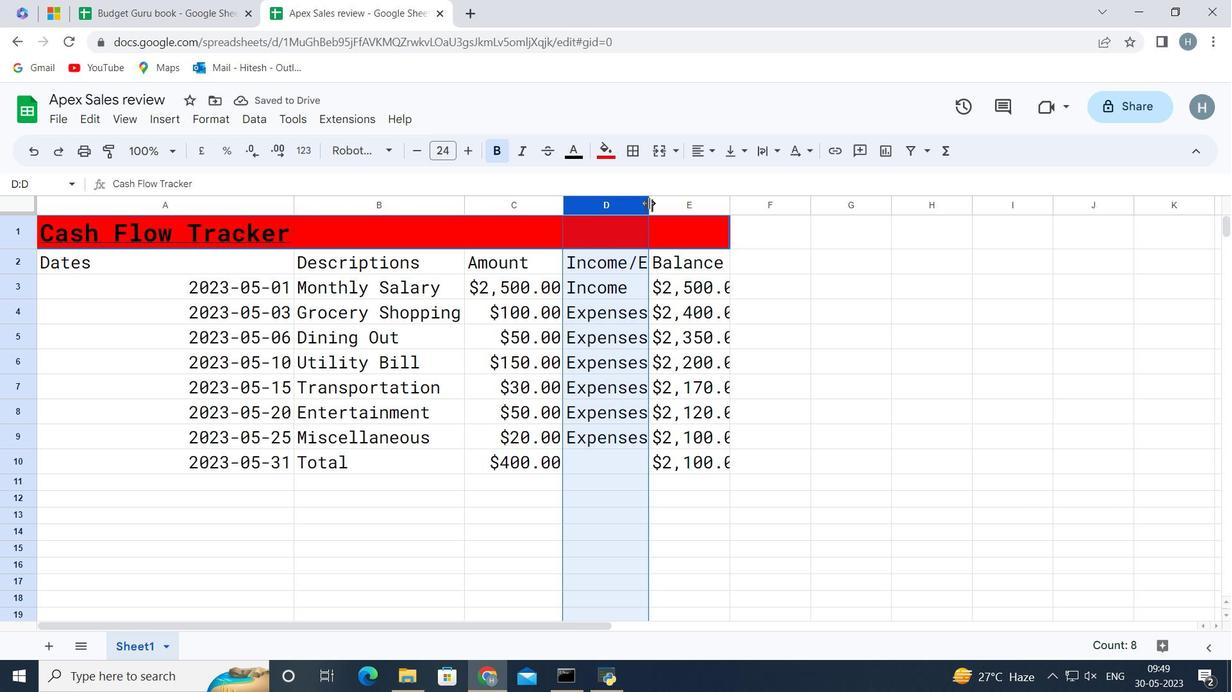 
Action: Mouse pressed left at (649, 203)
Screenshot: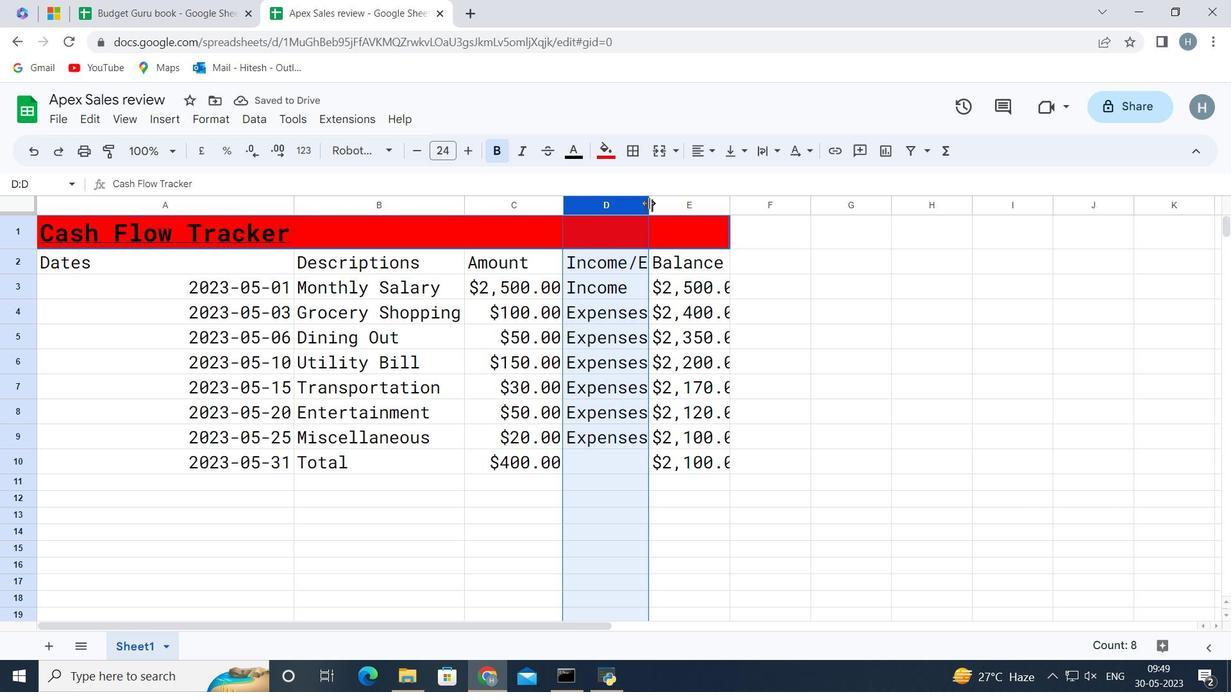 
Action: Mouse moved to (741, 198)
Screenshot: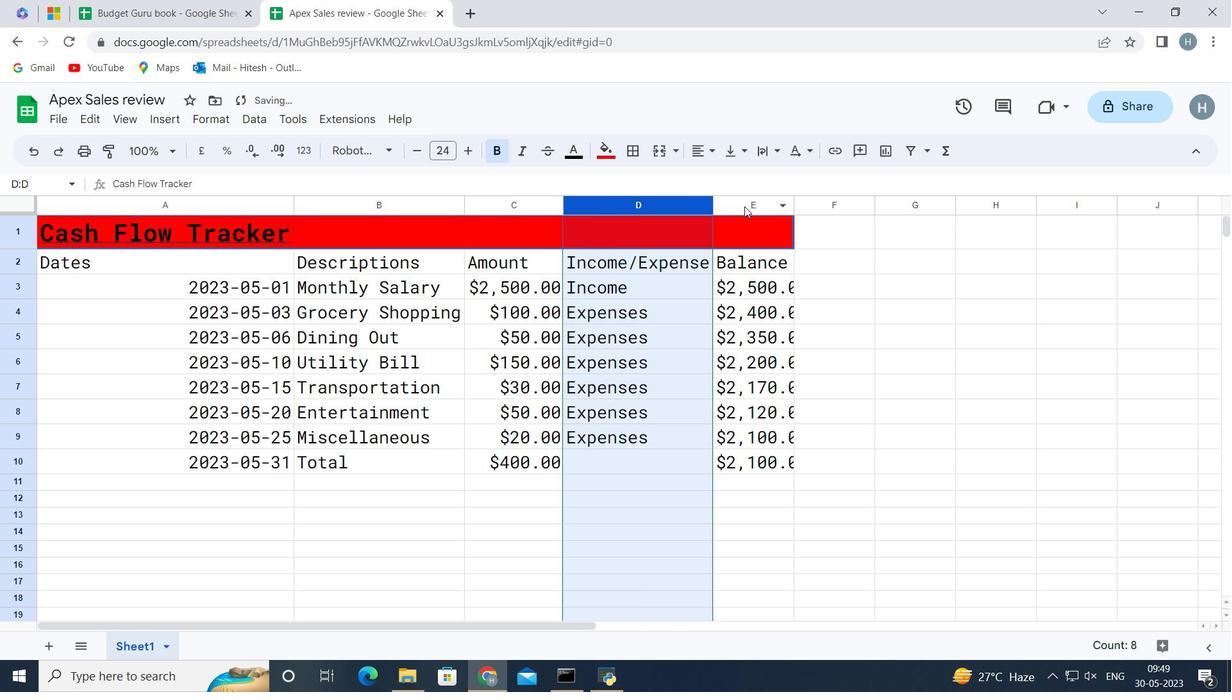 
Action: Mouse pressed left at (741, 198)
Screenshot: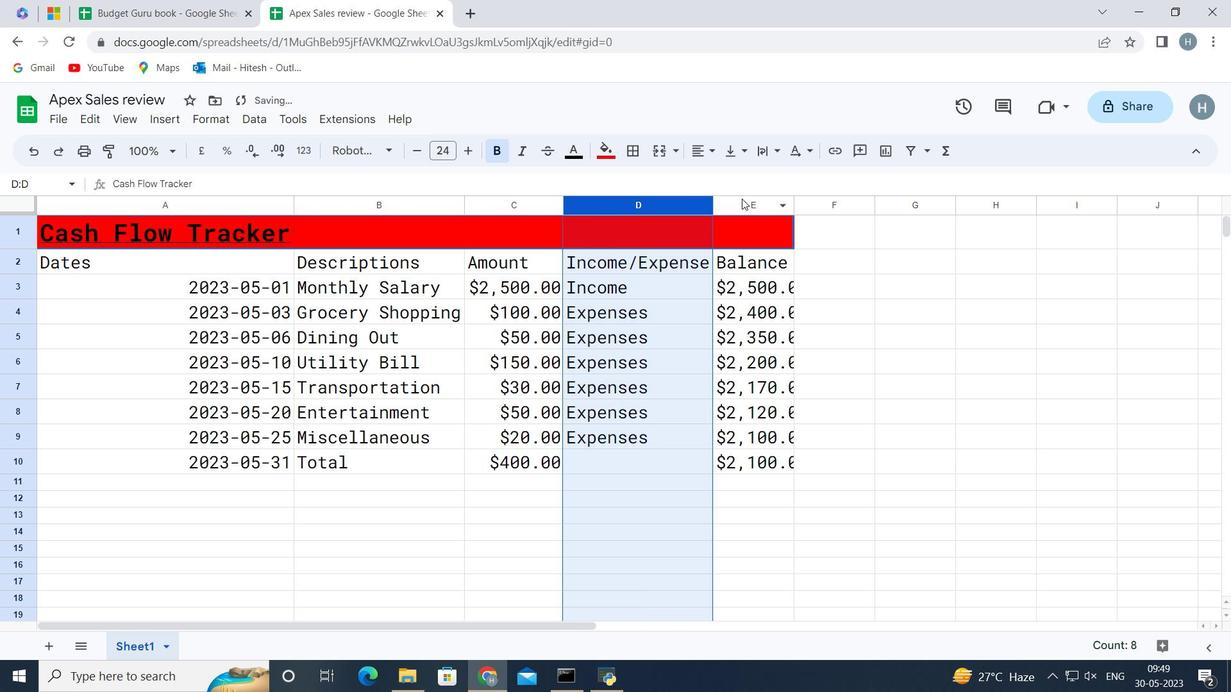 
Action: Mouse moved to (792, 202)
Screenshot: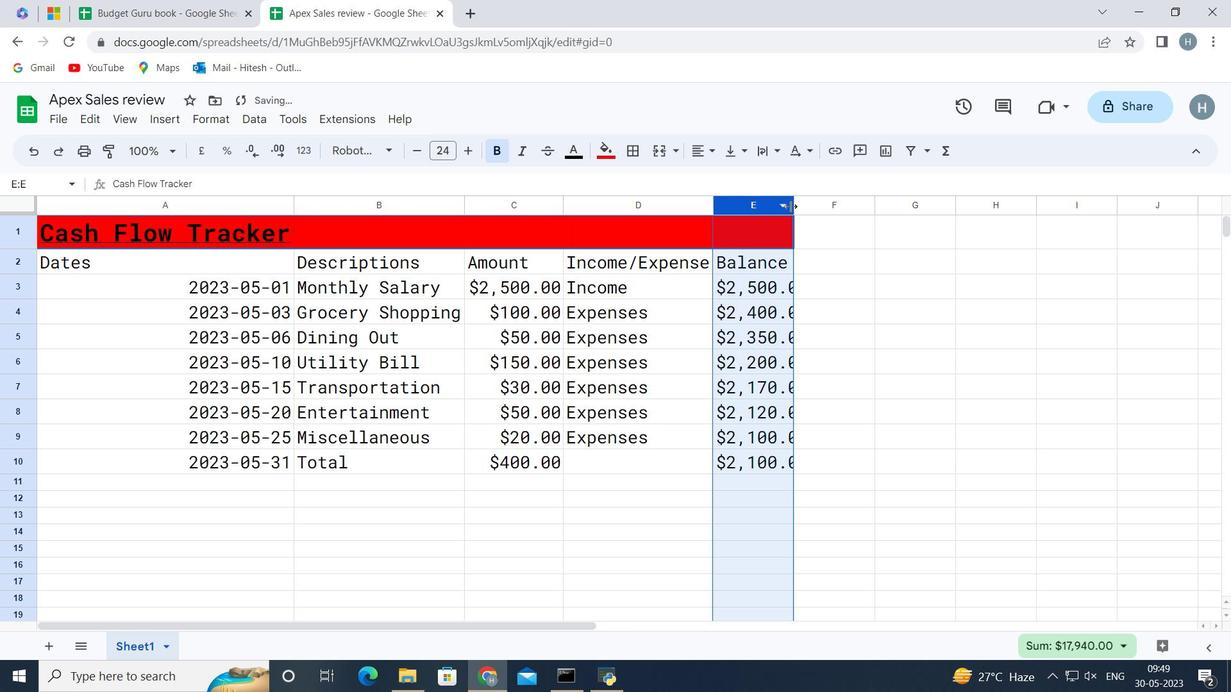 
Action: Mouse pressed left at (792, 202)
Screenshot: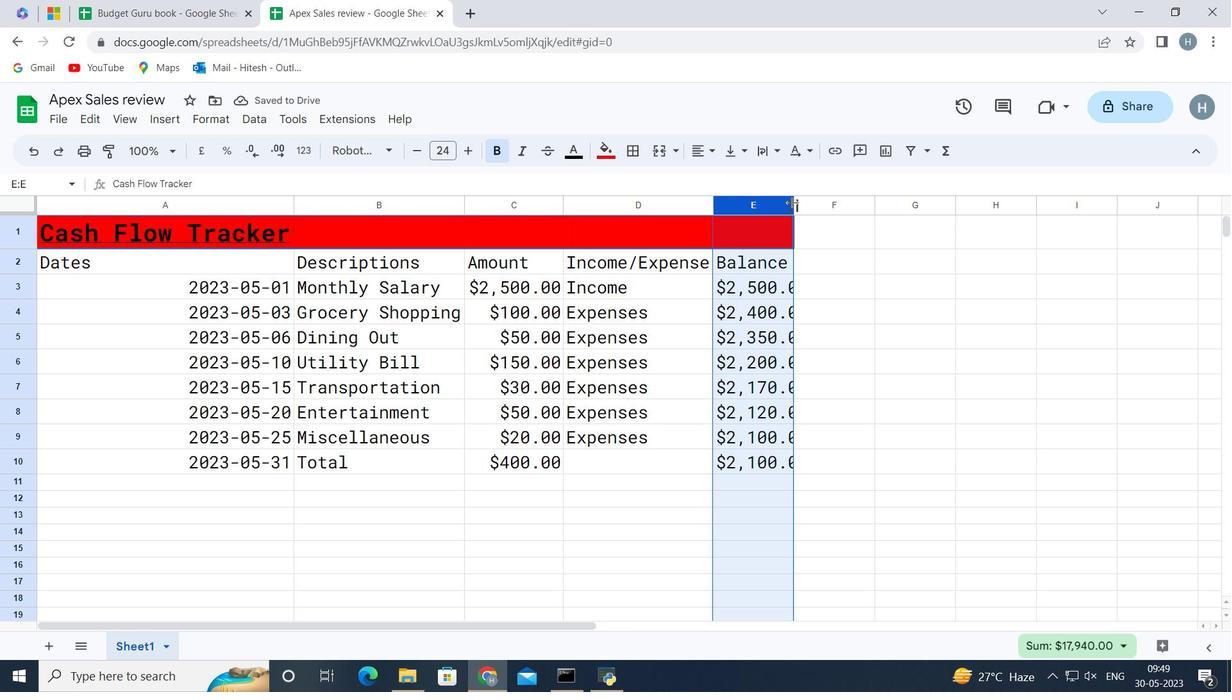 
Action: Mouse pressed left at (792, 202)
Screenshot: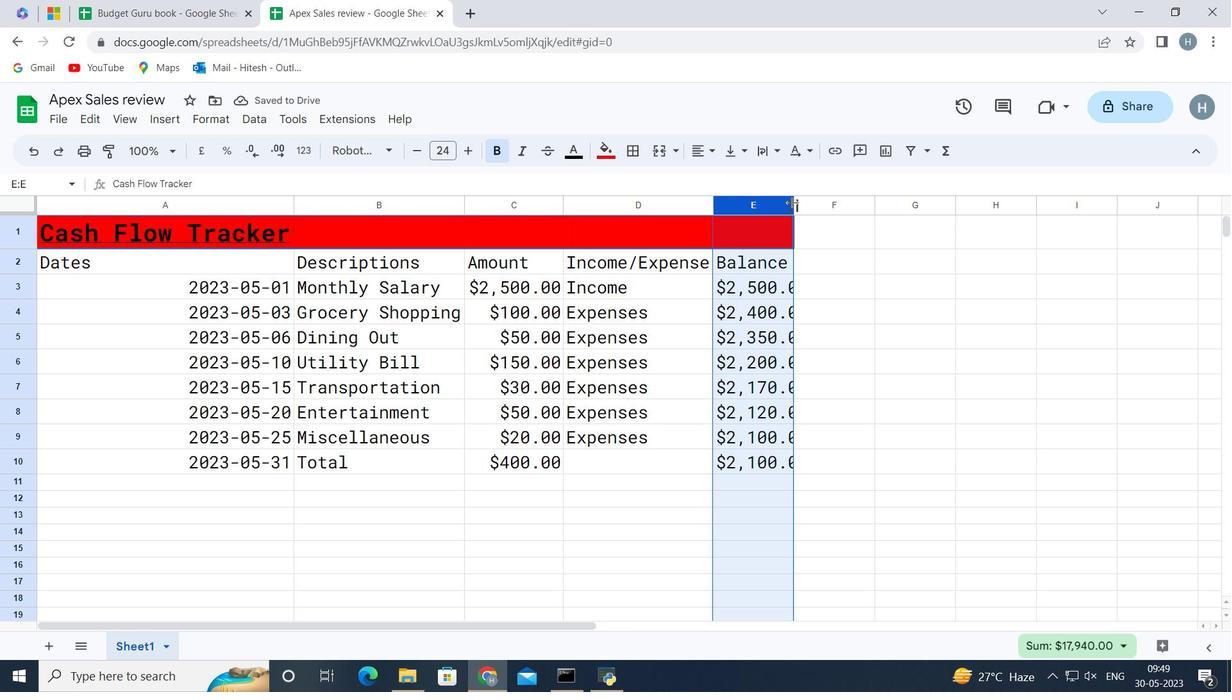 
Action: Mouse moved to (182, 212)
Screenshot: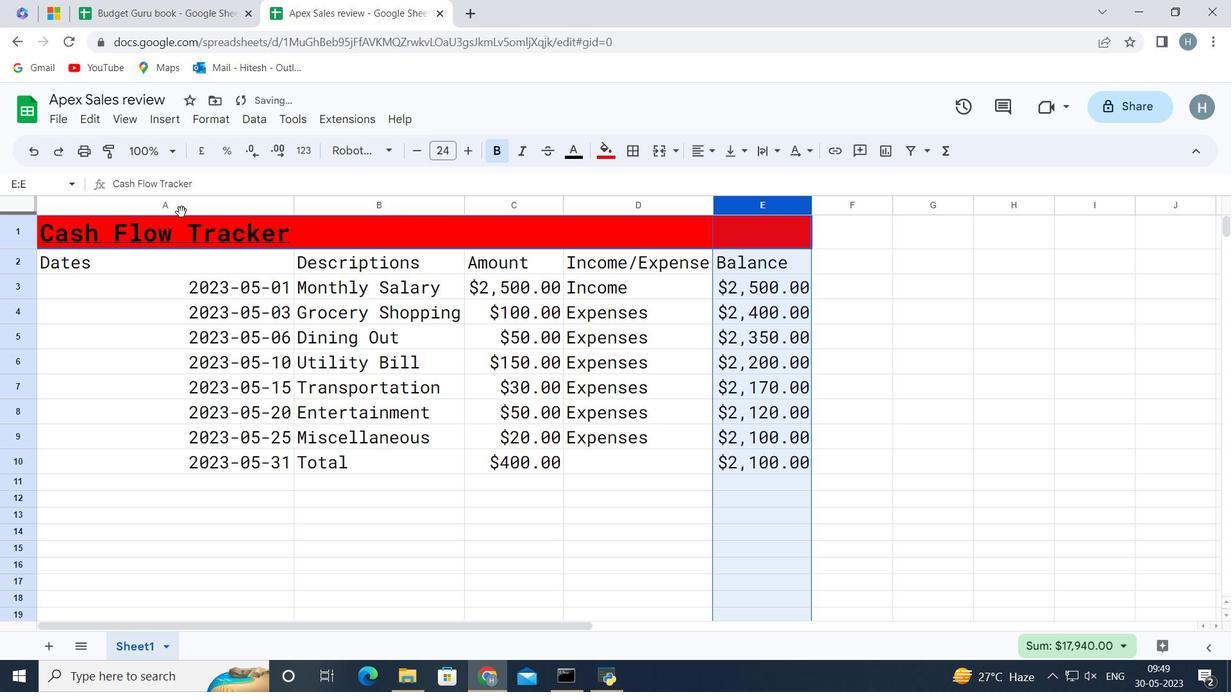 
Action: Mouse pressed left at (182, 212)
Screenshot: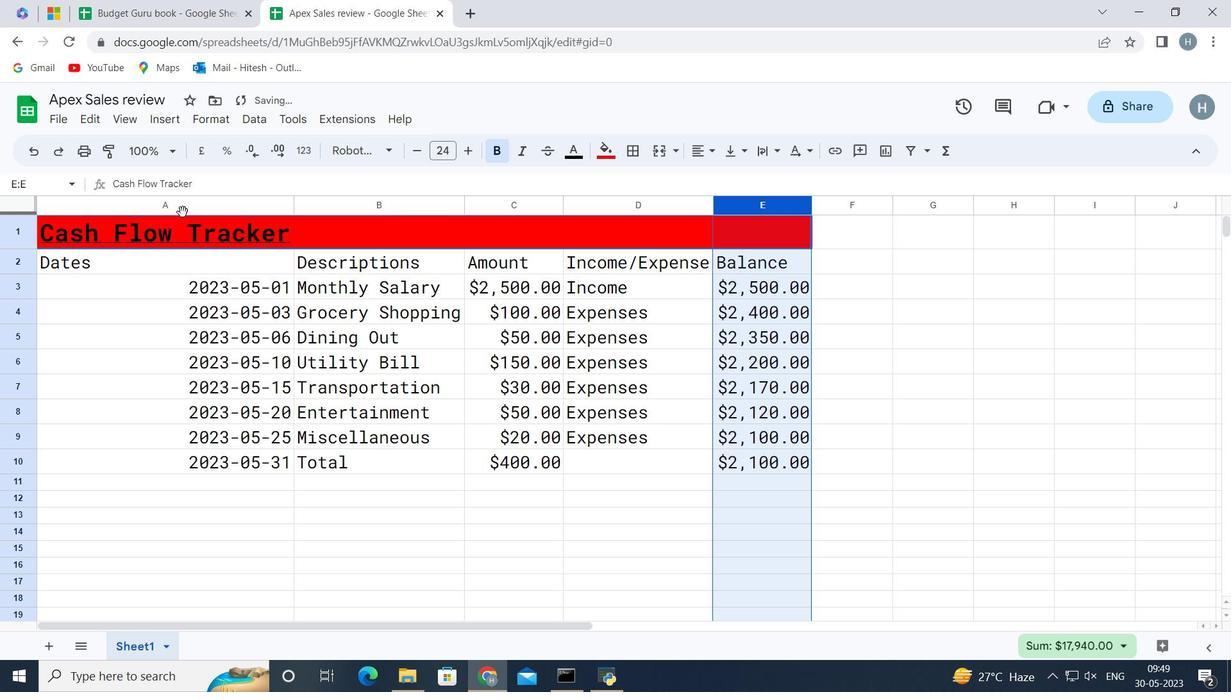 
Action: Mouse moved to (228, 209)
Screenshot: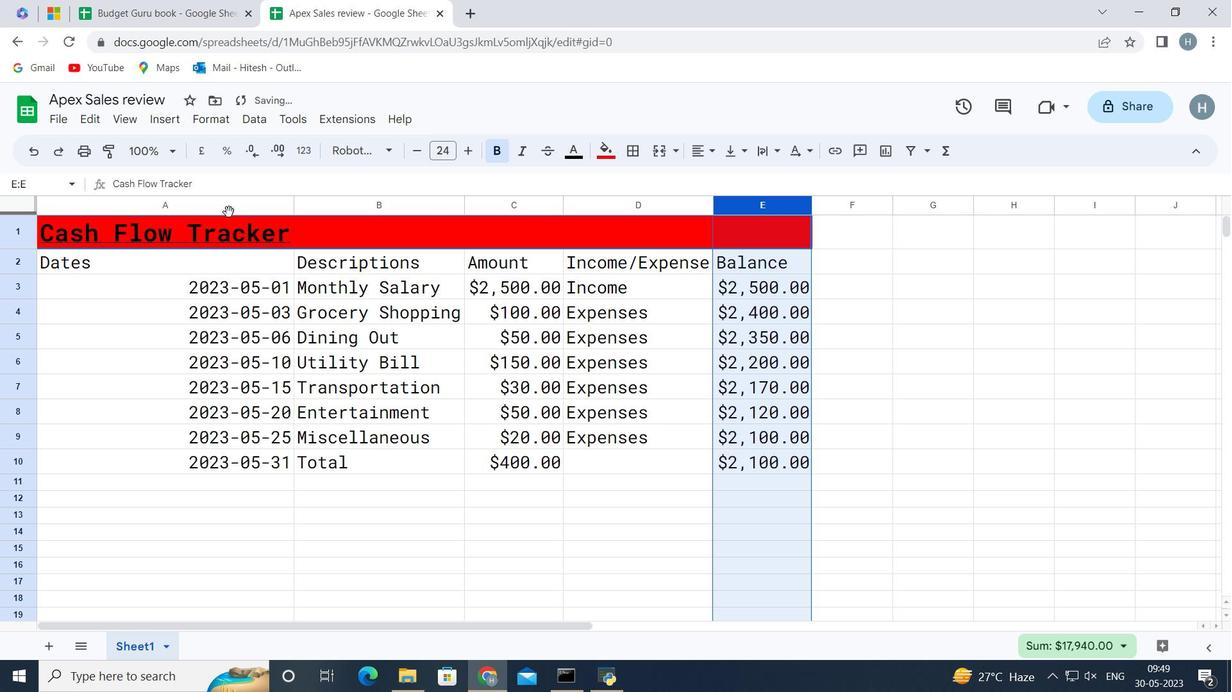 
Action: Mouse pressed left at (228, 209)
Screenshot: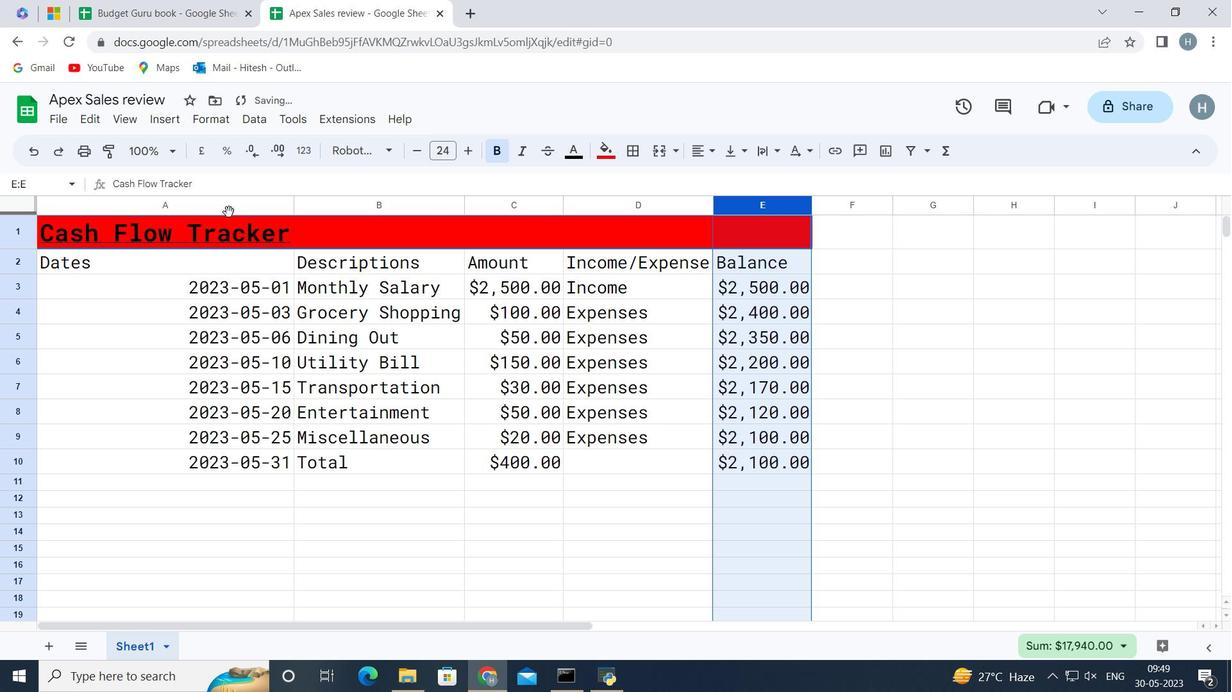 
Action: Mouse moved to (293, 206)
Screenshot: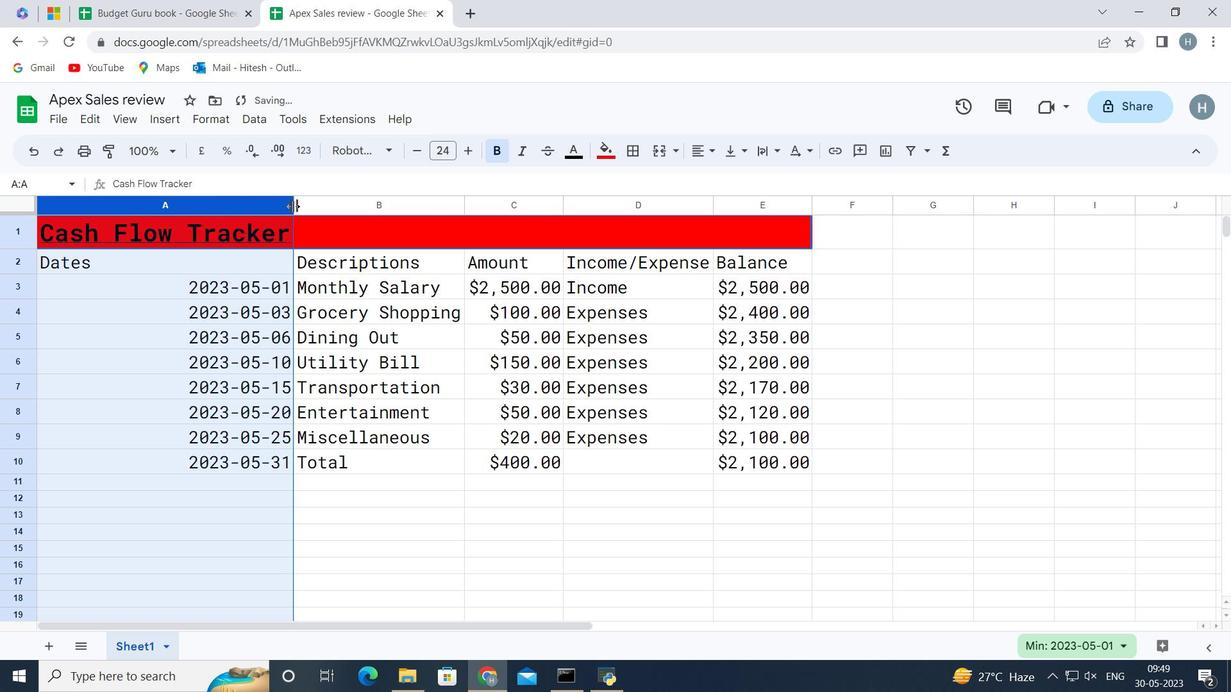 
Action: Mouse pressed left at (293, 206)
Screenshot: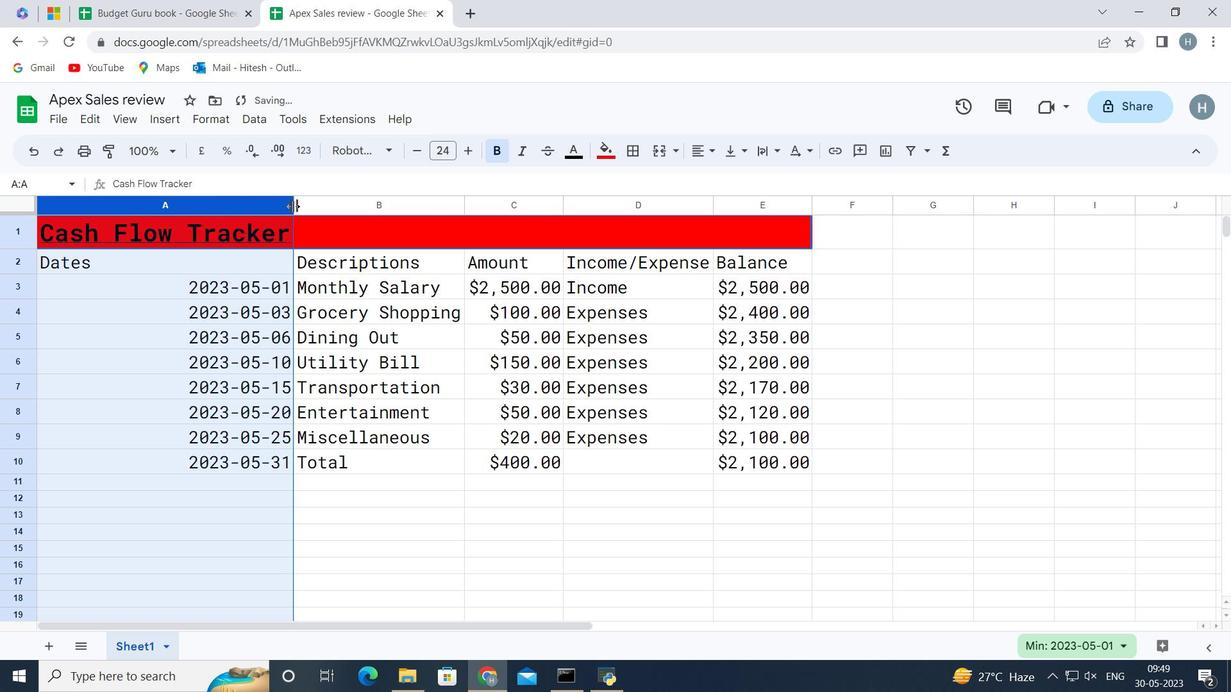 
Action: Mouse moved to (250, 502)
Screenshot: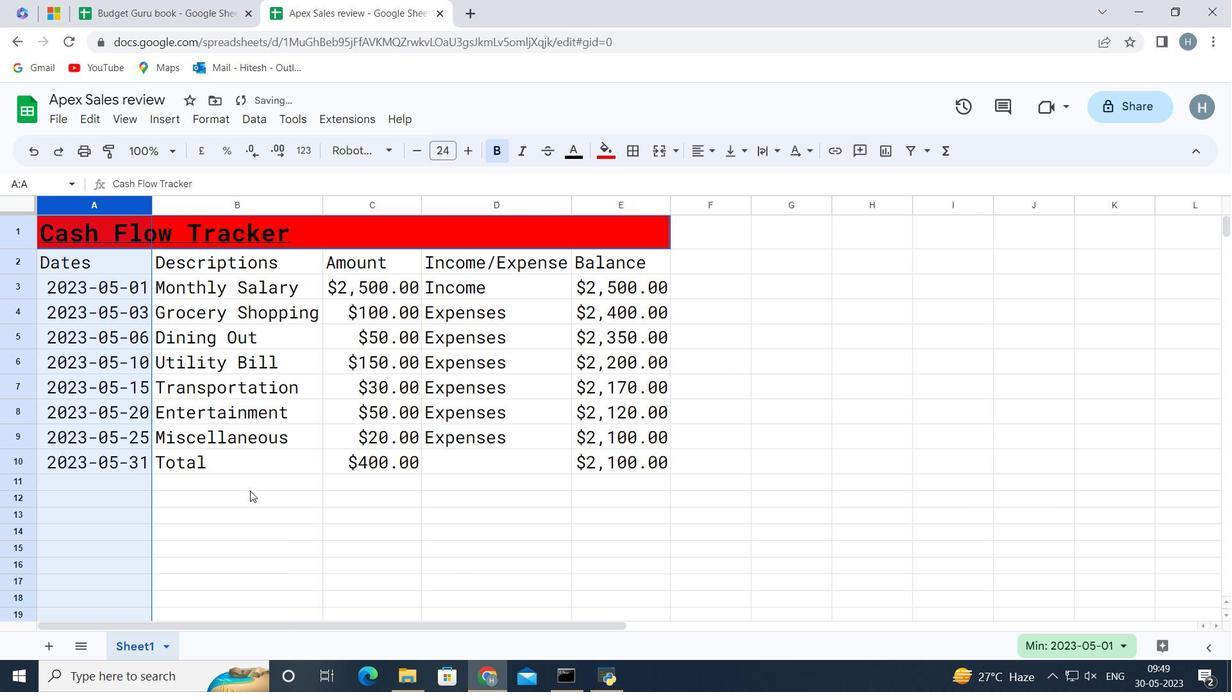 
Action: Mouse pressed left at (250, 502)
Screenshot: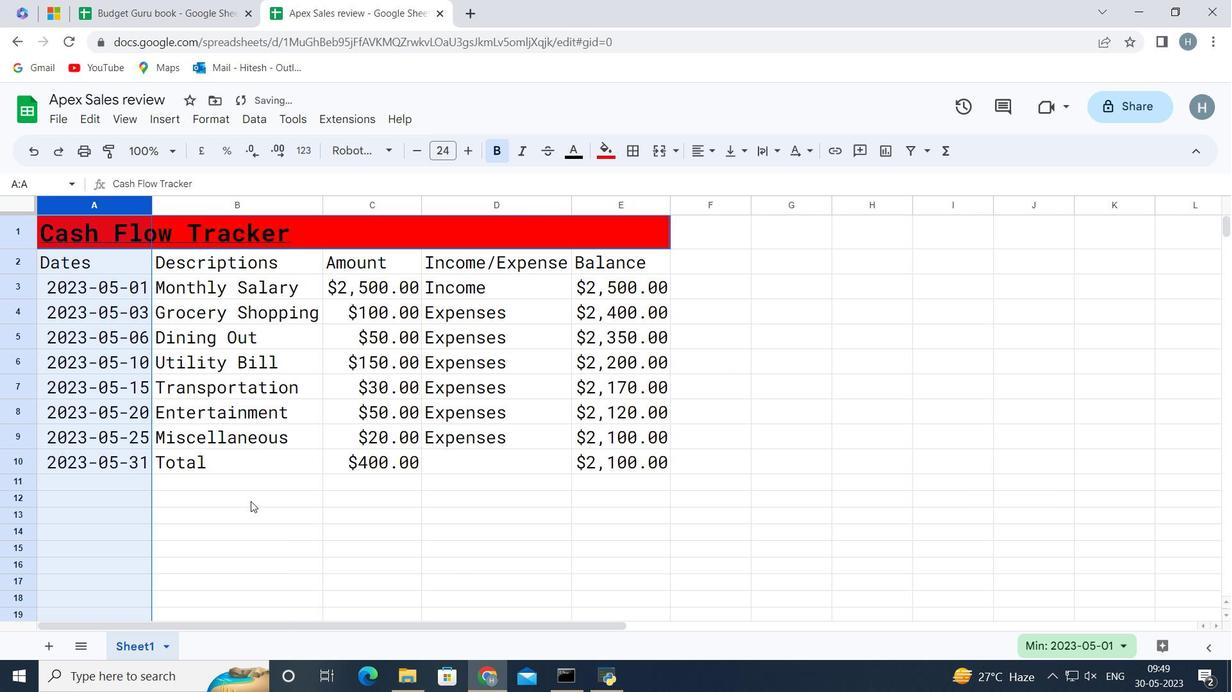 
Action: Mouse moved to (214, 543)
Screenshot: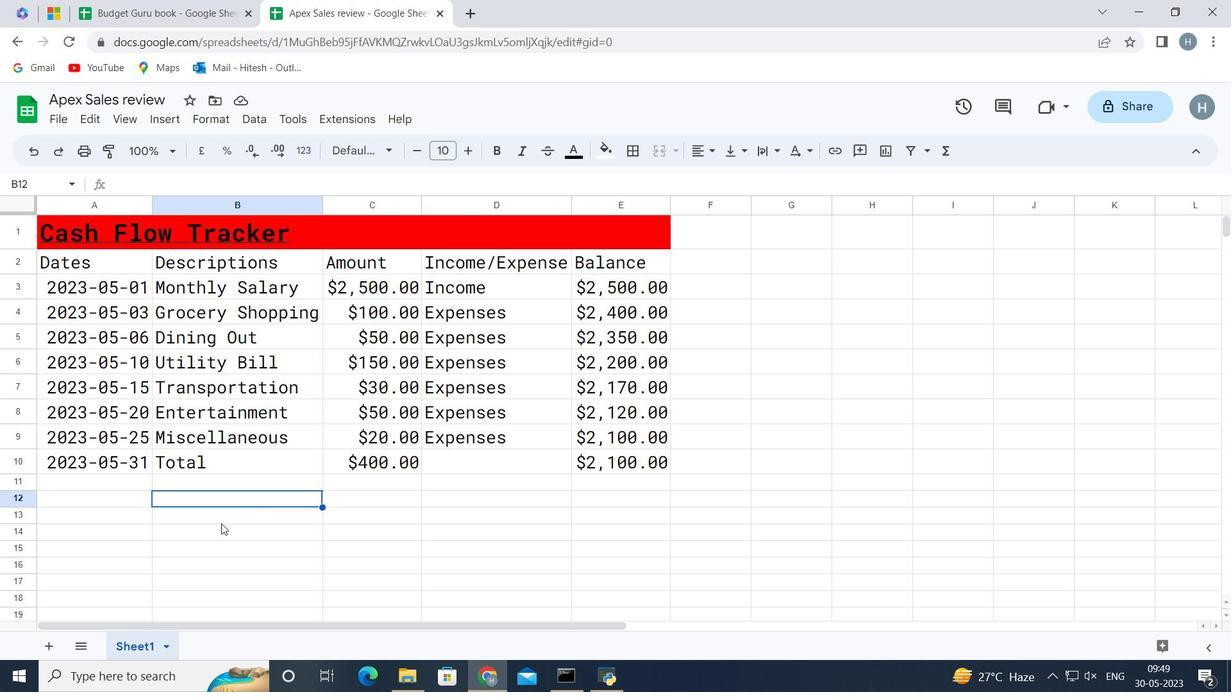 
Action: Mouse pressed left at (214, 543)
Screenshot: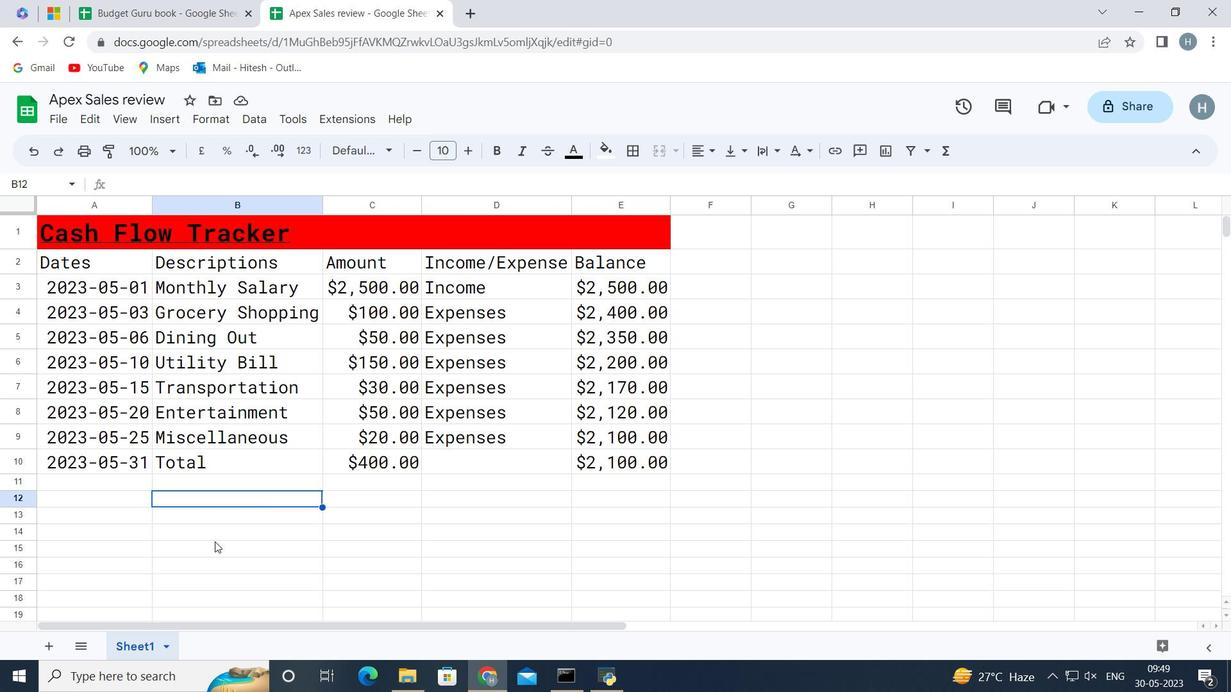 
Action: Mouse moved to (779, 492)
Screenshot: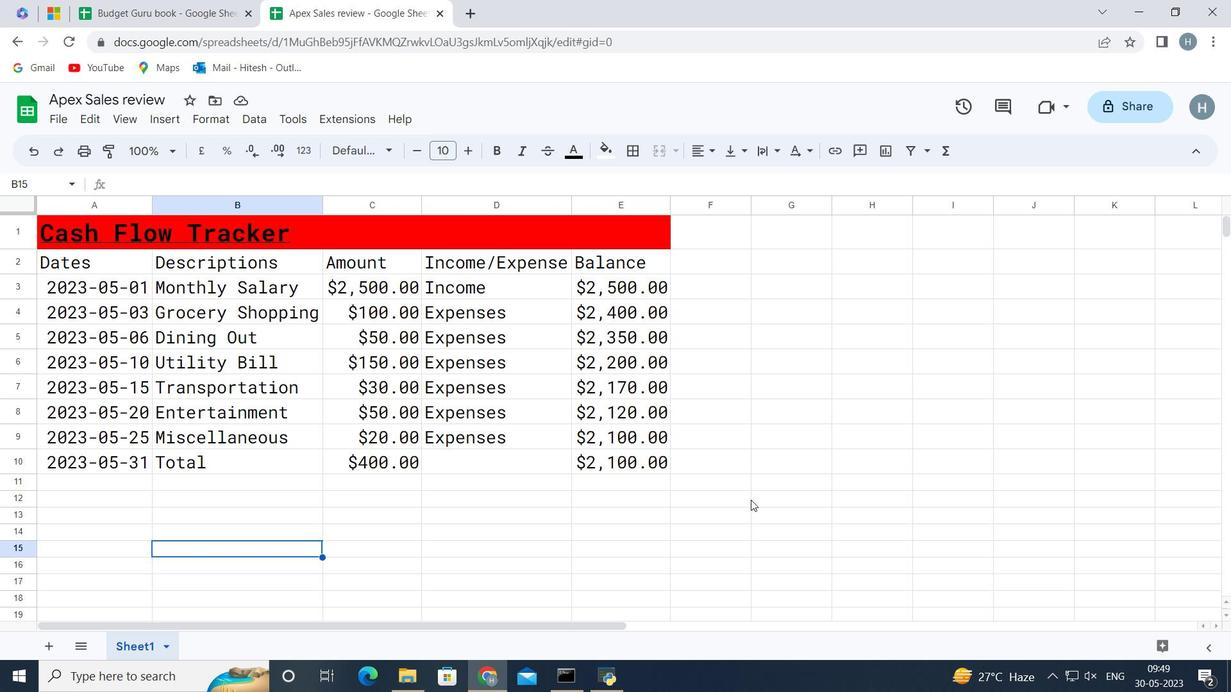 
Action: Mouse pressed left at (779, 492)
Screenshot: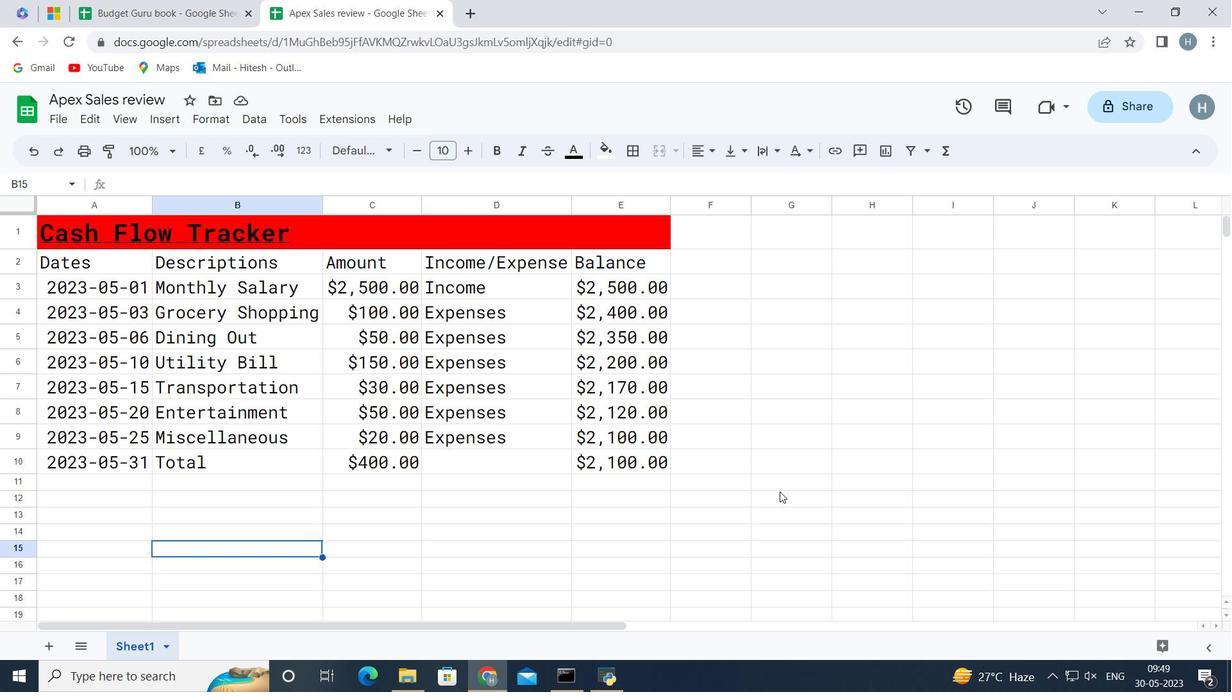 
Action: Mouse moved to (89, 232)
Screenshot: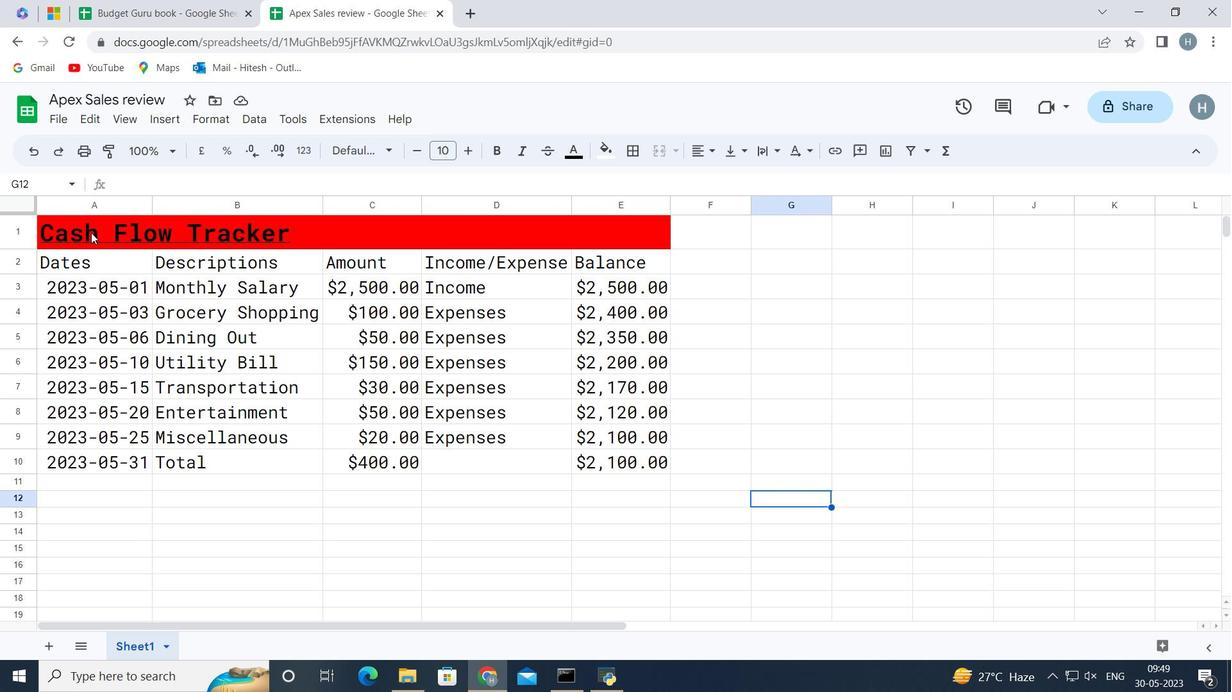 
Action: Mouse pressed left at (89, 232)
Screenshot: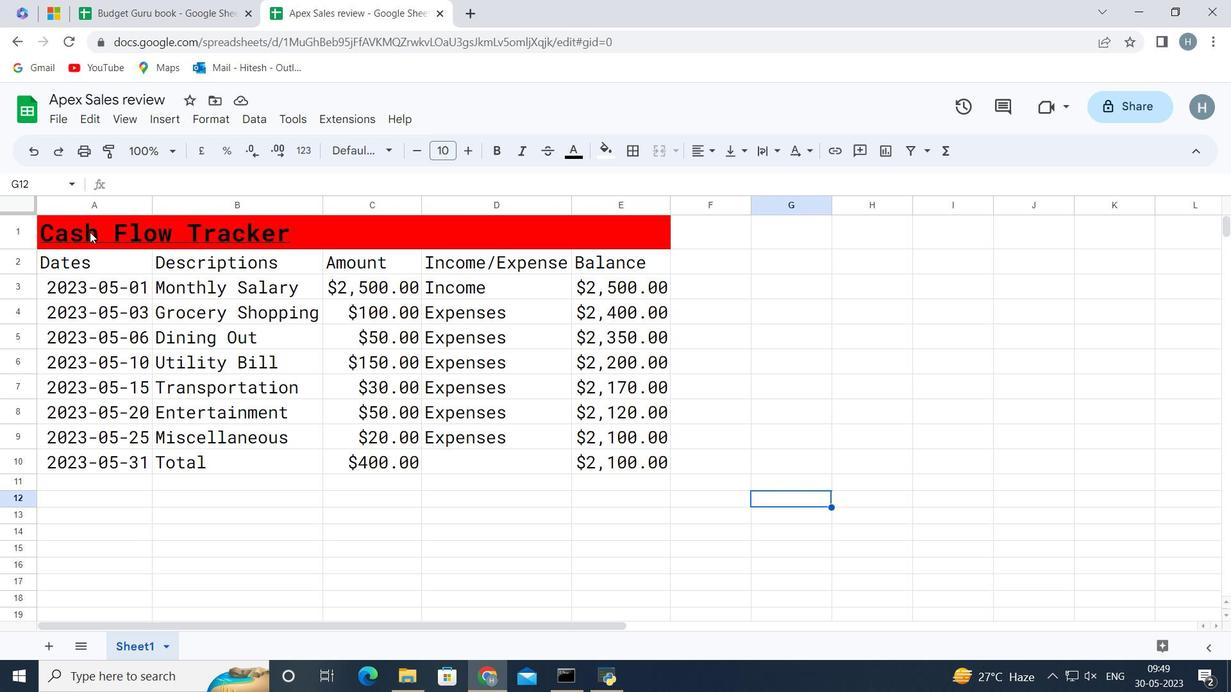 
Action: Key pressed <Key.shift><Key.down><Key.down><Key.down><Key.down><Key.down><Key.down><Key.down><Key.down><Key.down><Key.down><Key.up>
Screenshot: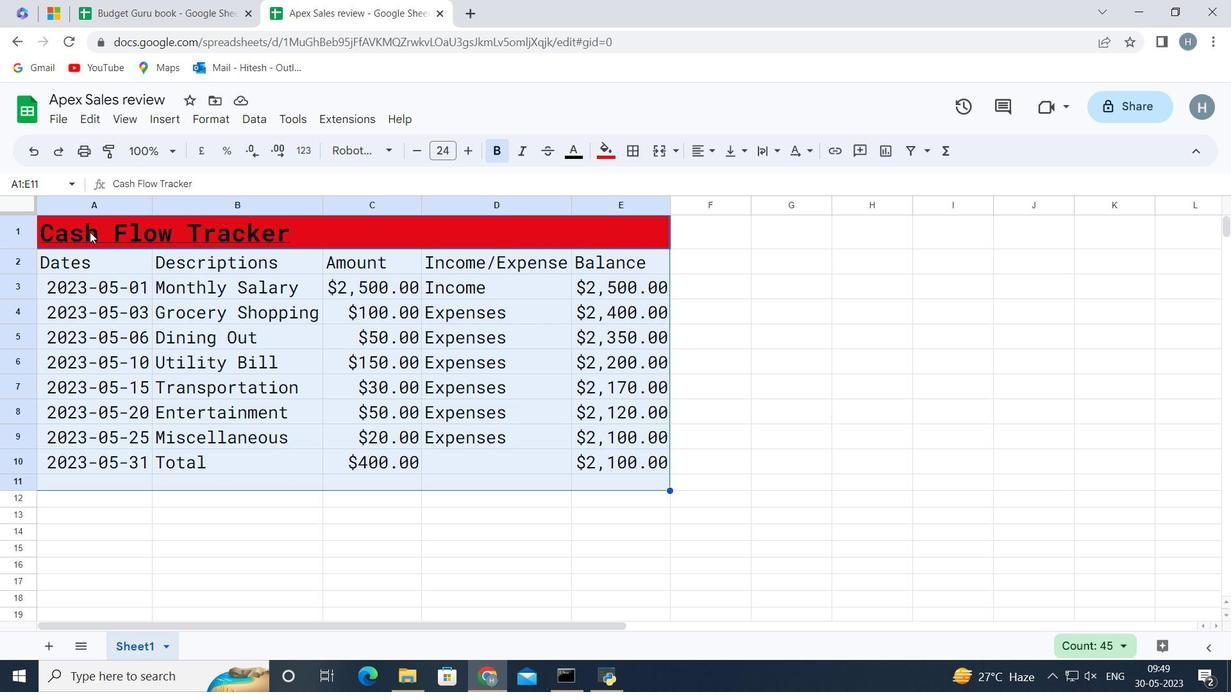
Action: Mouse moved to (703, 151)
Screenshot: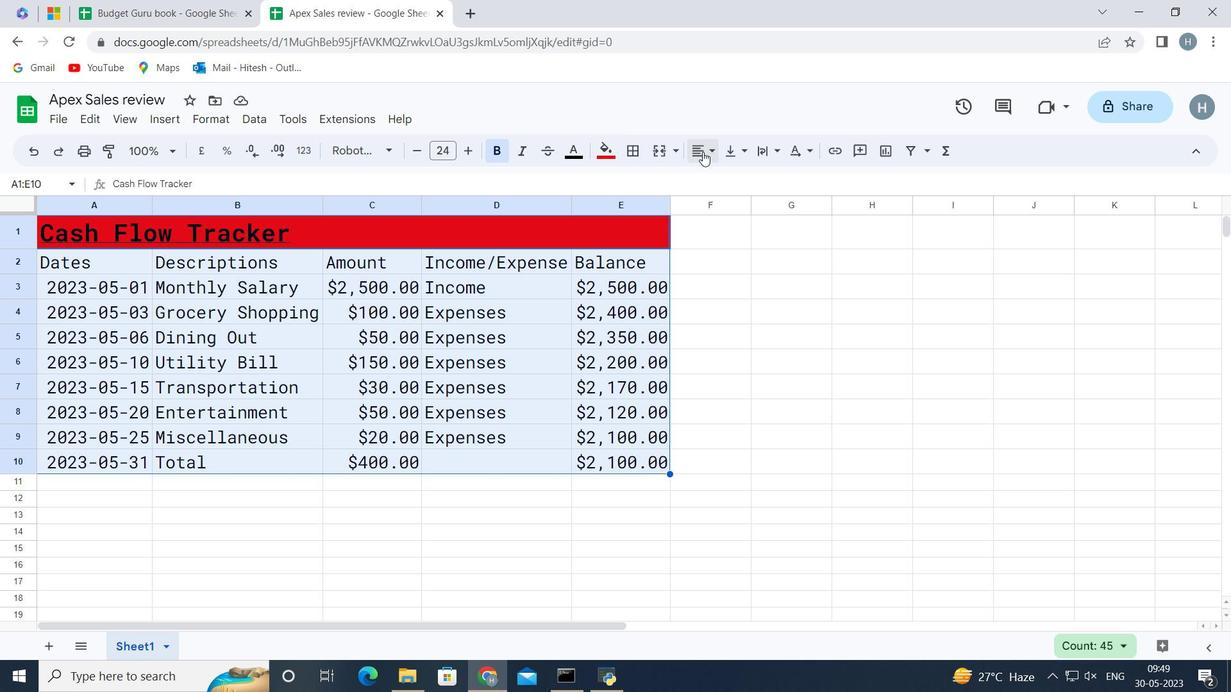 
Action: Mouse pressed left at (703, 151)
Screenshot: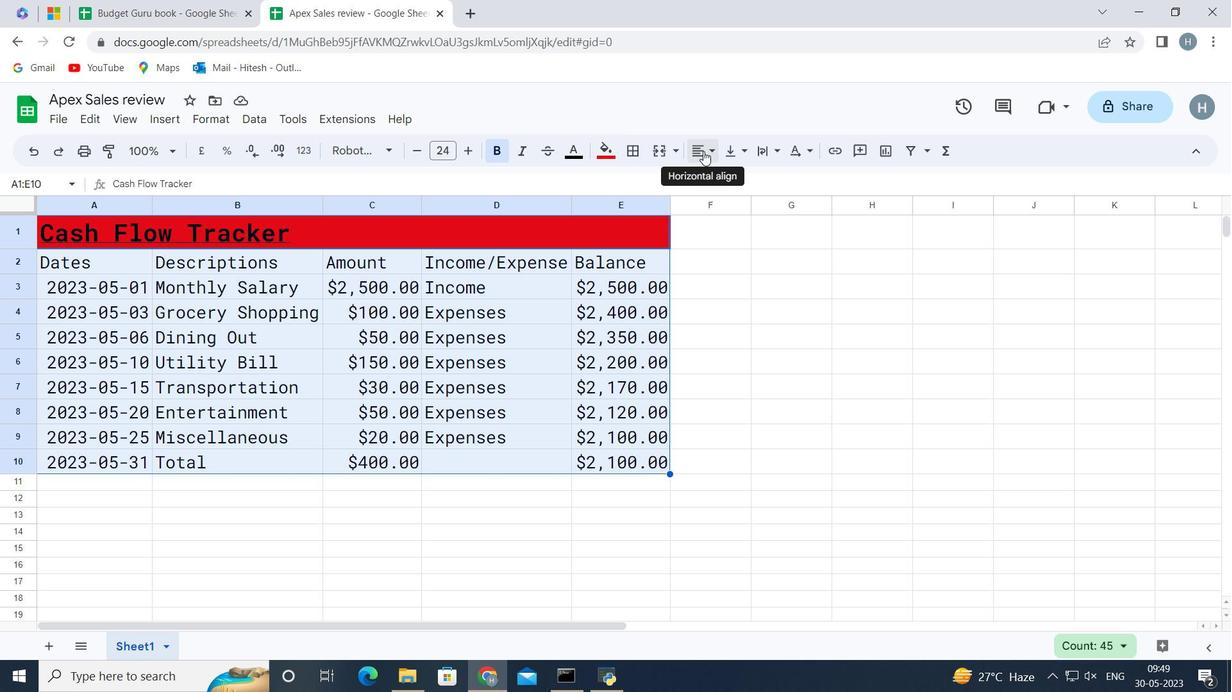 
Action: Mouse moved to (754, 179)
Screenshot: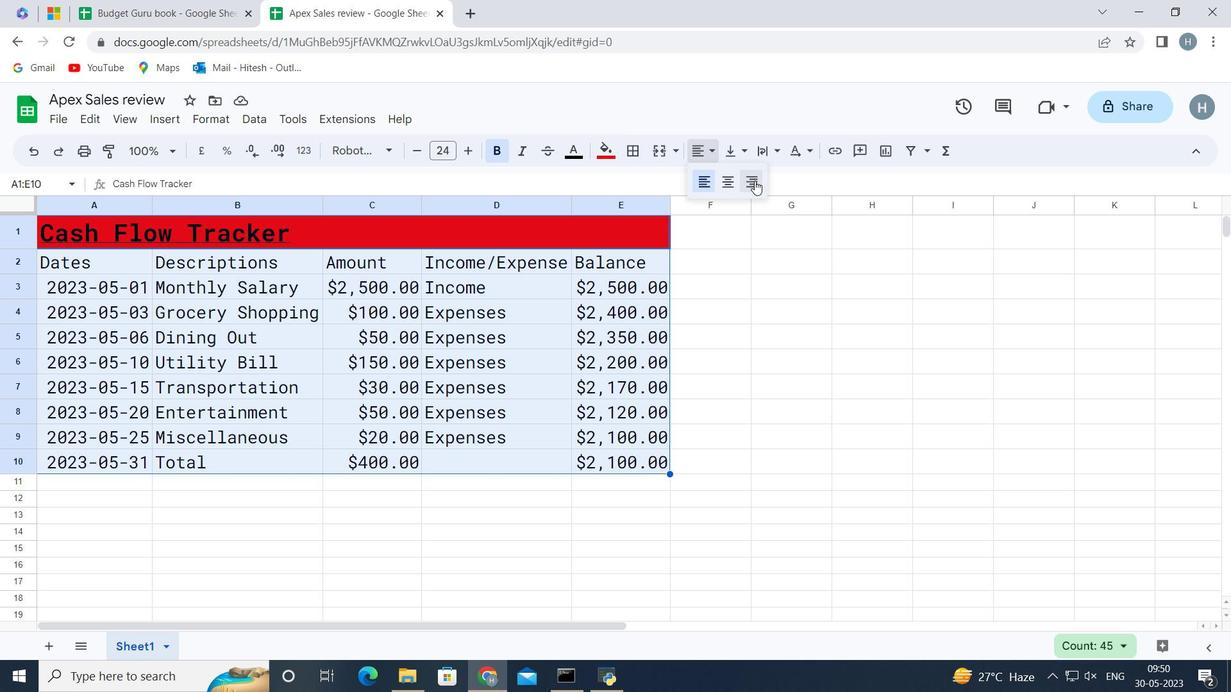 
Action: Mouse pressed left at (754, 179)
Screenshot: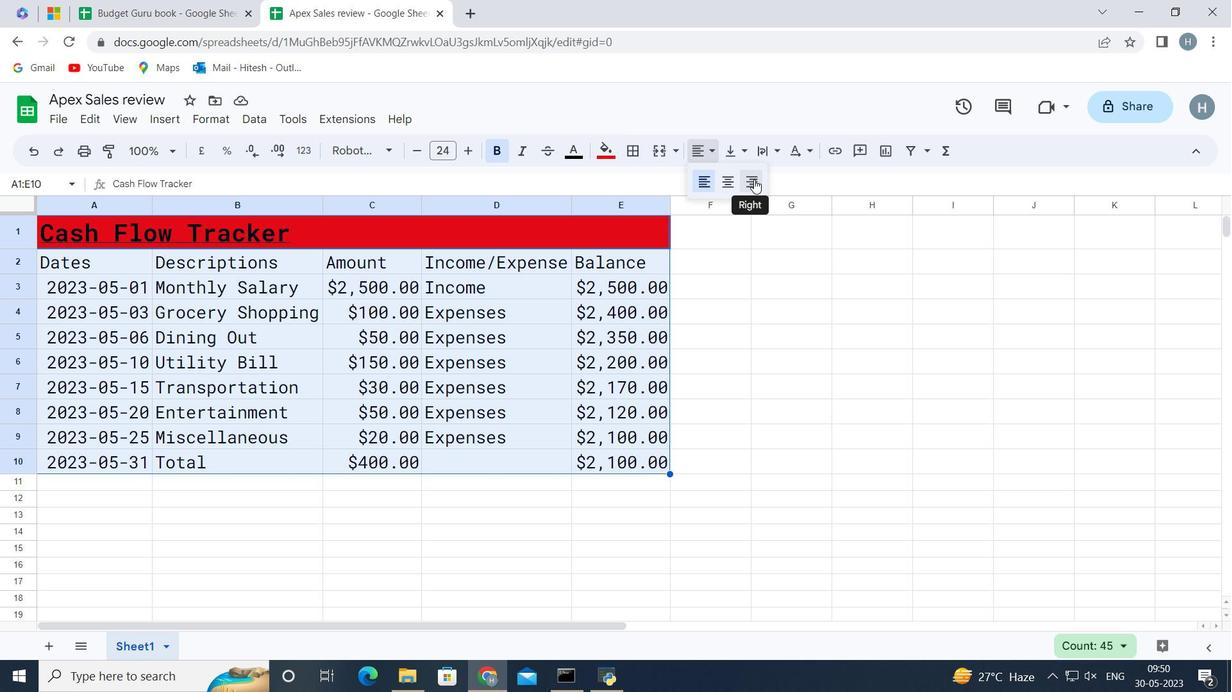 
Action: Mouse moved to (394, 509)
Screenshot: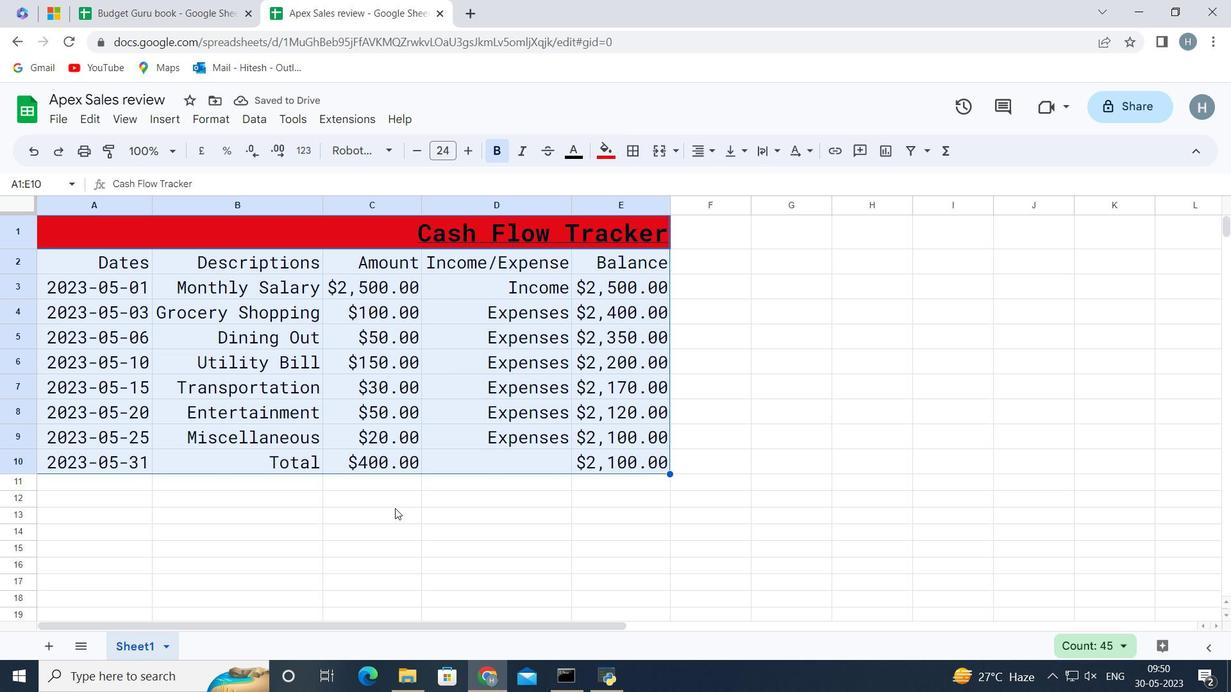 
Action: Mouse pressed left at (394, 509)
Screenshot: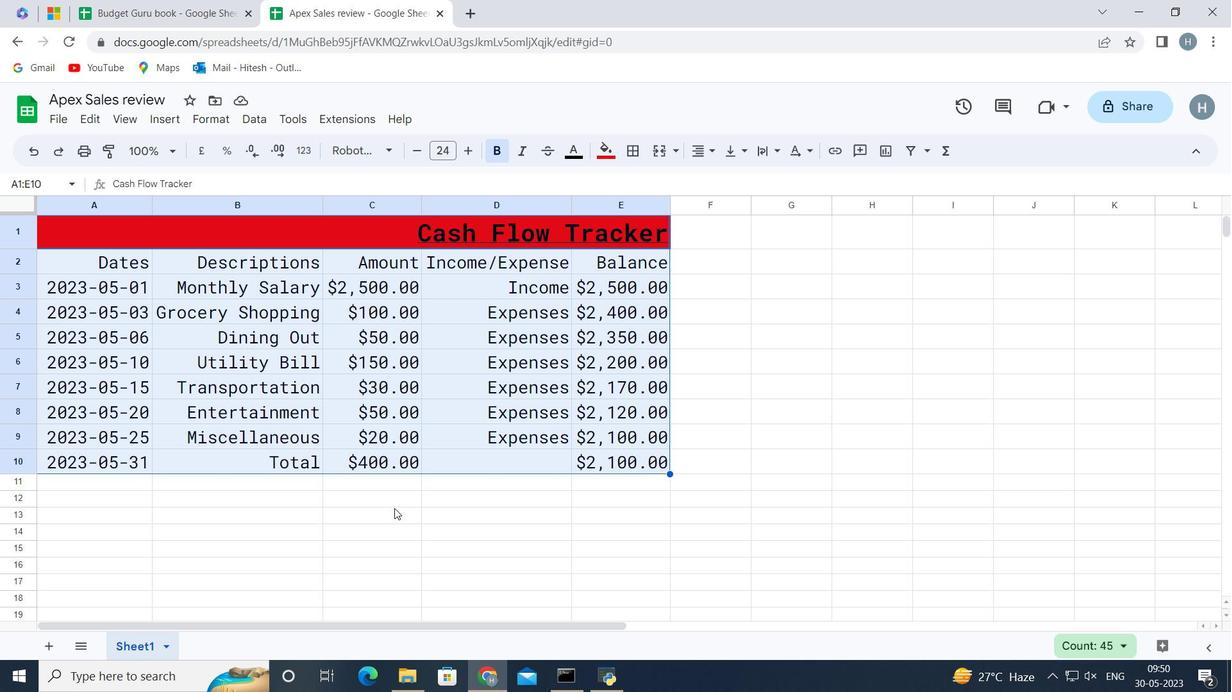 
Action: Mouse moved to (234, 519)
Screenshot: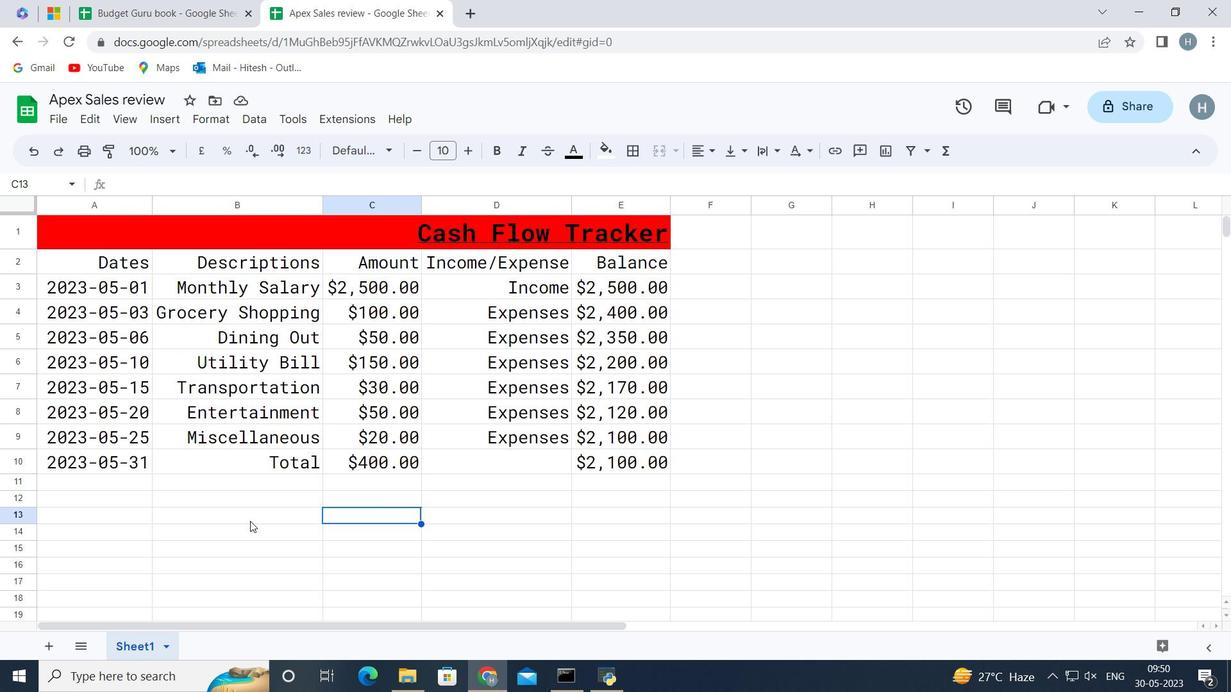 
Action: Mouse pressed left at (234, 519)
Screenshot: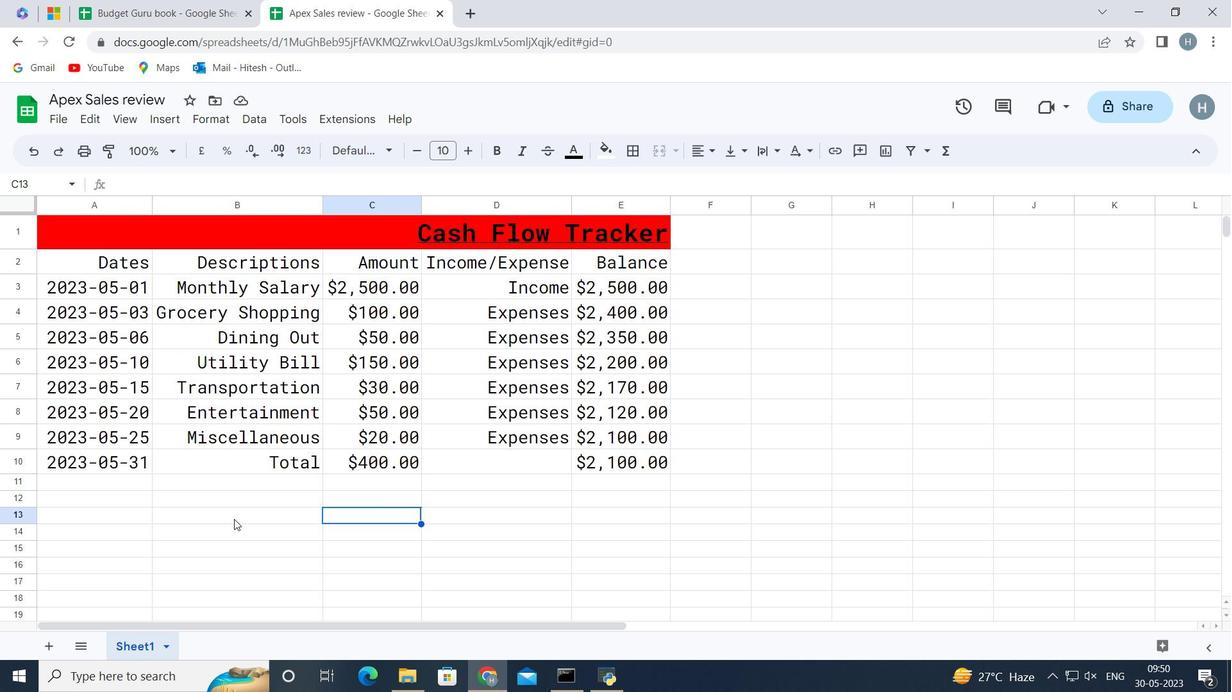 
Action: Mouse moved to (615, 502)
Screenshot: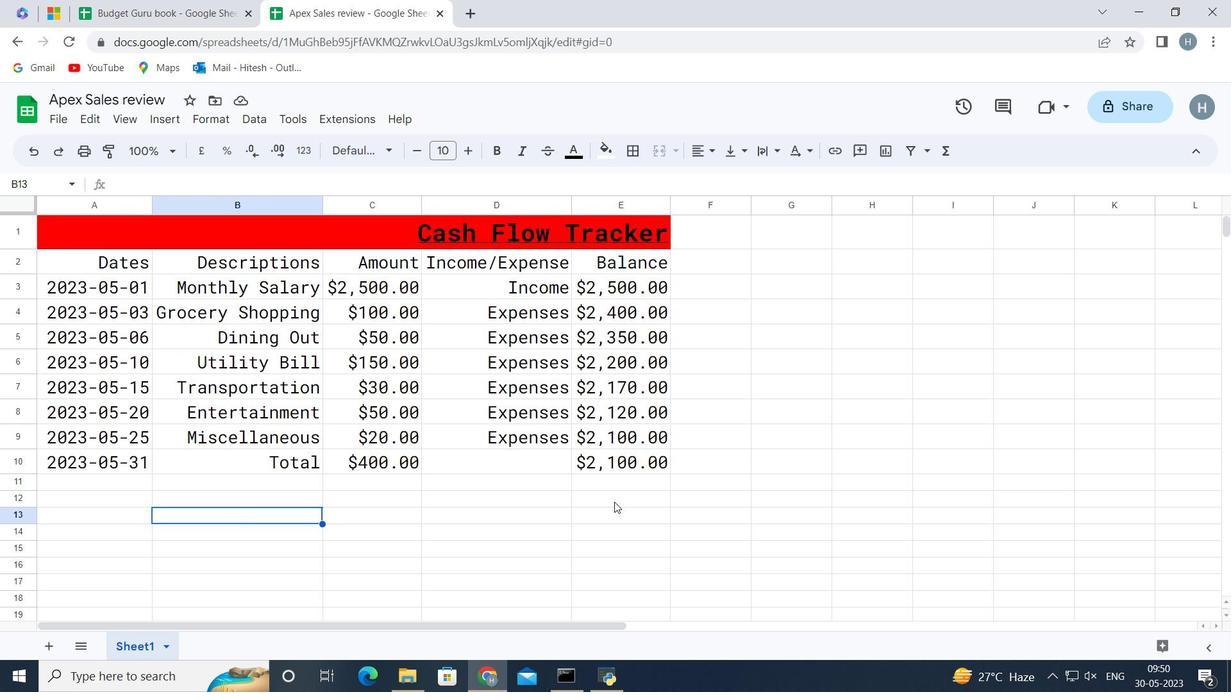 
Action: Mouse pressed left at (615, 502)
Screenshot: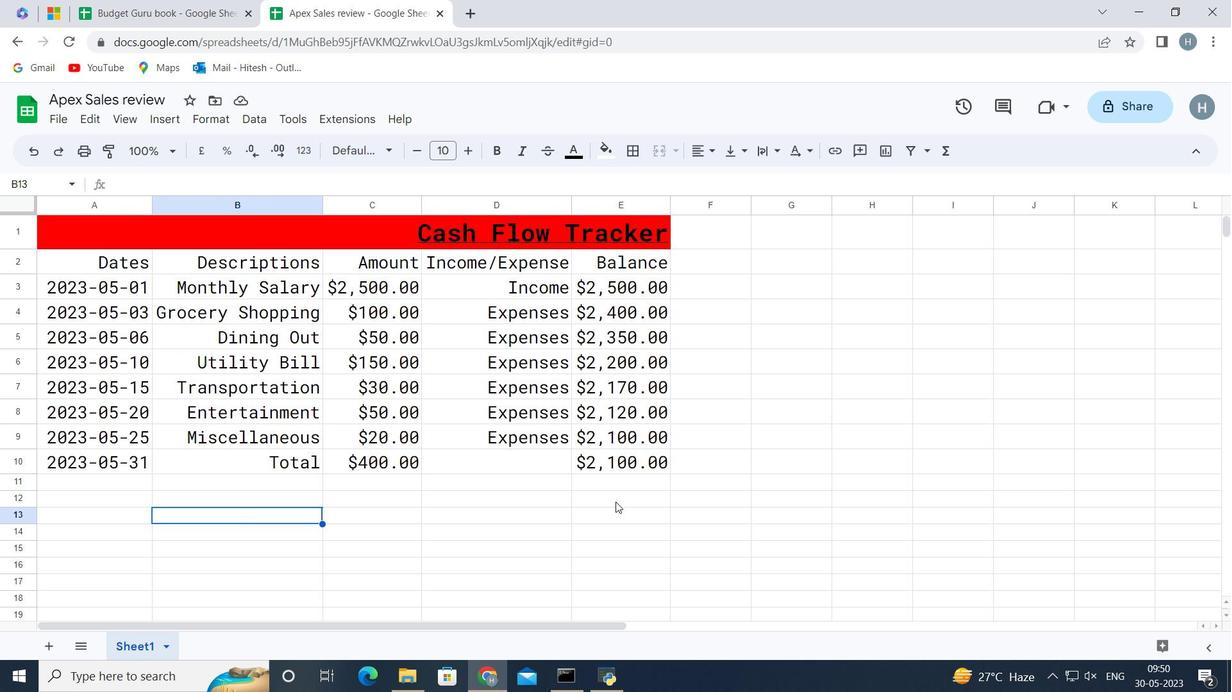 
Action: Mouse moved to (509, 534)
Screenshot: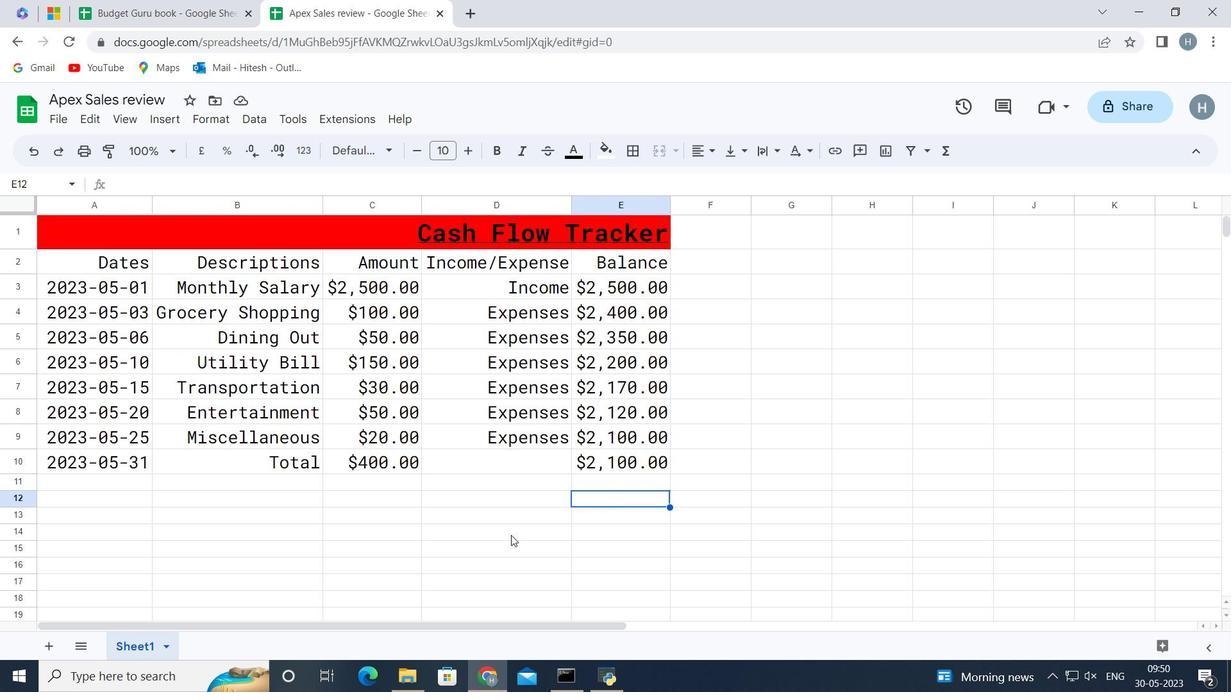 
